 Task: Check the sale-to-list ratio of electric range in the last 1 year.
Action: Mouse moved to (965, 217)
Screenshot: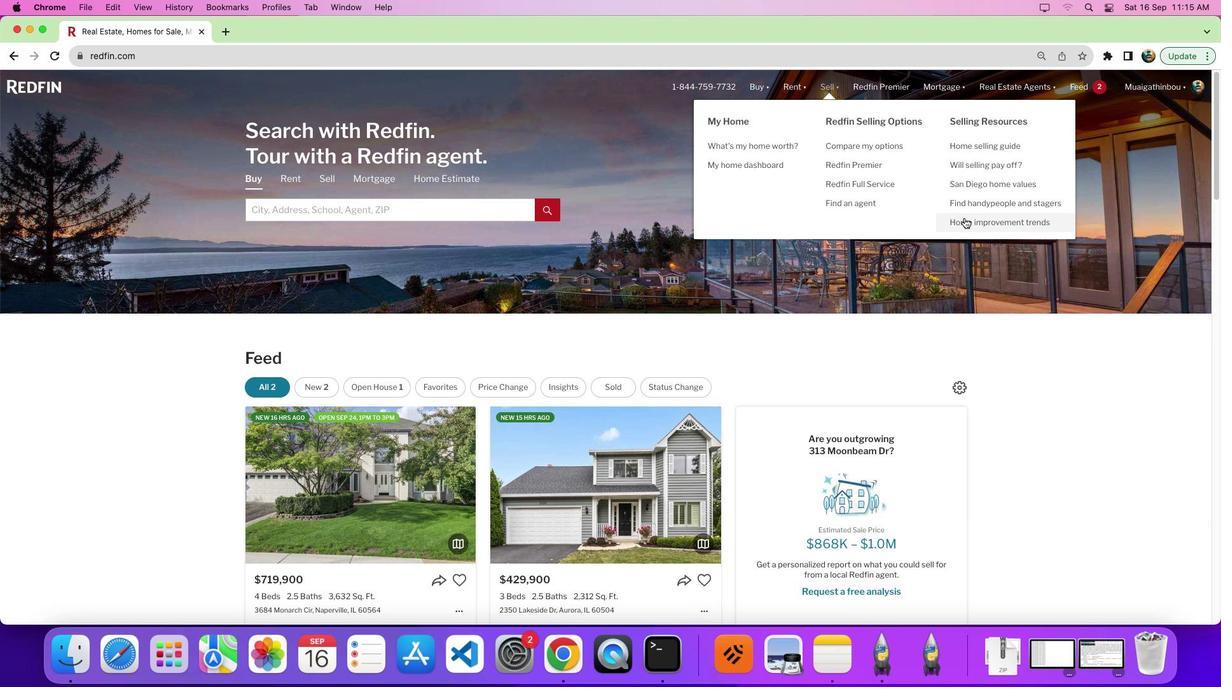 
Action: Mouse pressed left at (965, 217)
Screenshot: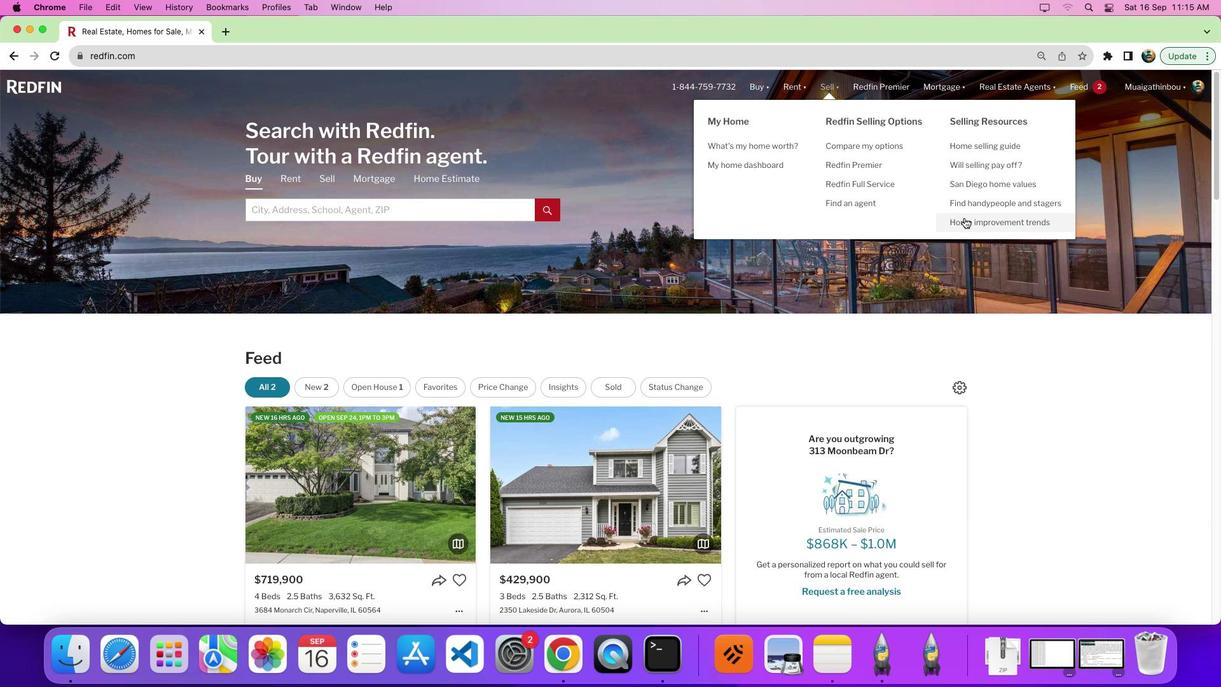 
Action: Mouse pressed left at (965, 217)
Screenshot: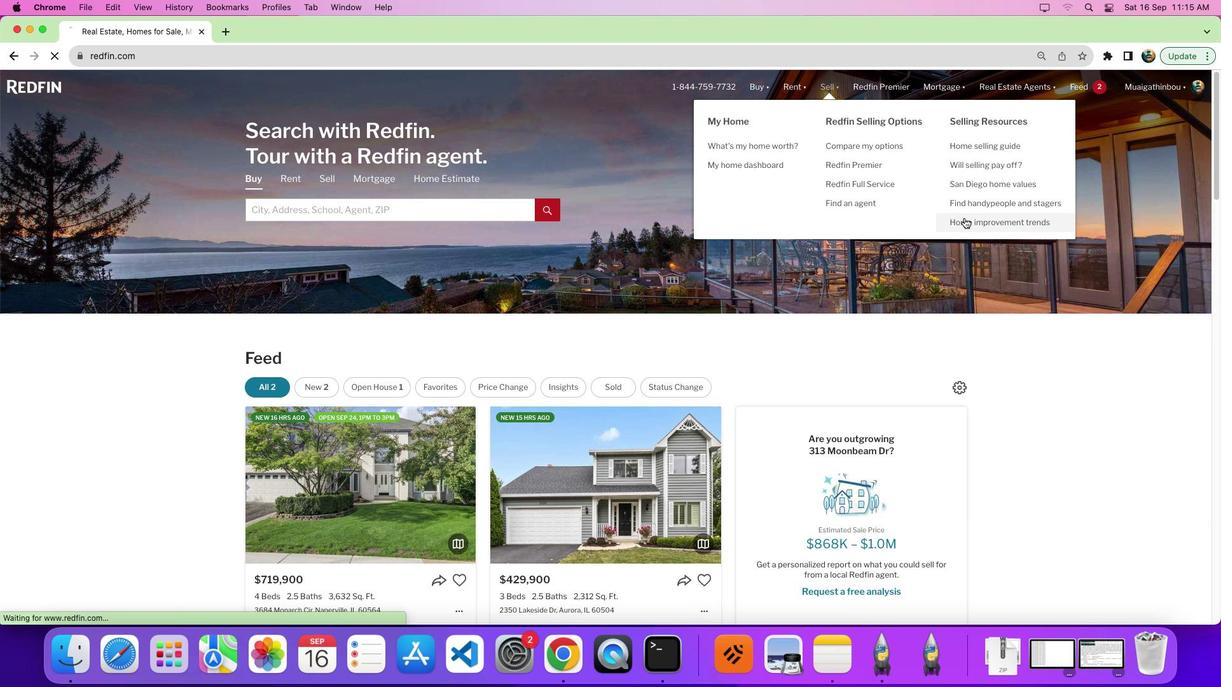 
Action: Mouse moved to (337, 240)
Screenshot: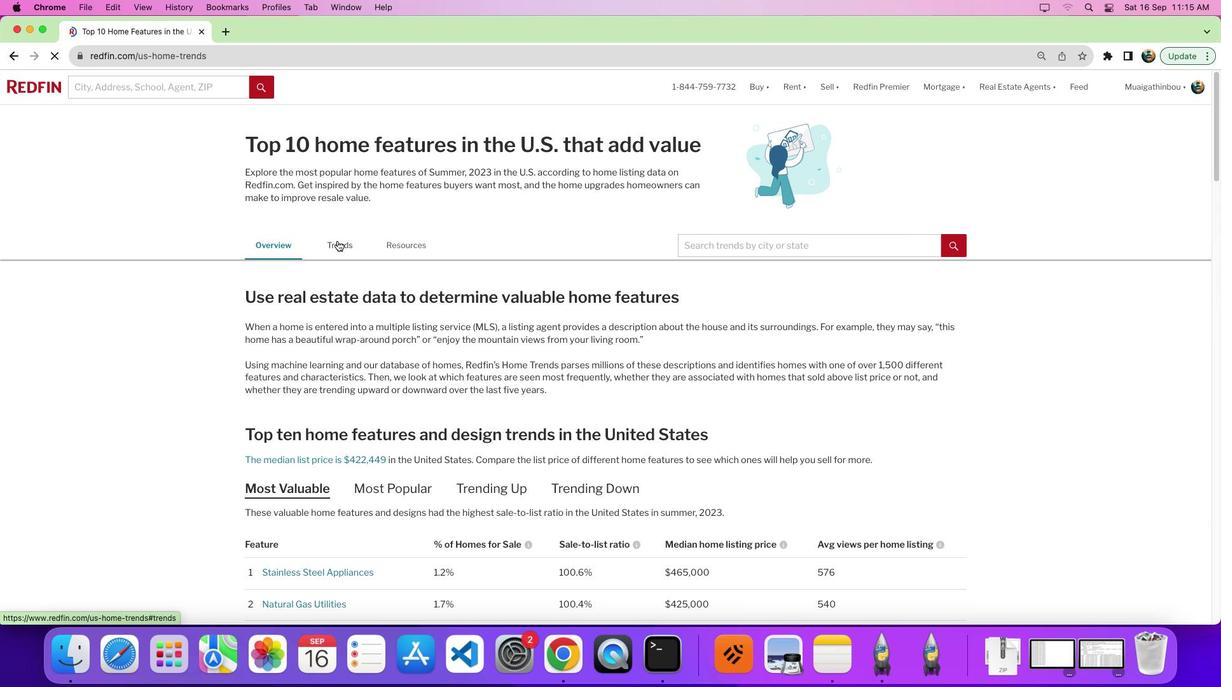 
Action: Mouse pressed left at (337, 240)
Screenshot: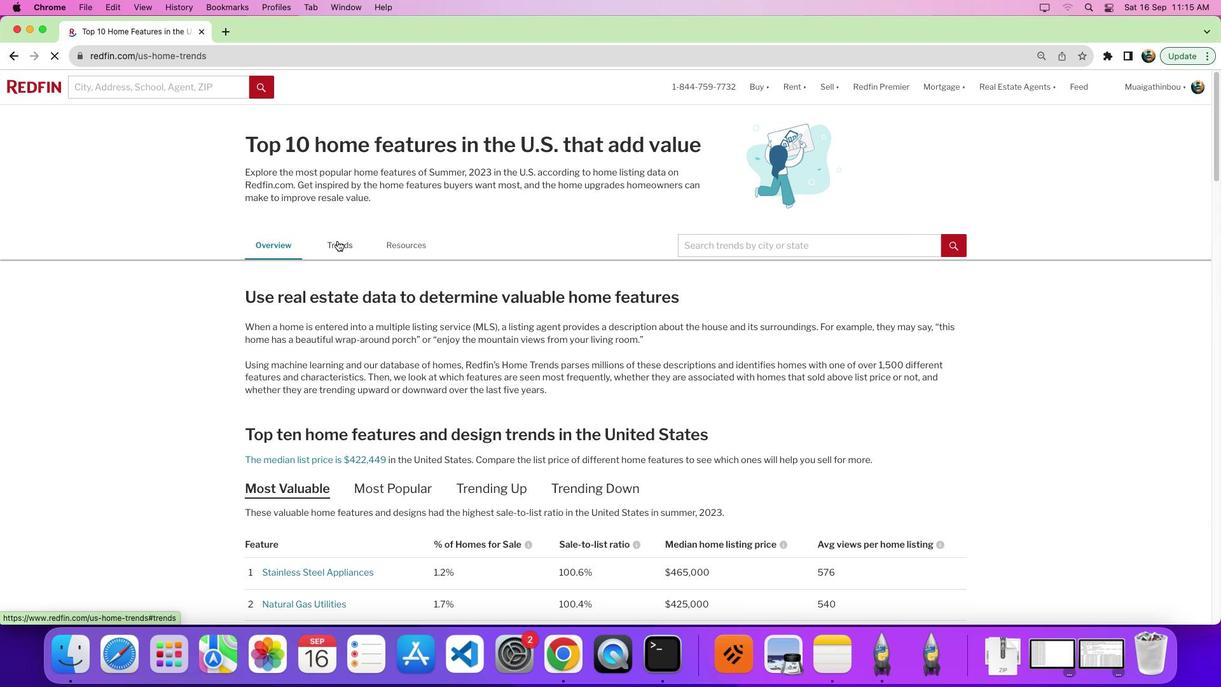 
Action: Mouse moved to (595, 298)
Screenshot: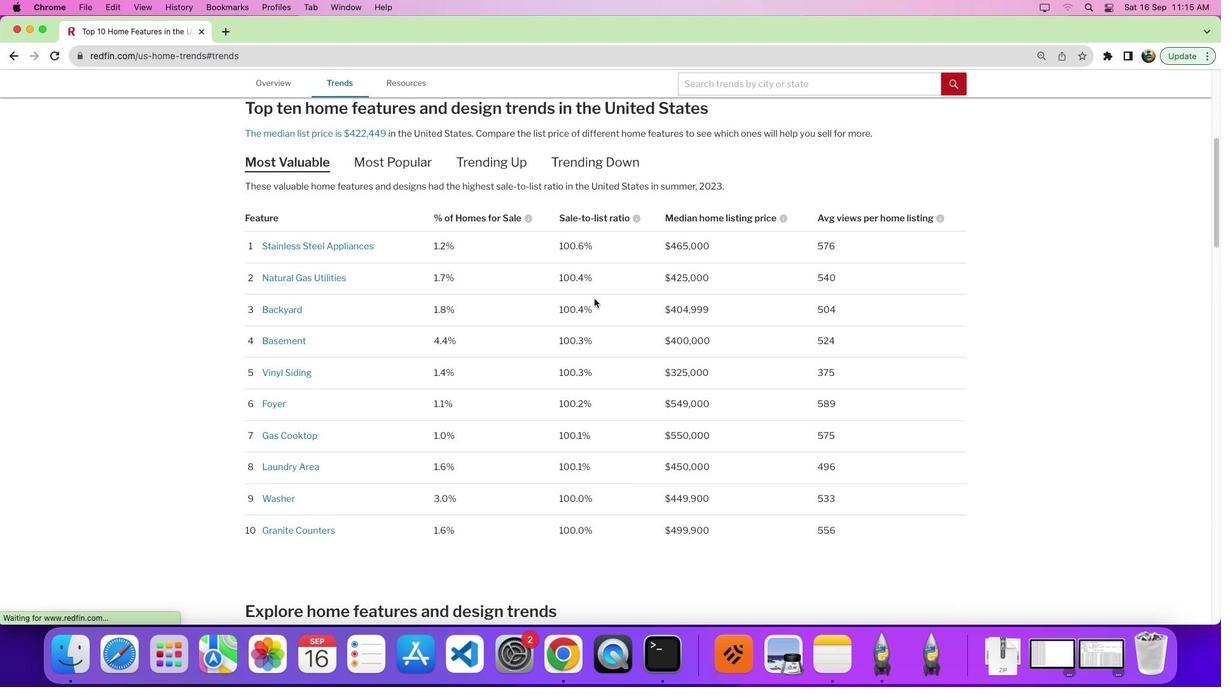 
Action: Mouse scrolled (595, 298) with delta (0, 0)
Screenshot: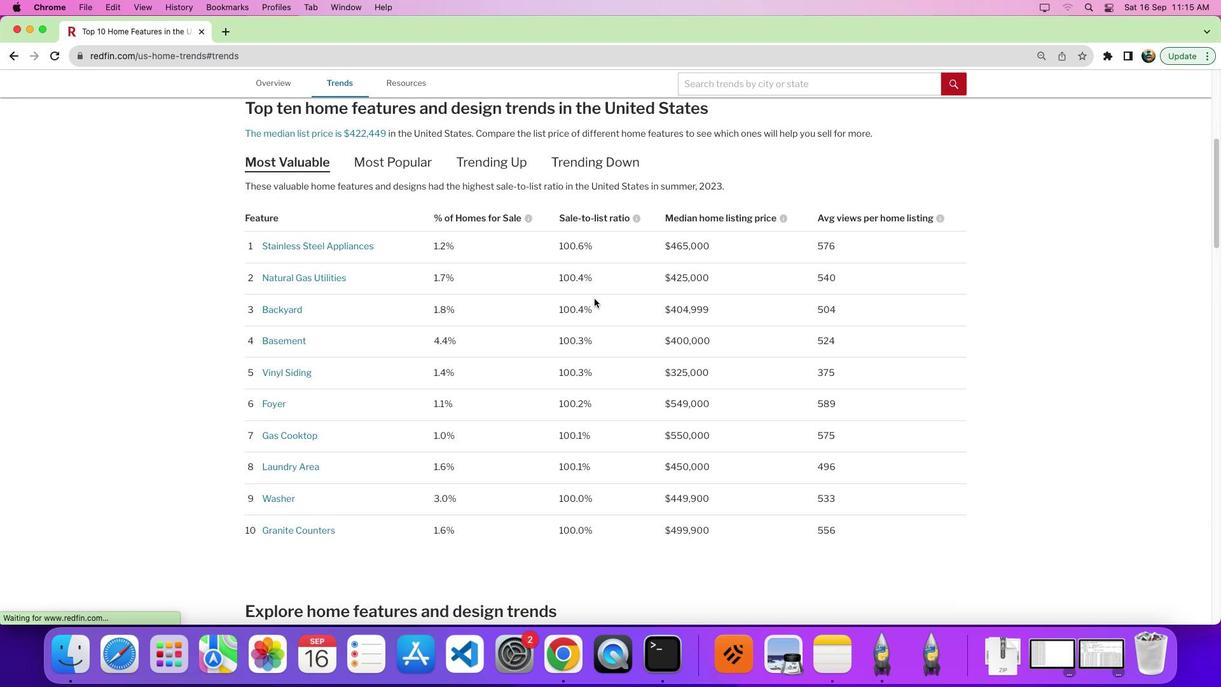
Action: Mouse scrolled (595, 298) with delta (0, 0)
Screenshot: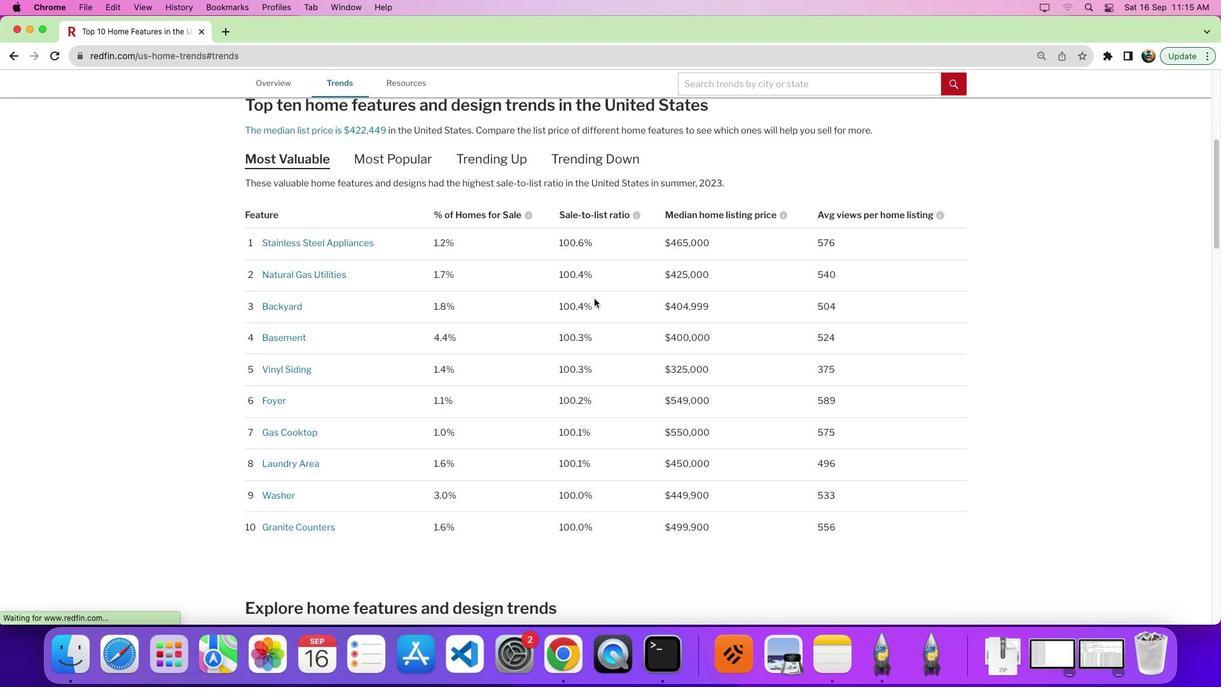 
Action: Mouse scrolled (595, 298) with delta (0, -5)
Screenshot: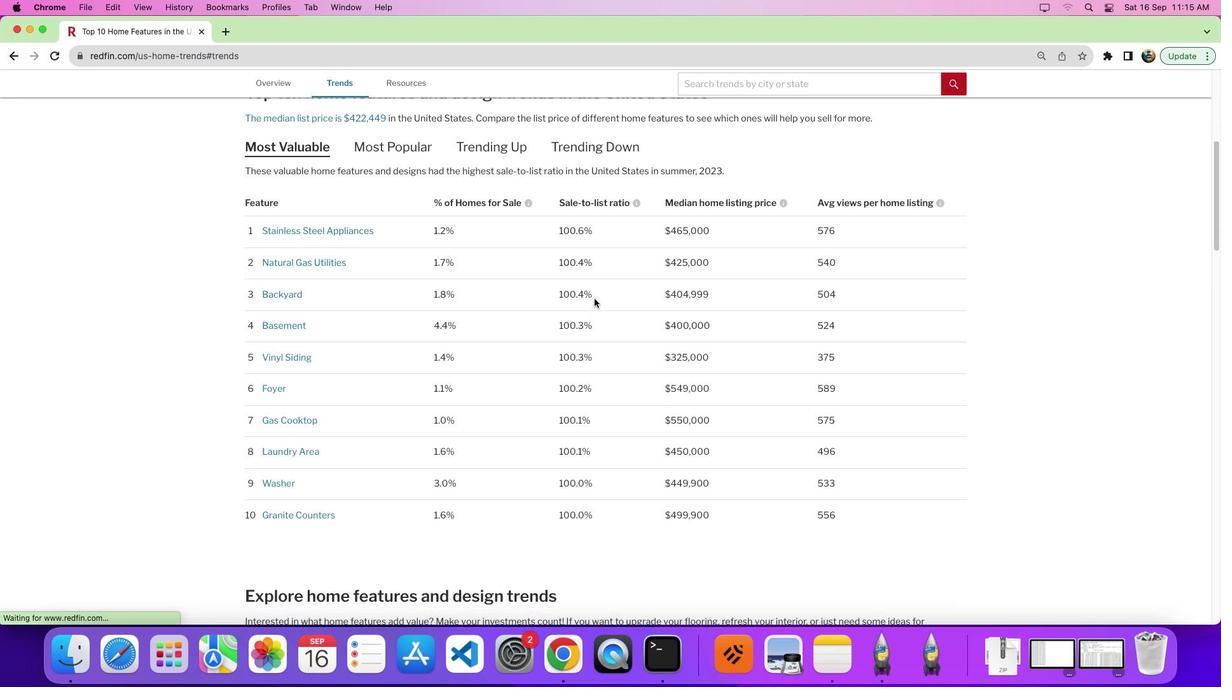 
Action: Mouse scrolled (595, 298) with delta (0, -7)
Screenshot: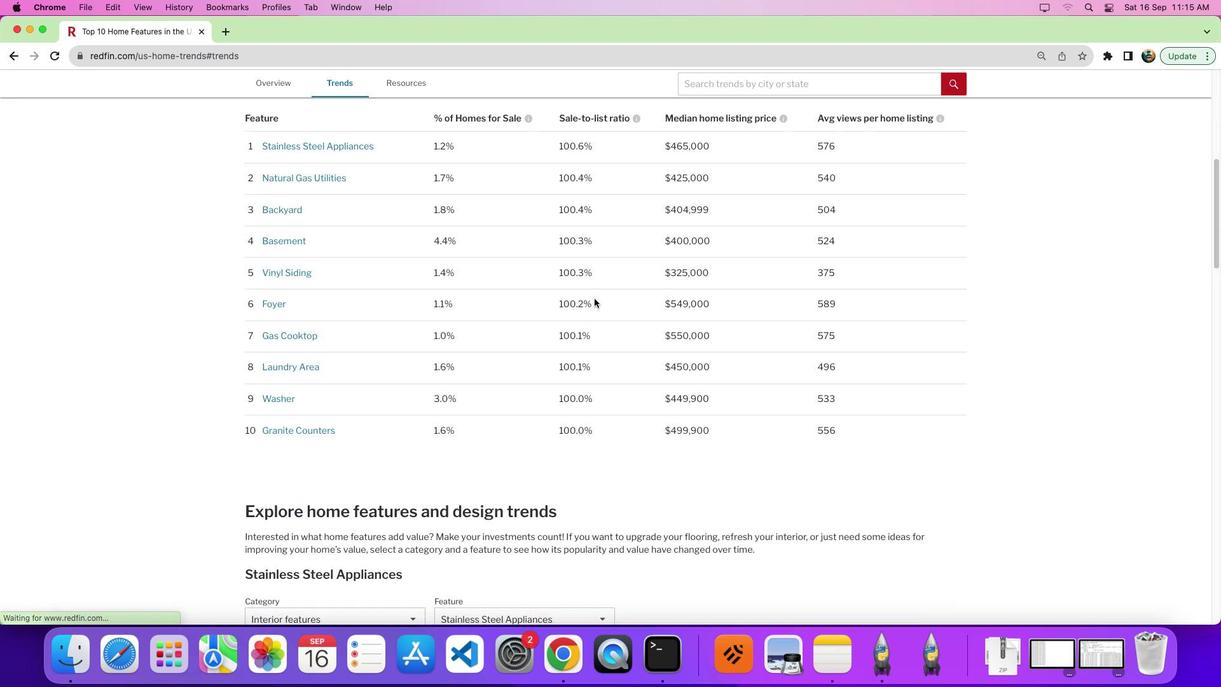 
Action: Mouse moved to (498, 150)
Screenshot: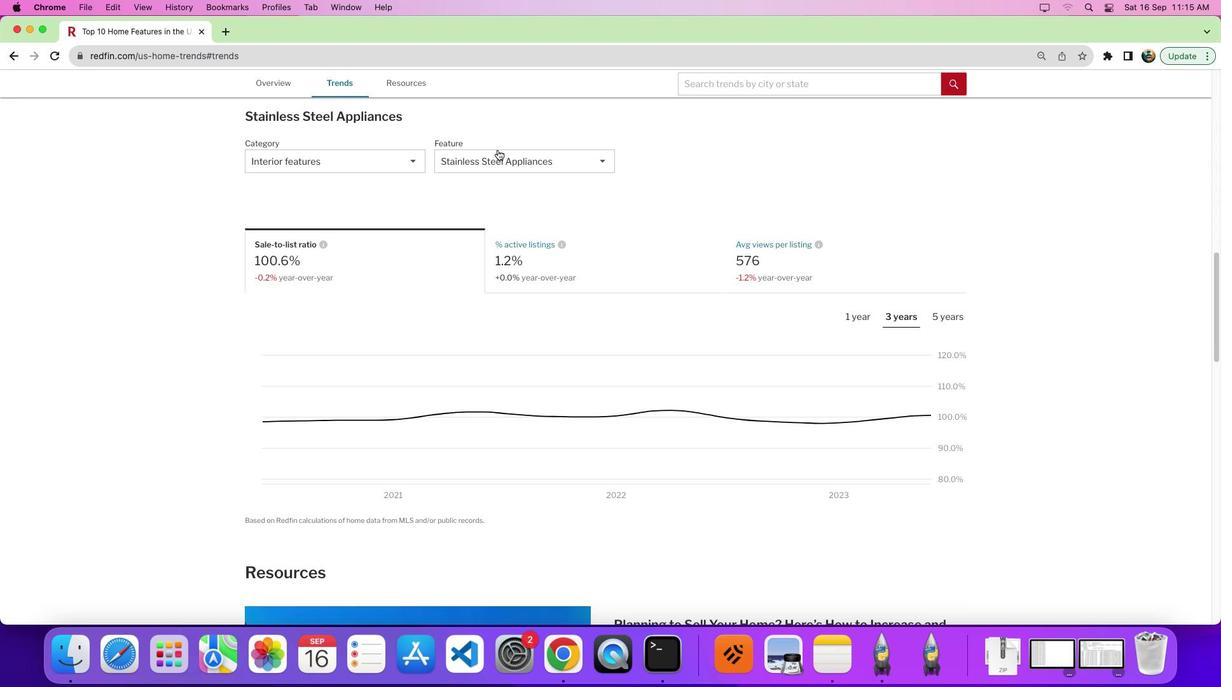 
Action: Mouse pressed left at (498, 150)
Screenshot: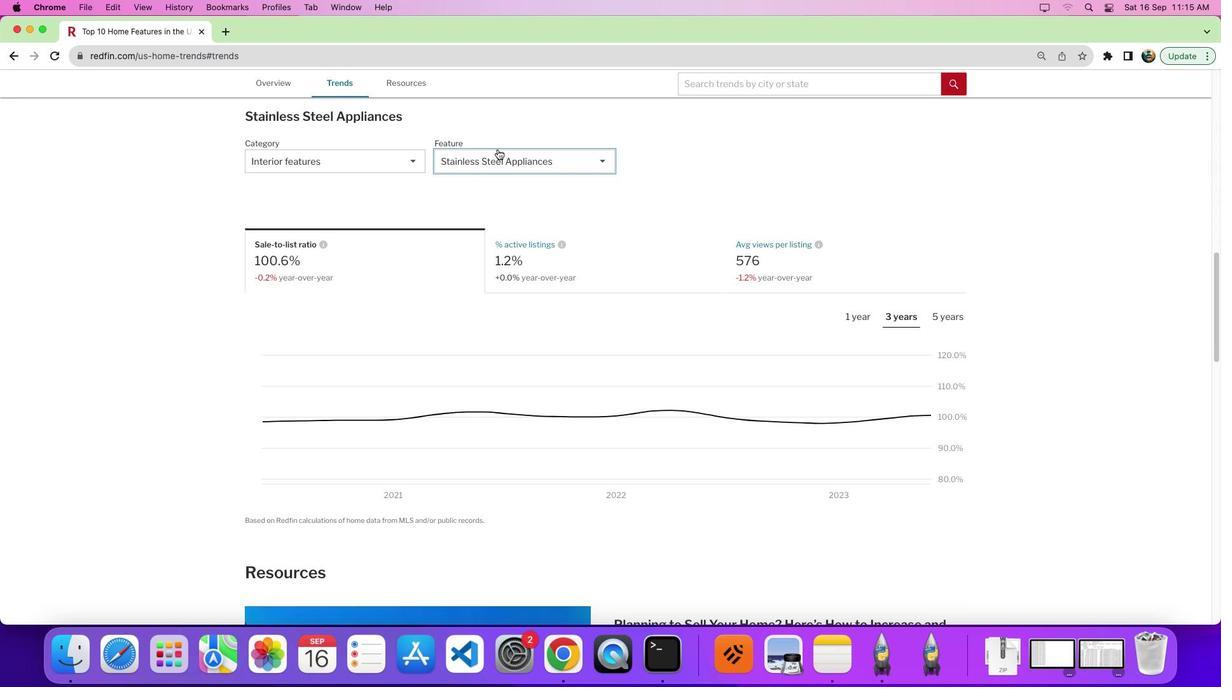 
Action: Mouse moved to (523, 257)
Screenshot: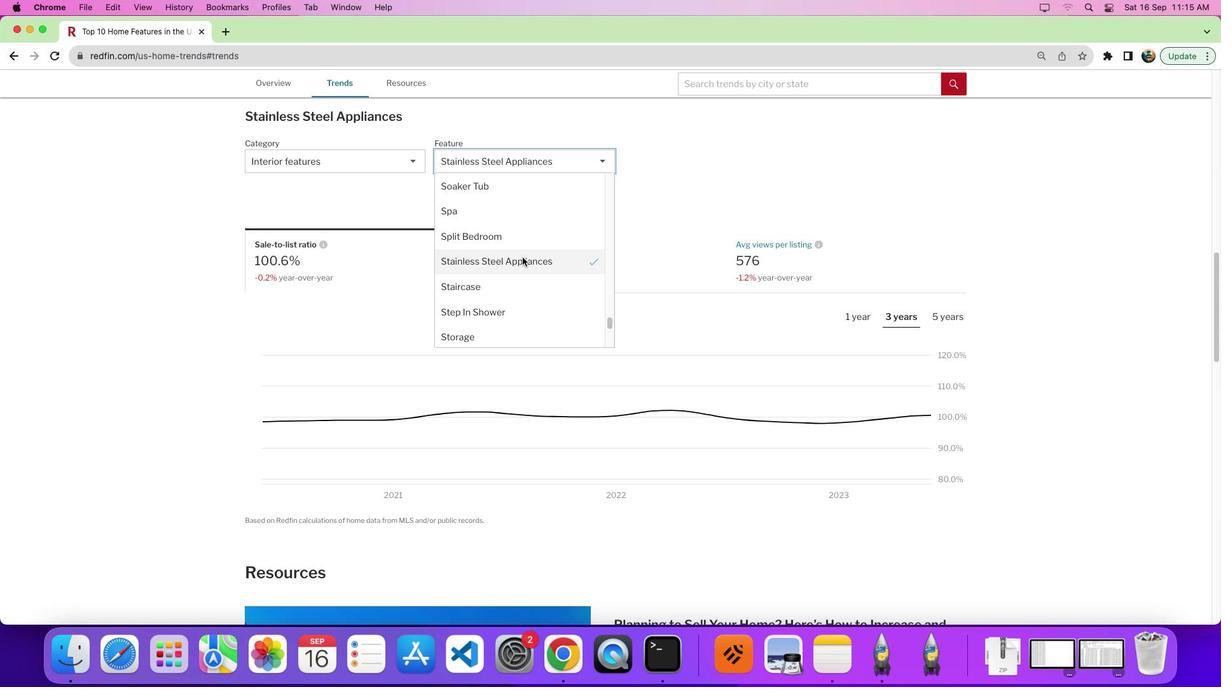 
Action: Mouse scrolled (523, 257) with delta (0, 0)
Screenshot: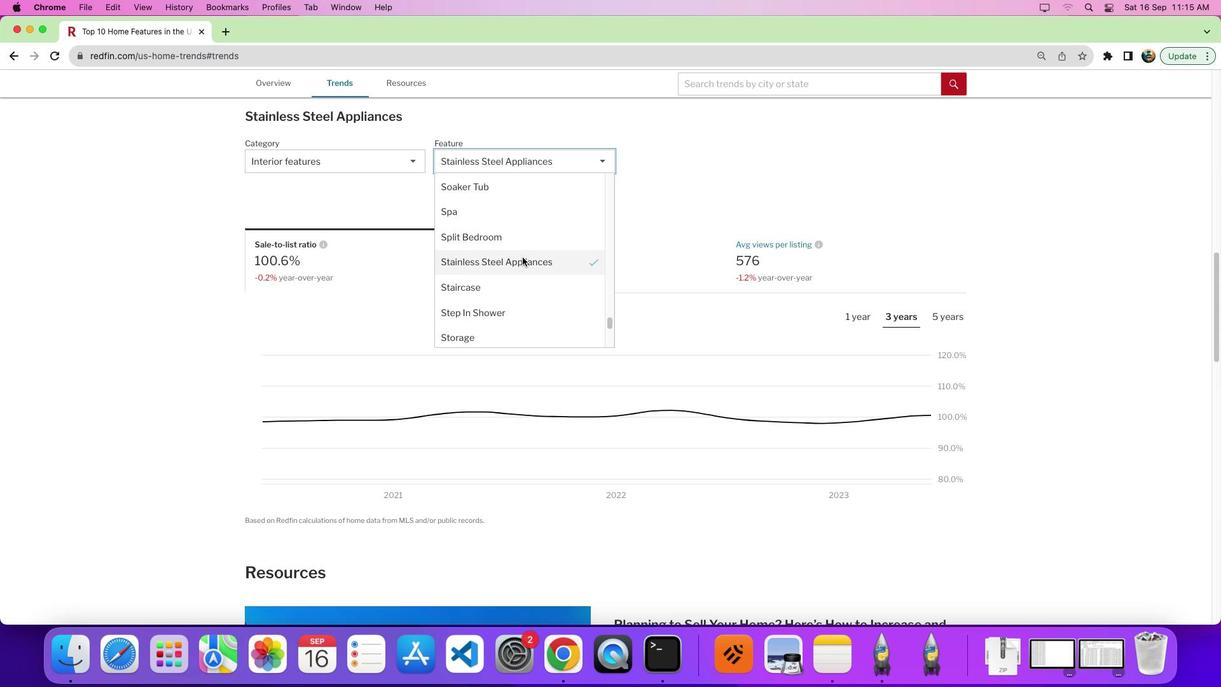 
Action: Mouse scrolled (523, 257) with delta (0, 0)
Screenshot: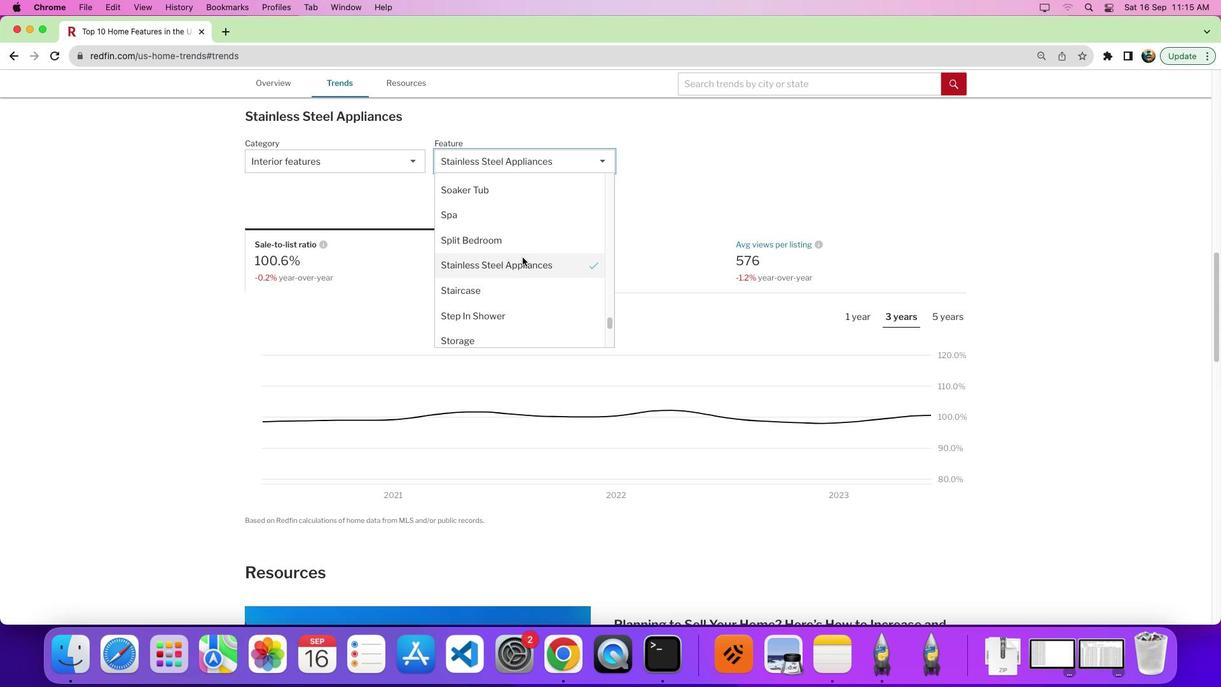 
Action: Mouse scrolled (523, 257) with delta (0, 0)
Screenshot: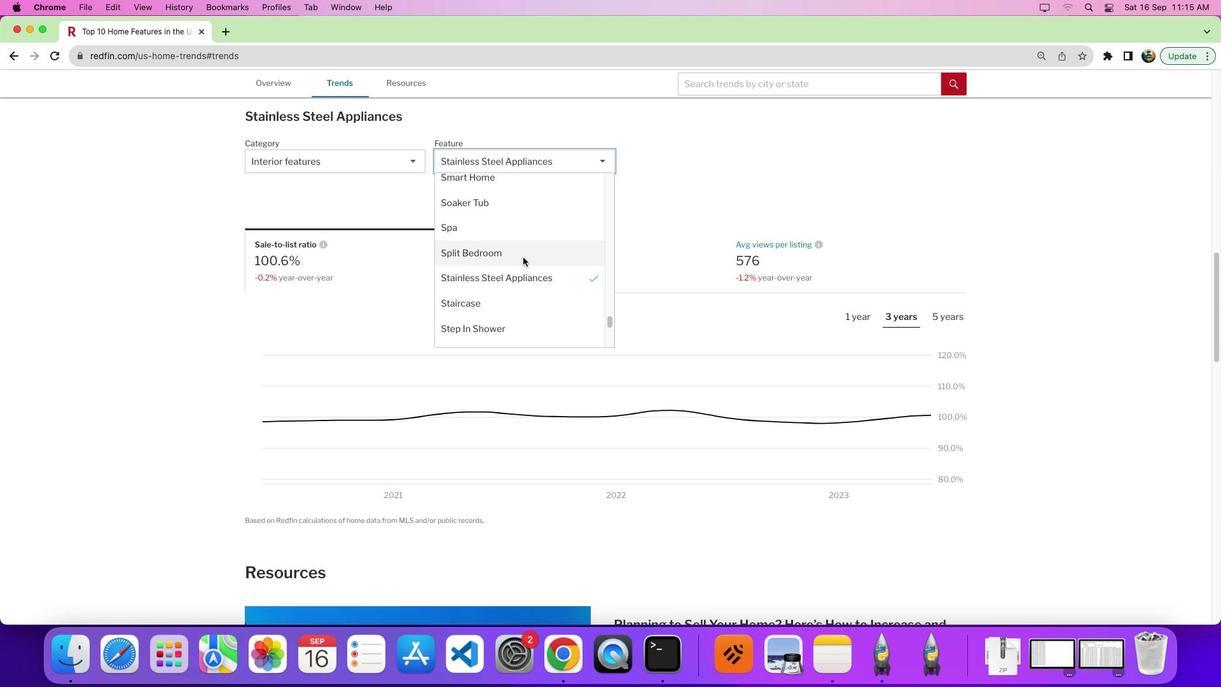 
Action: Mouse moved to (523, 257)
Screenshot: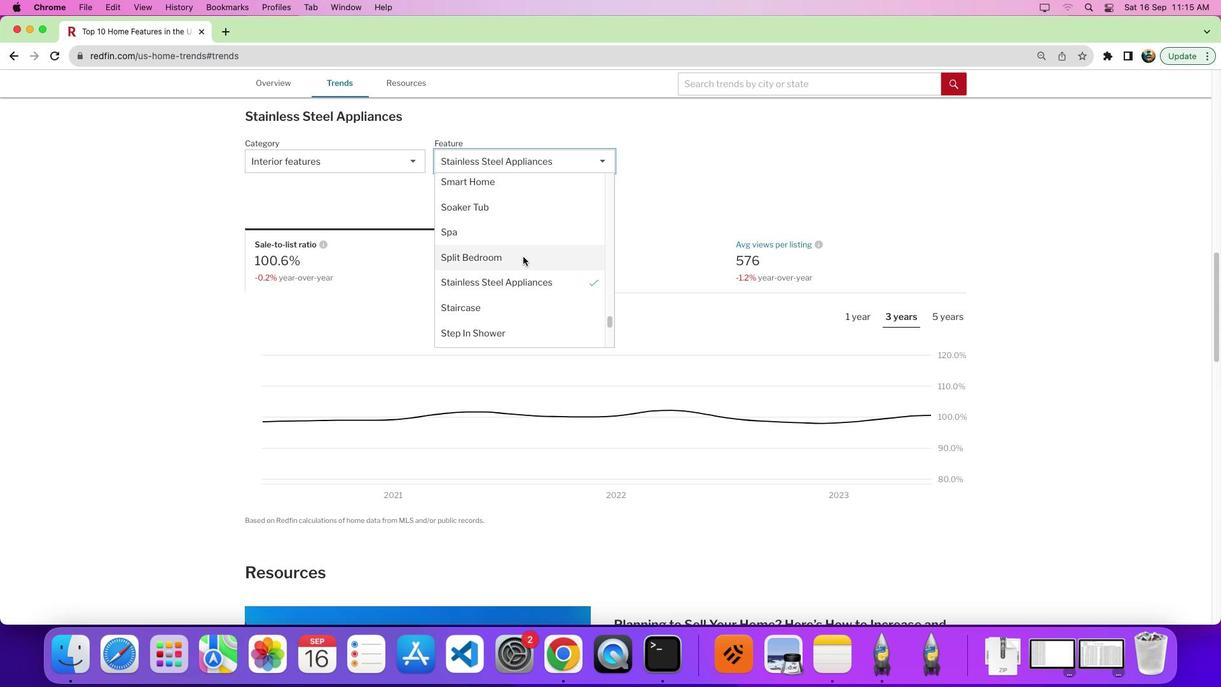 
Action: Mouse scrolled (523, 257) with delta (0, 0)
Screenshot: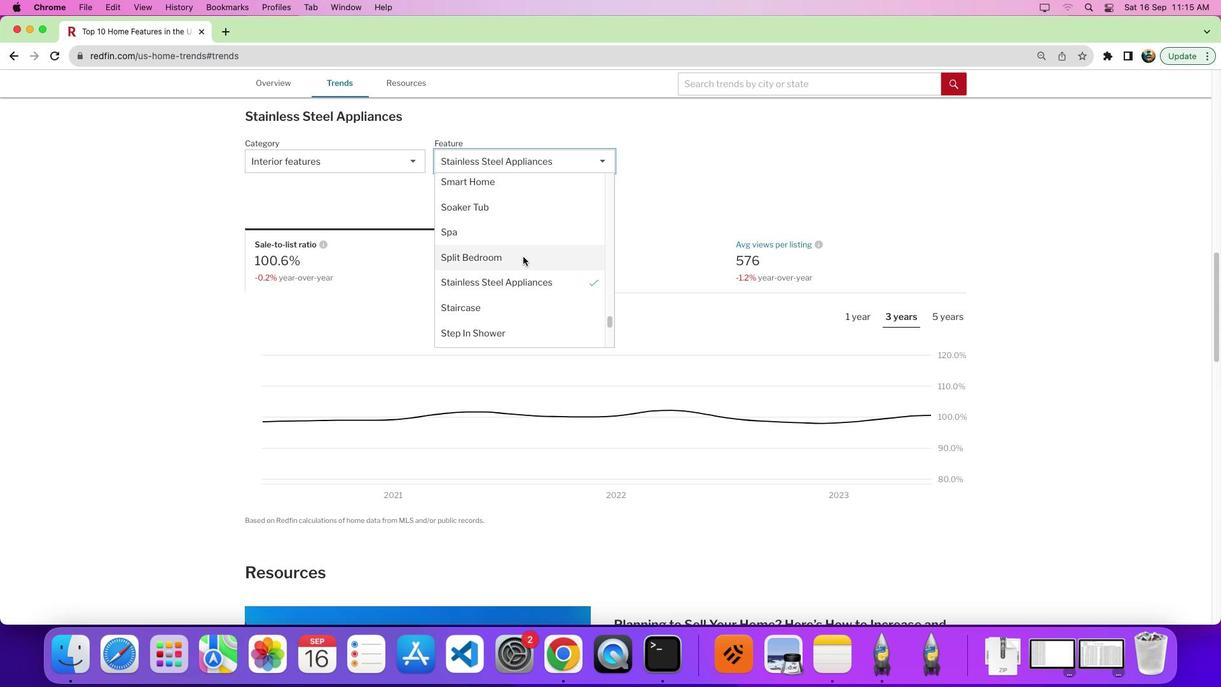 
Action: Mouse moved to (523, 257)
Screenshot: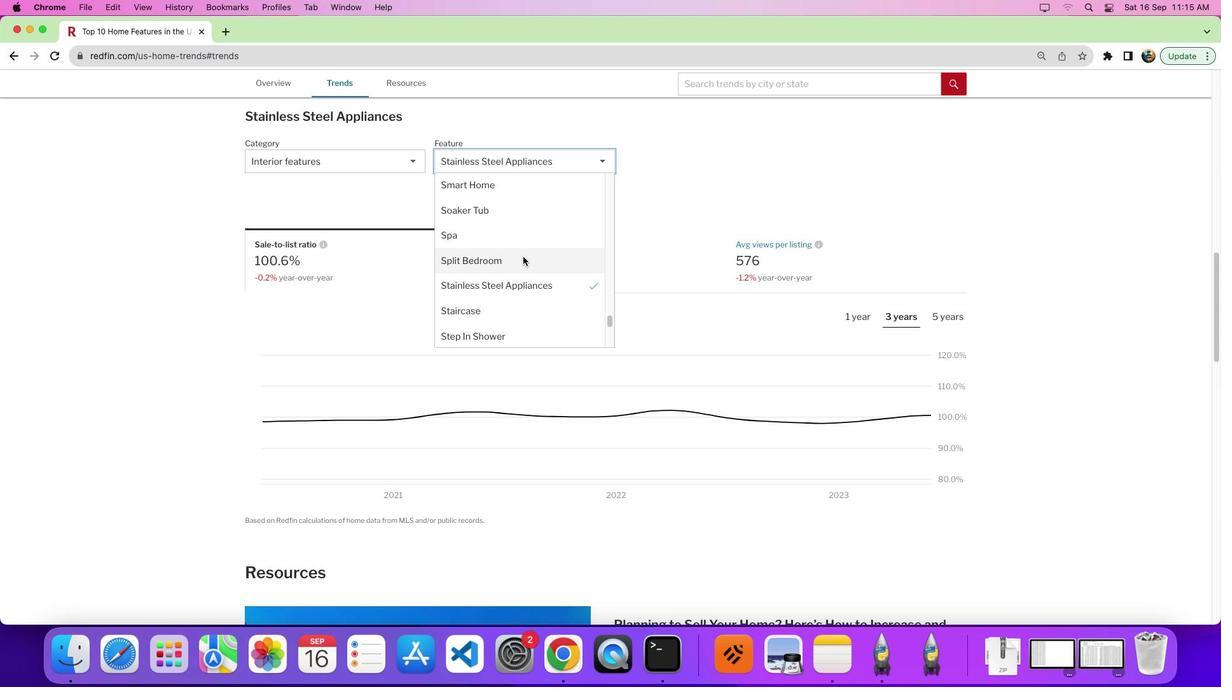 
Action: Mouse scrolled (523, 257) with delta (0, 0)
Screenshot: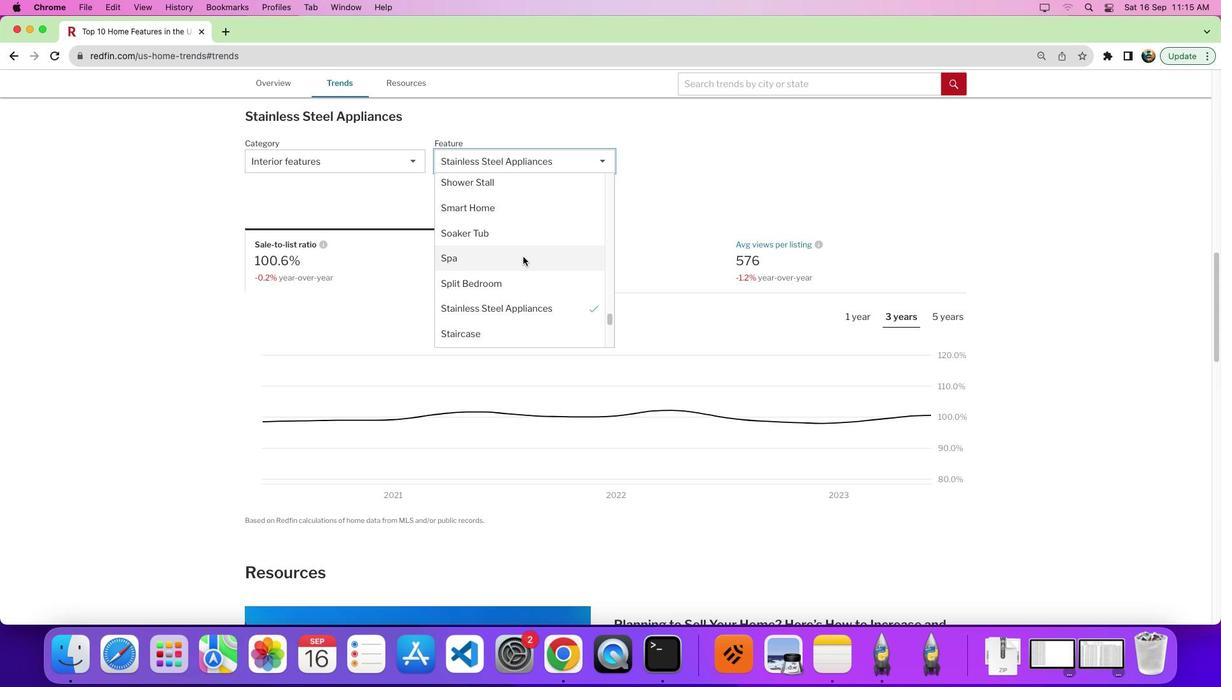 
Action: Mouse scrolled (523, 257) with delta (0, 0)
Screenshot: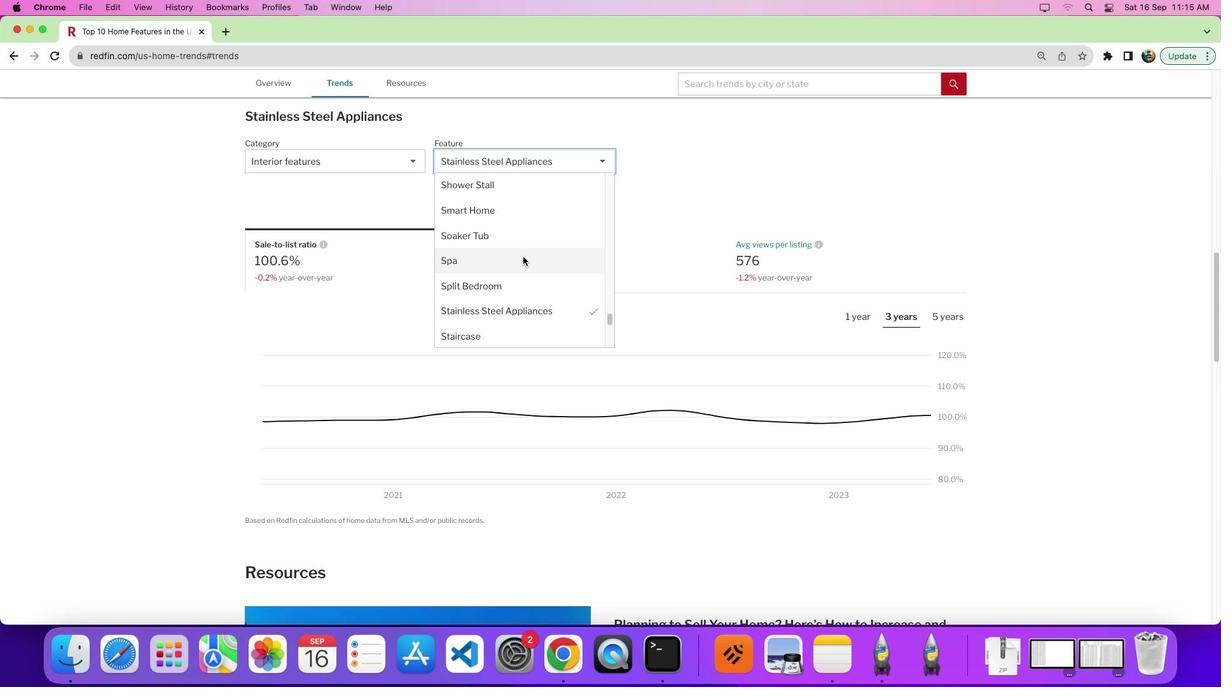 
Action: Mouse scrolled (523, 257) with delta (0, 0)
Screenshot: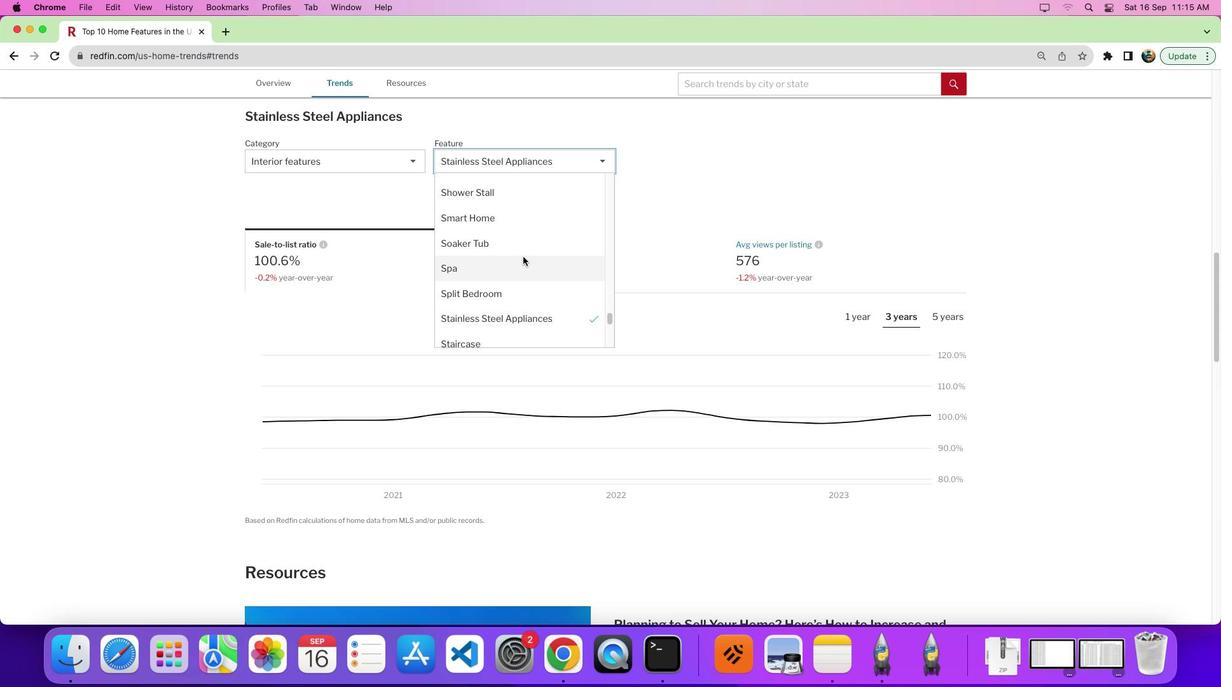 
Action: Mouse scrolled (523, 257) with delta (0, 0)
Screenshot: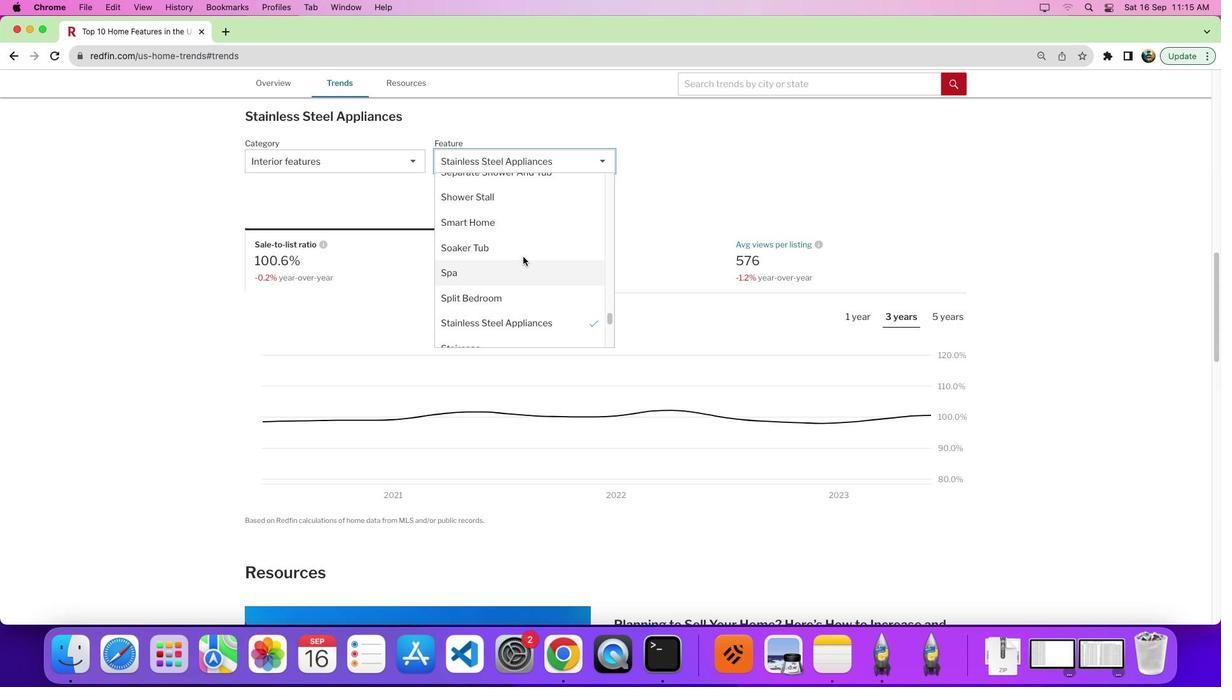
Action: Mouse scrolled (523, 257) with delta (0, 0)
Screenshot: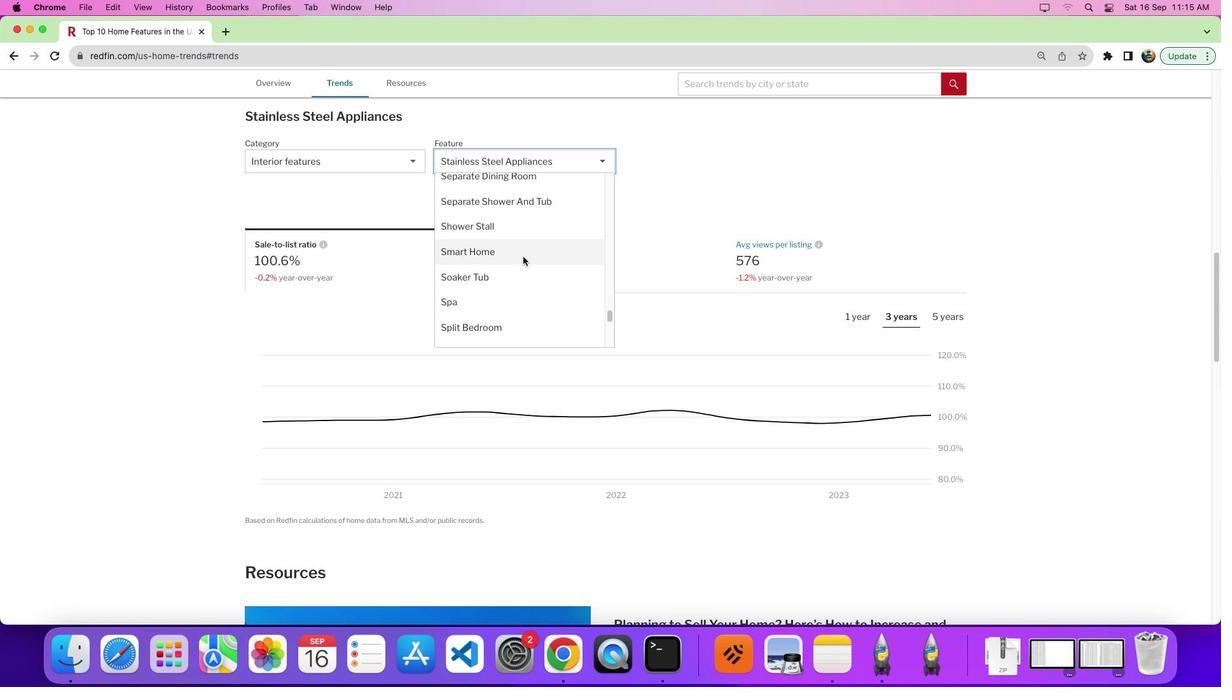 
Action: Mouse scrolled (523, 257) with delta (0, 0)
Screenshot: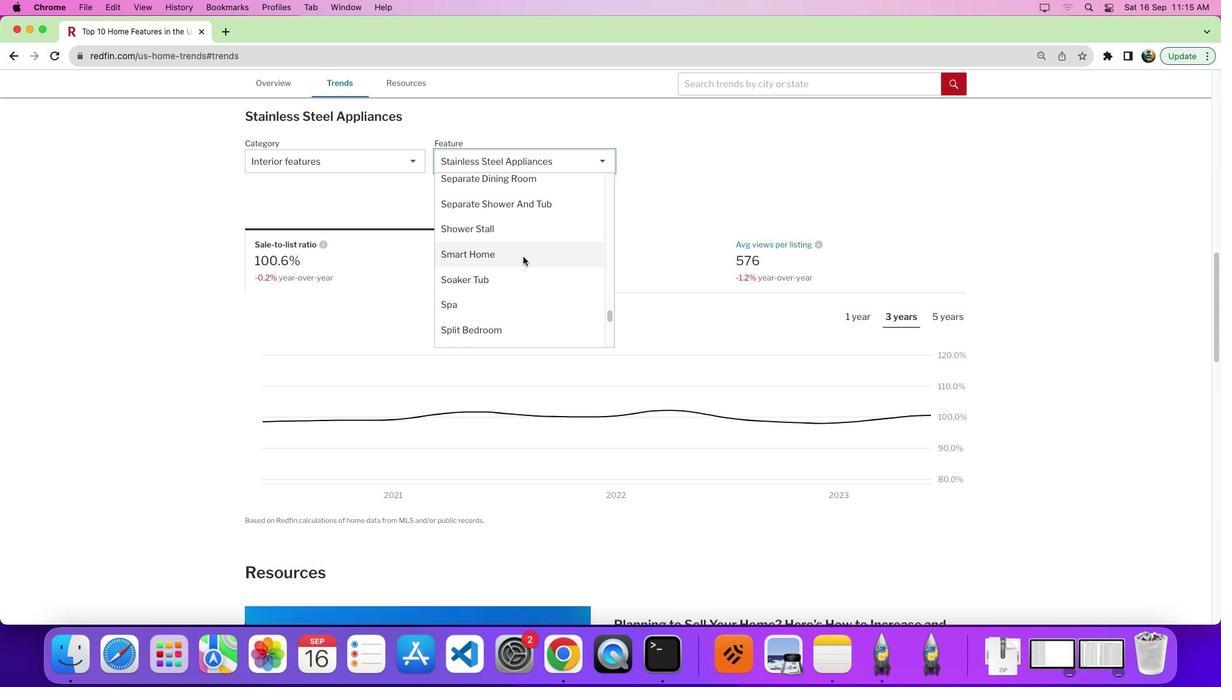 
Action: Mouse scrolled (523, 257) with delta (0, 0)
Screenshot: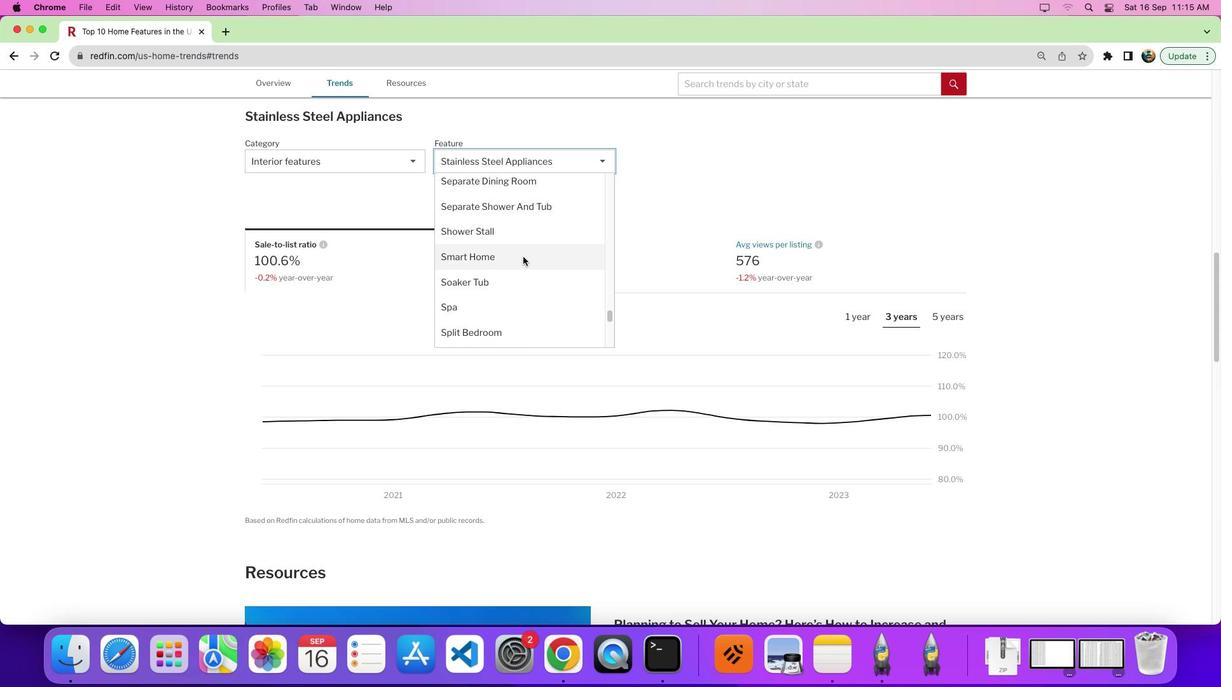 
Action: Mouse moved to (523, 257)
Screenshot: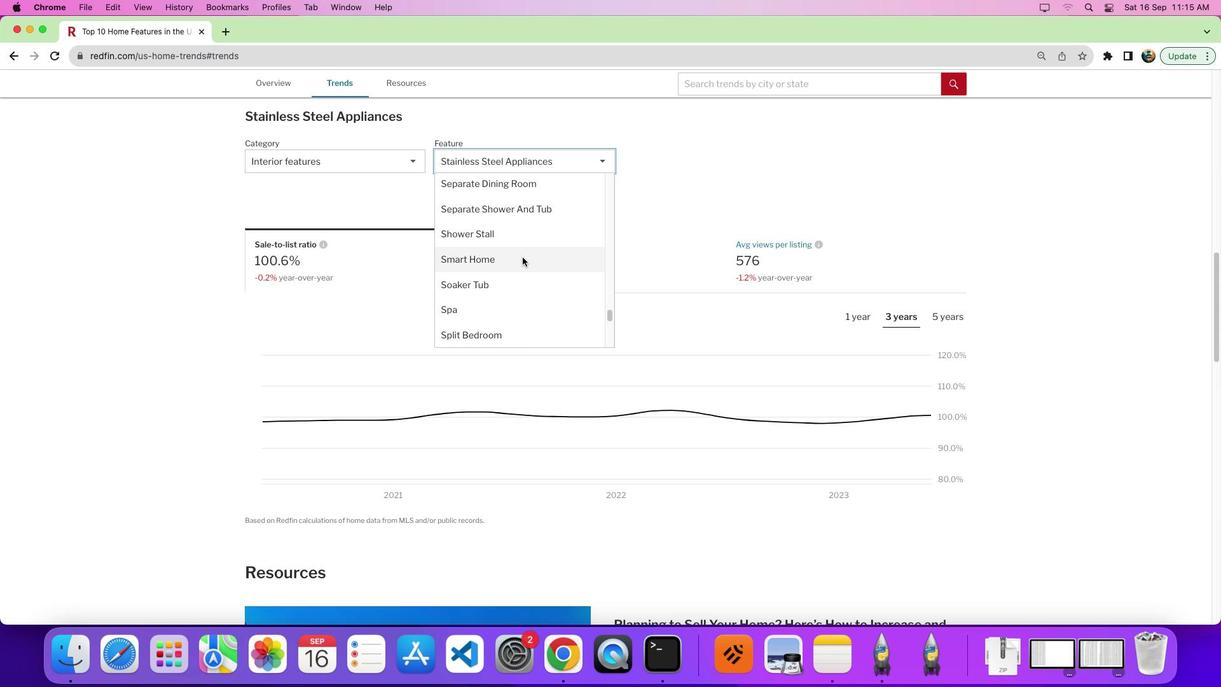 
Action: Mouse scrolled (523, 257) with delta (0, 0)
Screenshot: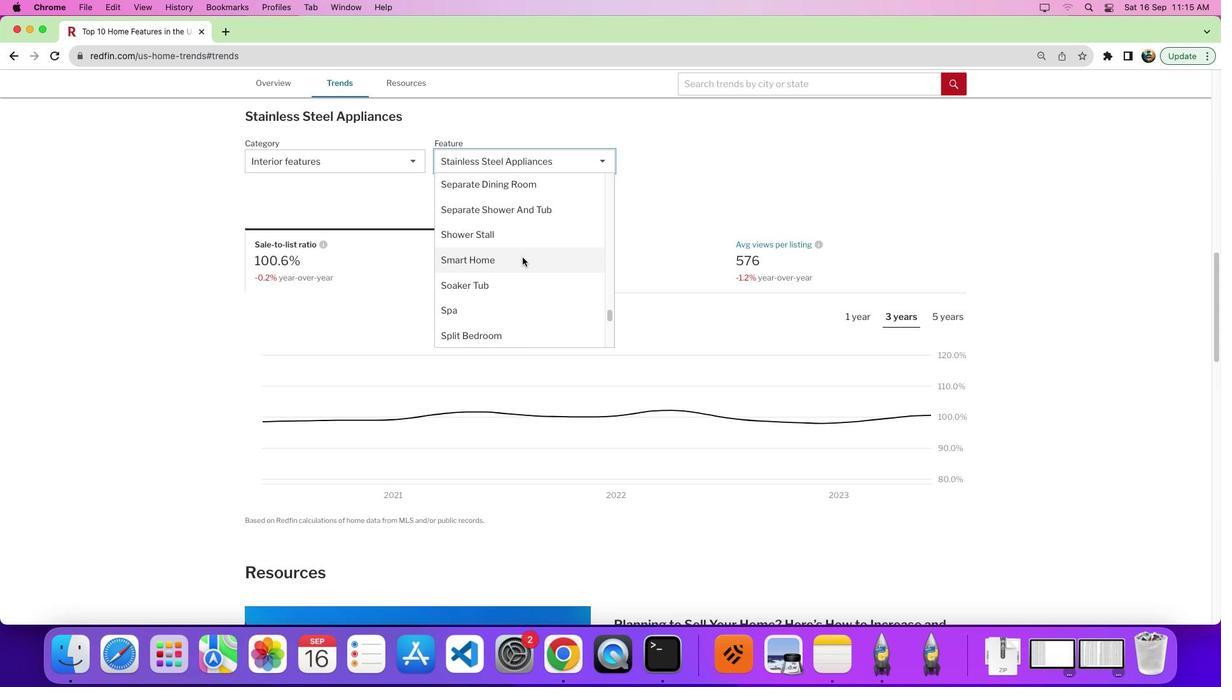 
Action: Mouse scrolled (523, 257) with delta (0, 0)
Screenshot: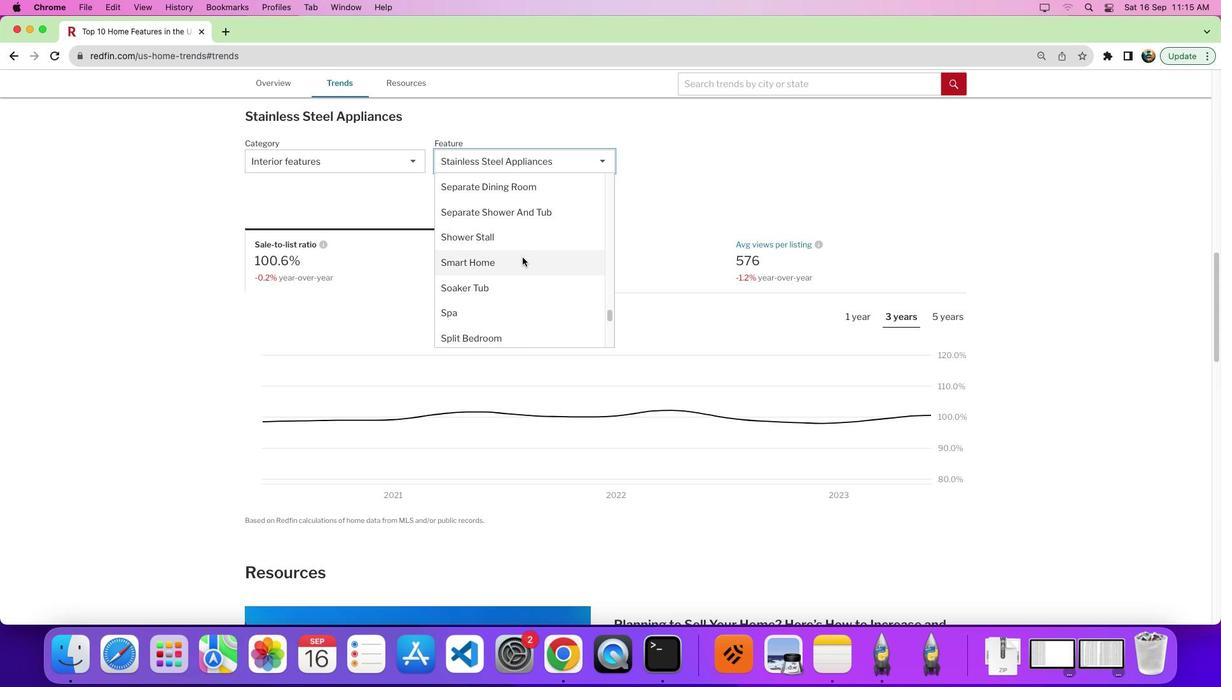 
Action: Mouse moved to (523, 259)
Screenshot: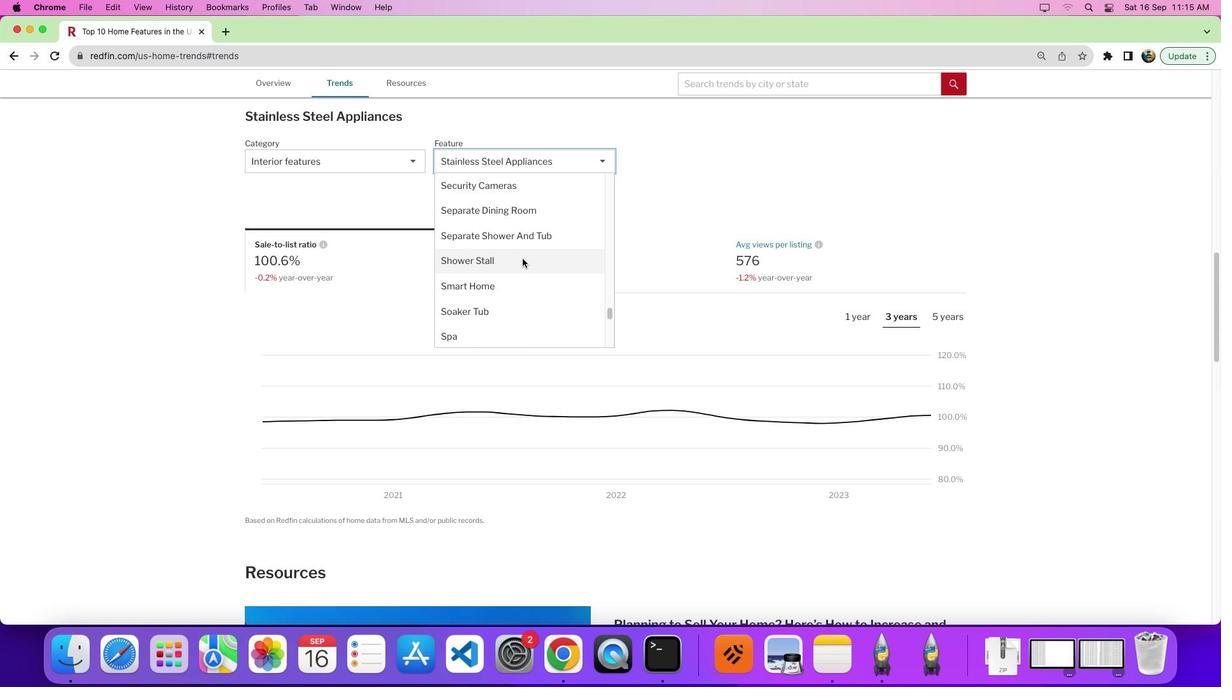 
Action: Mouse scrolled (523, 259) with delta (0, 0)
Screenshot: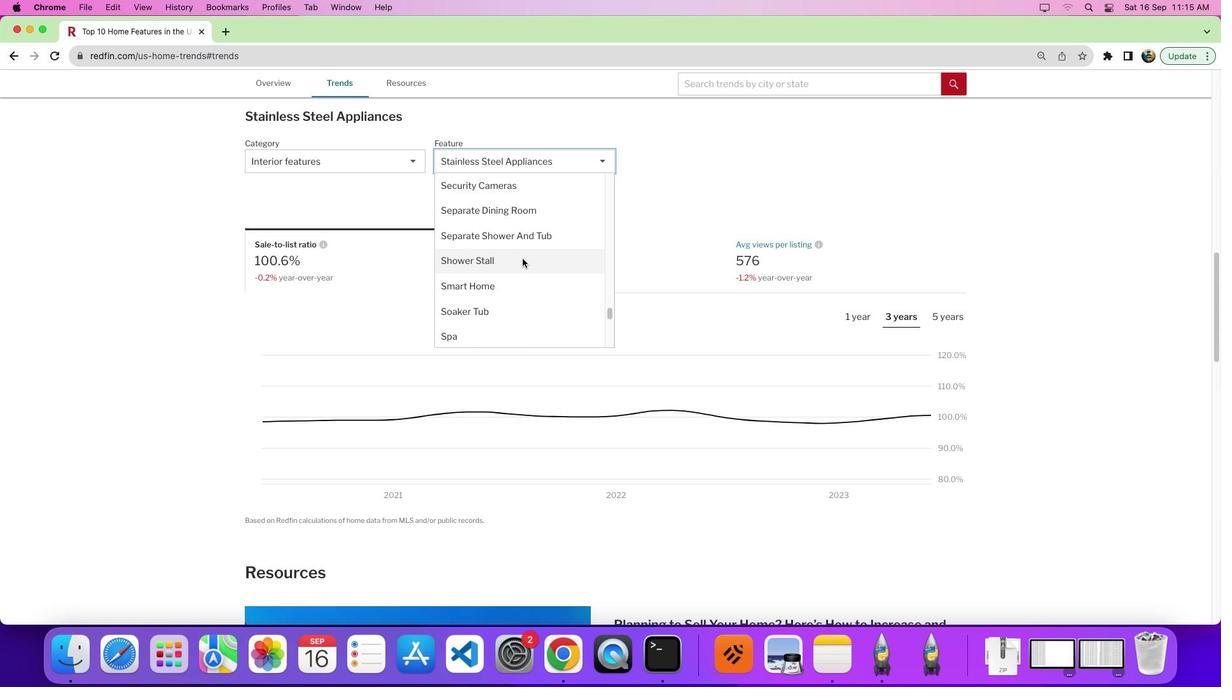 
Action: Mouse moved to (523, 259)
Screenshot: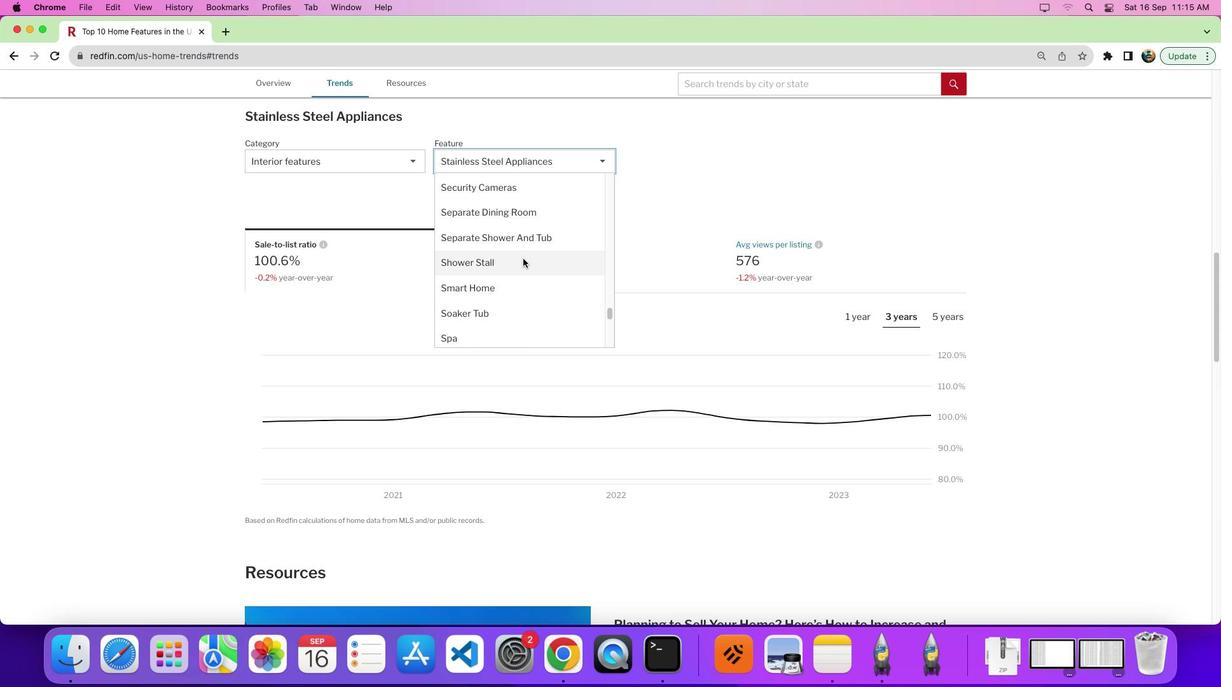 
Action: Mouse scrolled (523, 259) with delta (0, 0)
Screenshot: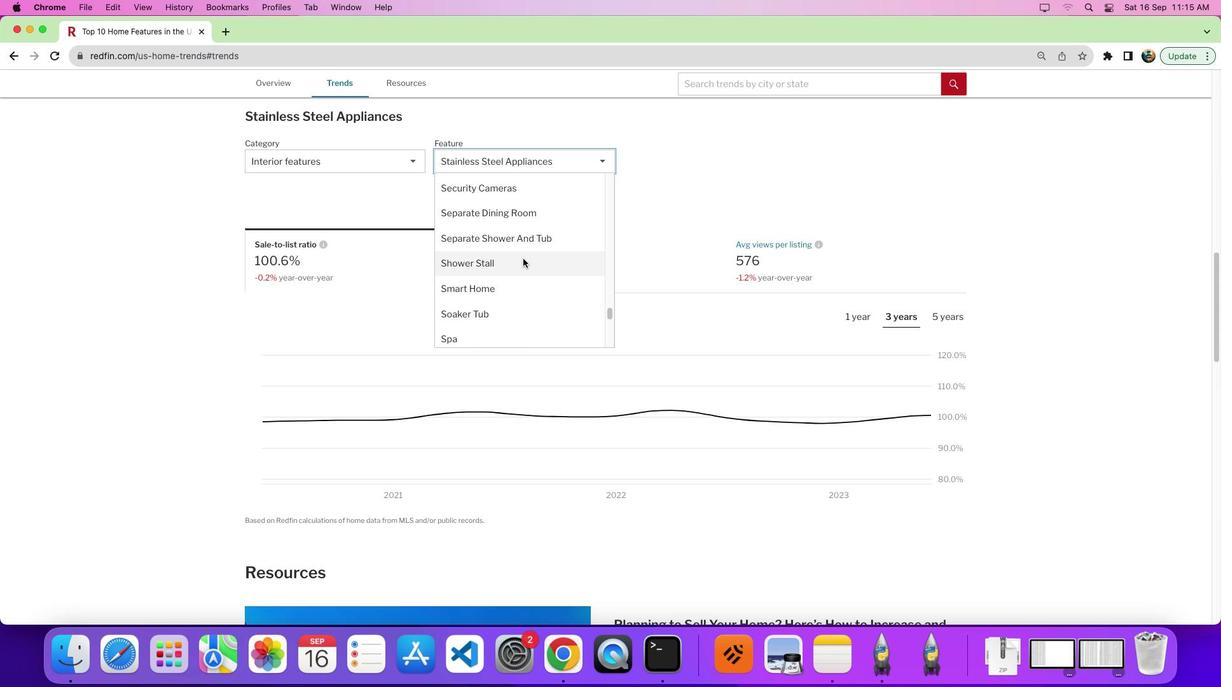 
Action: Mouse scrolled (523, 259) with delta (0, 0)
Screenshot: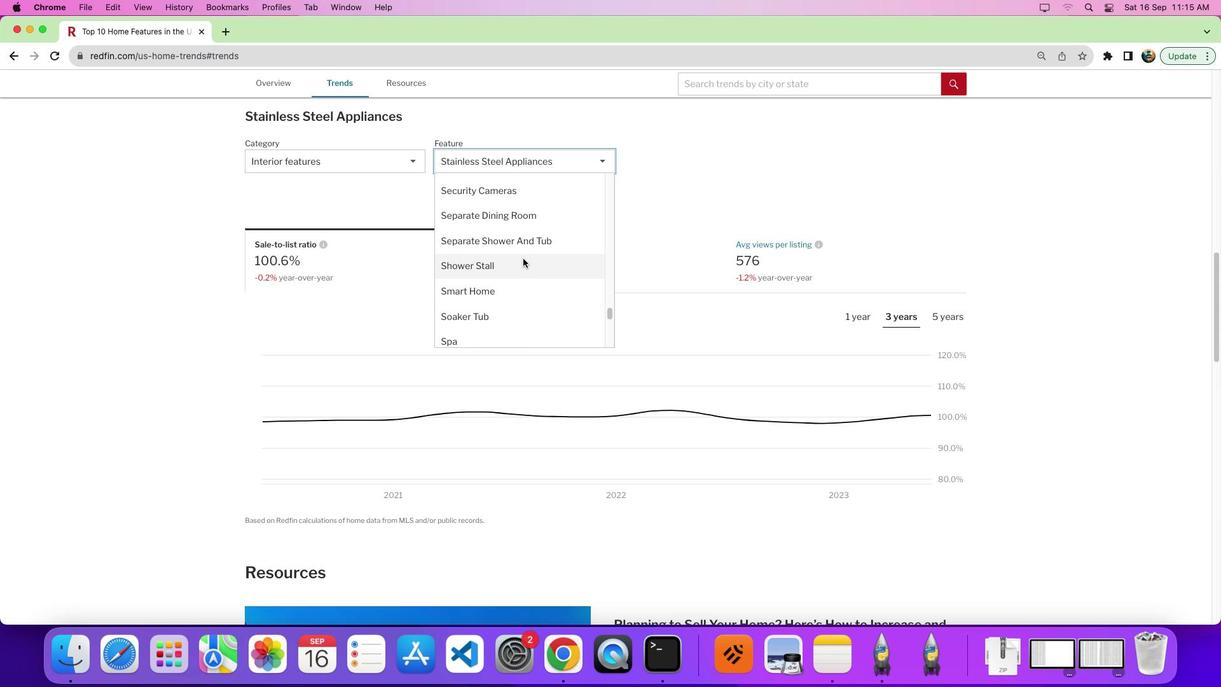 
Action: Mouse scrolled (523, 259) with delta (0, 0)
Screenshot: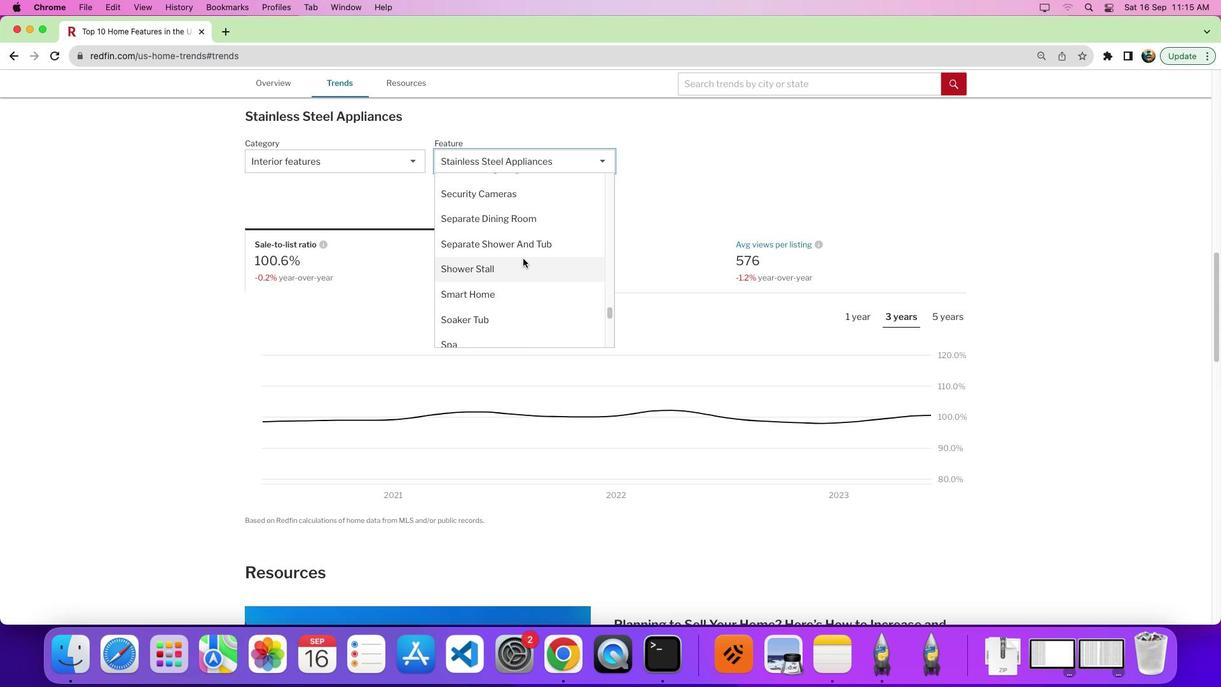 
Action: Mouse moved to (525, 262)
Screenshot: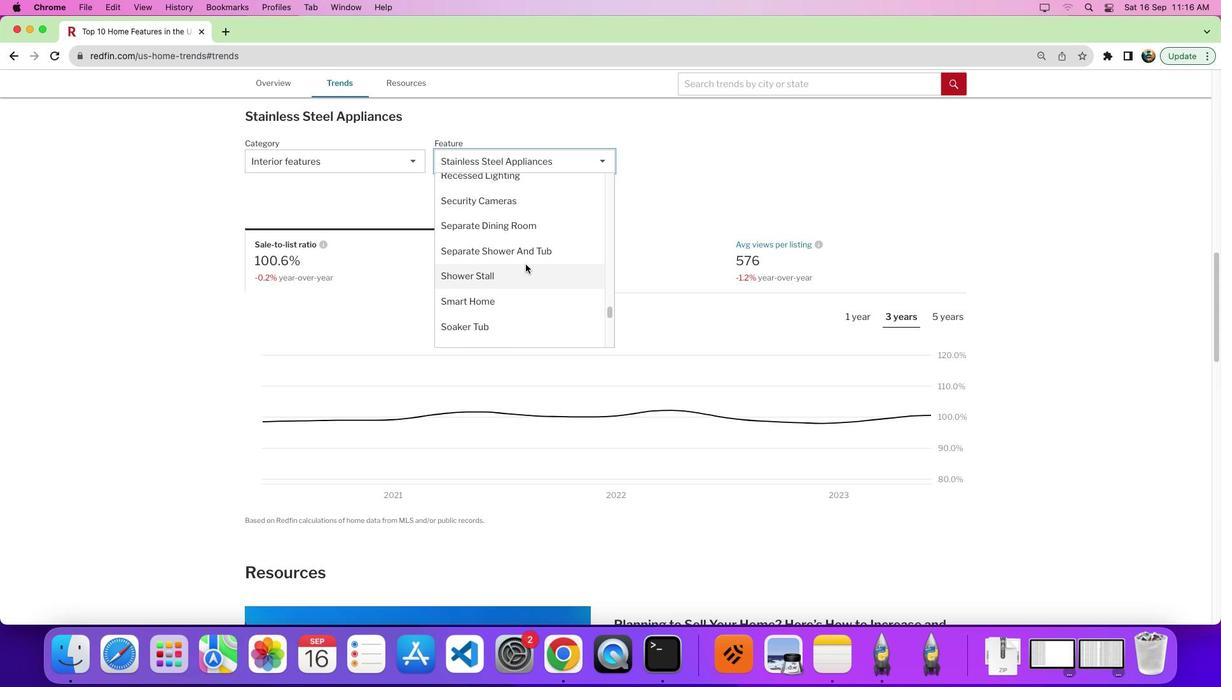 
Action: Mouse scrolled (525, 262) with delta (0, 0)
Screenshot: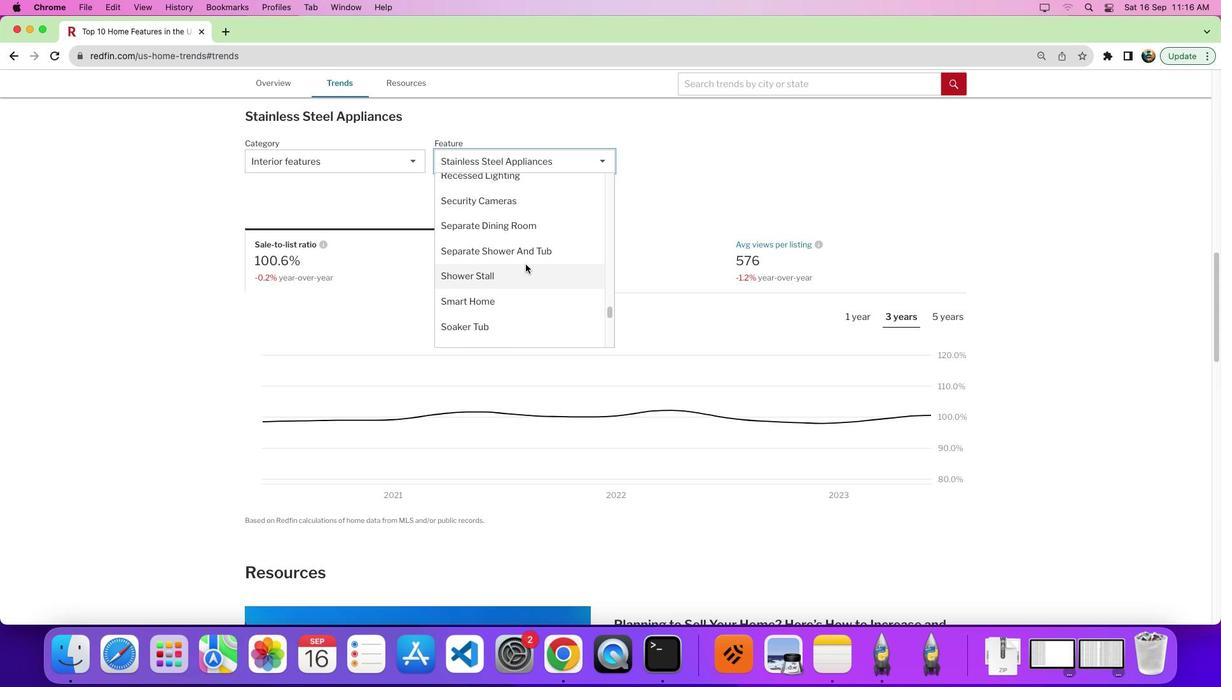
Action: Mouse moved to (532, 269)
Screenshot: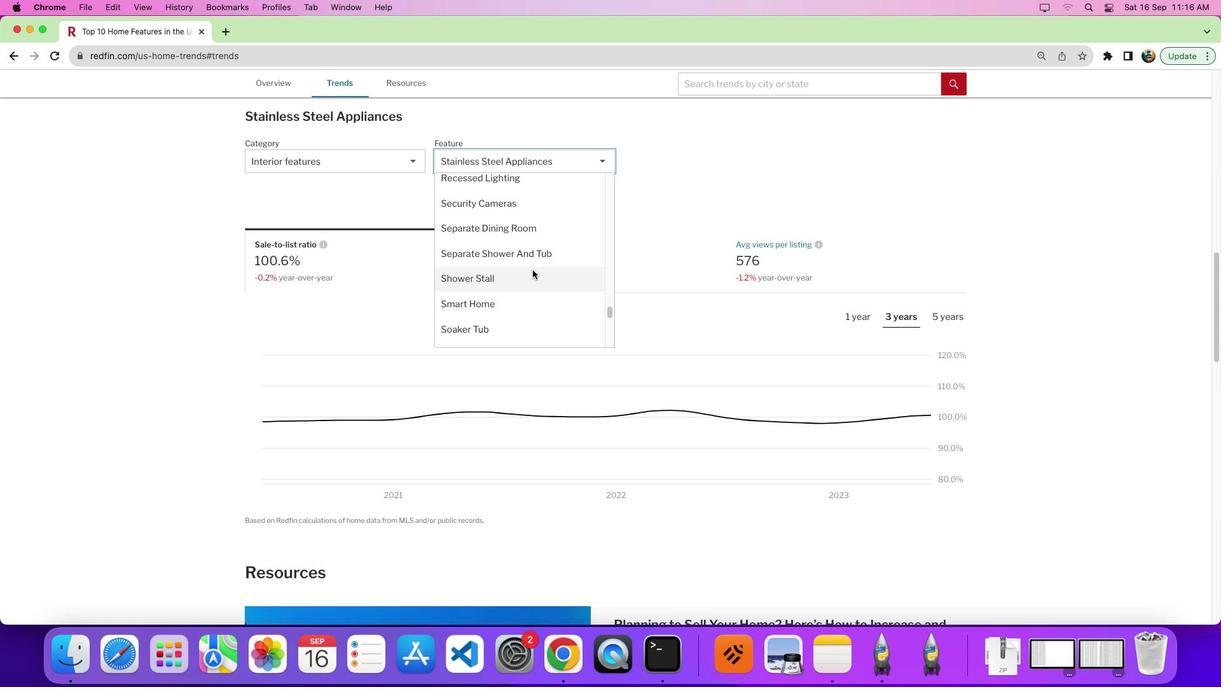 
Action: Mouse scrolled (532, 269) with delta (0, 0)
Screenshot: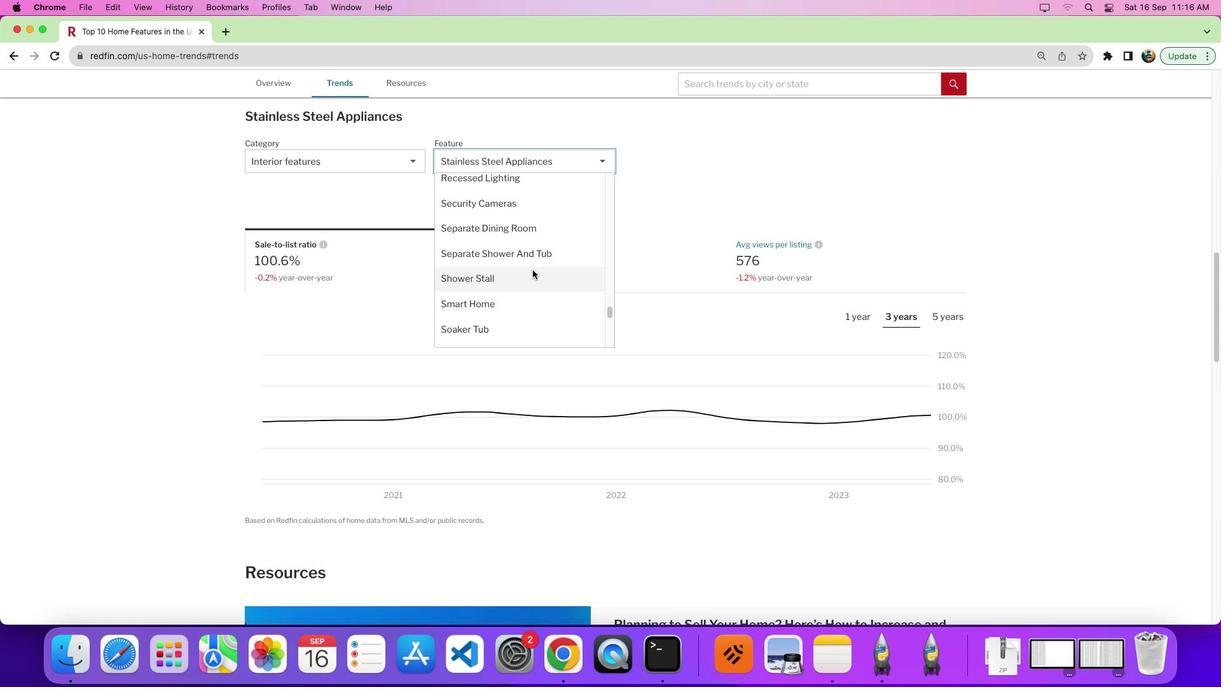 
Action: Mouse scrolled (532, 269) with delta (0, 0)
Screenshot: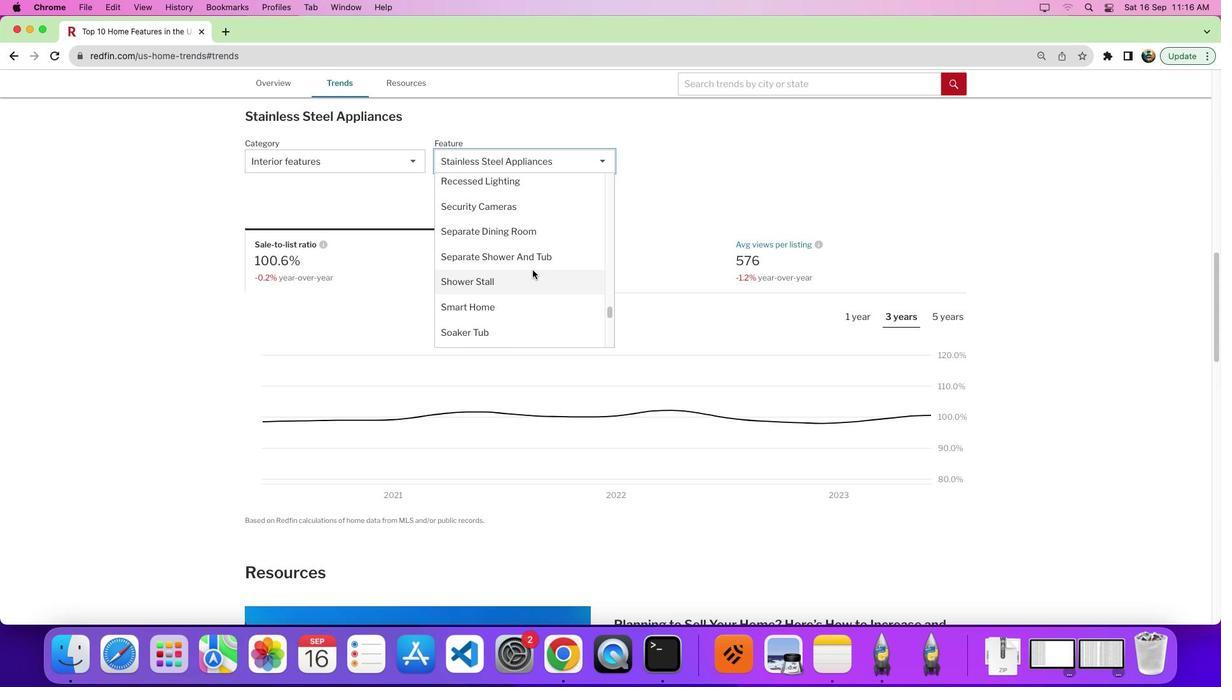 
Action: Mouse scrolled (532, 269) with delta (0, 0)
Screenshot: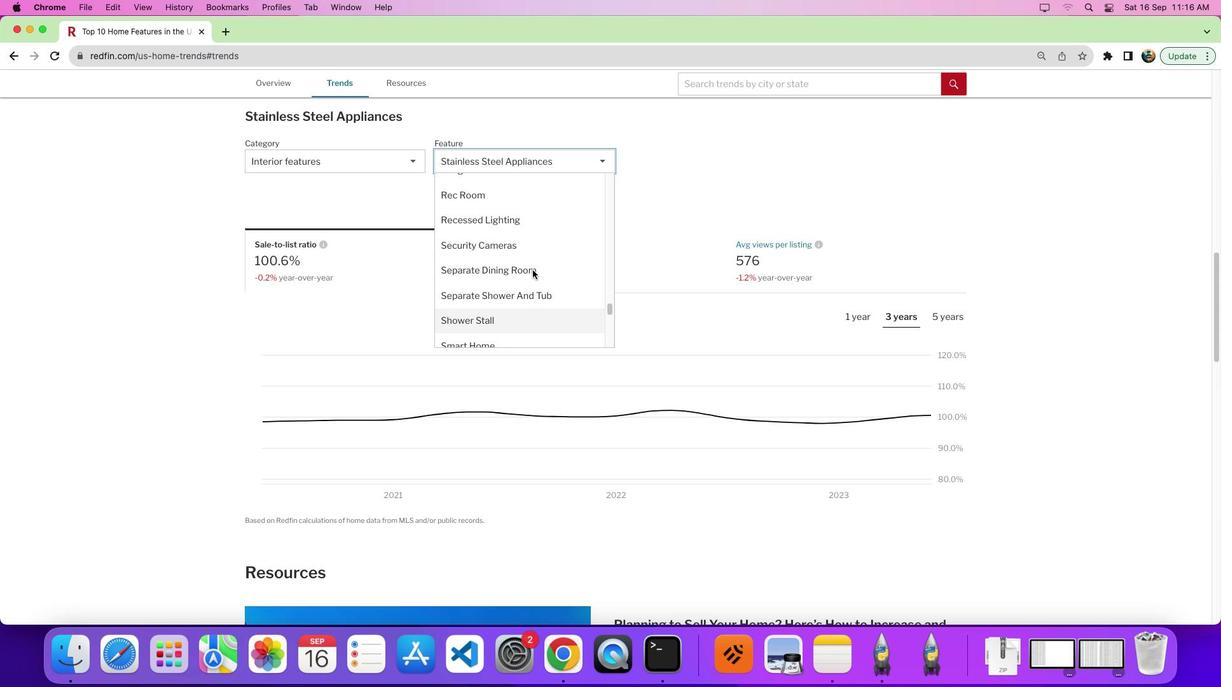 
Action: Mouse scrolled (532, 269) with delta (0, 0)
Screenshot: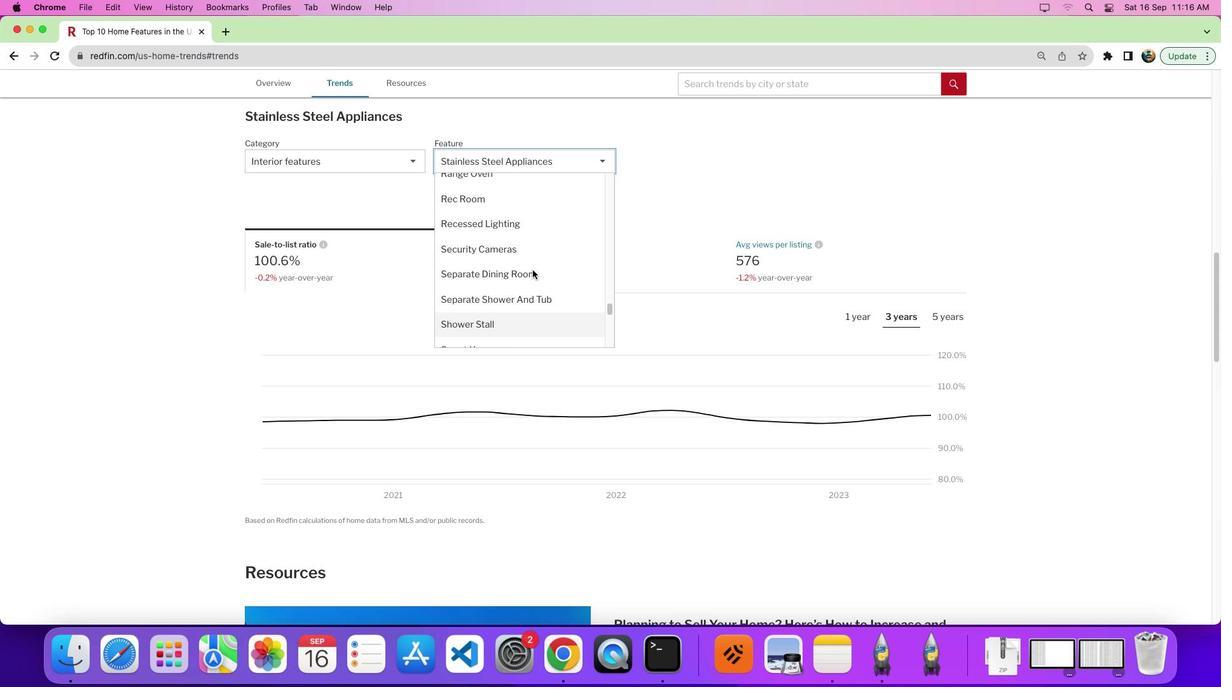 
Action: Mouse scrolled (532, 269) with delta (0, 0)
Screenshot: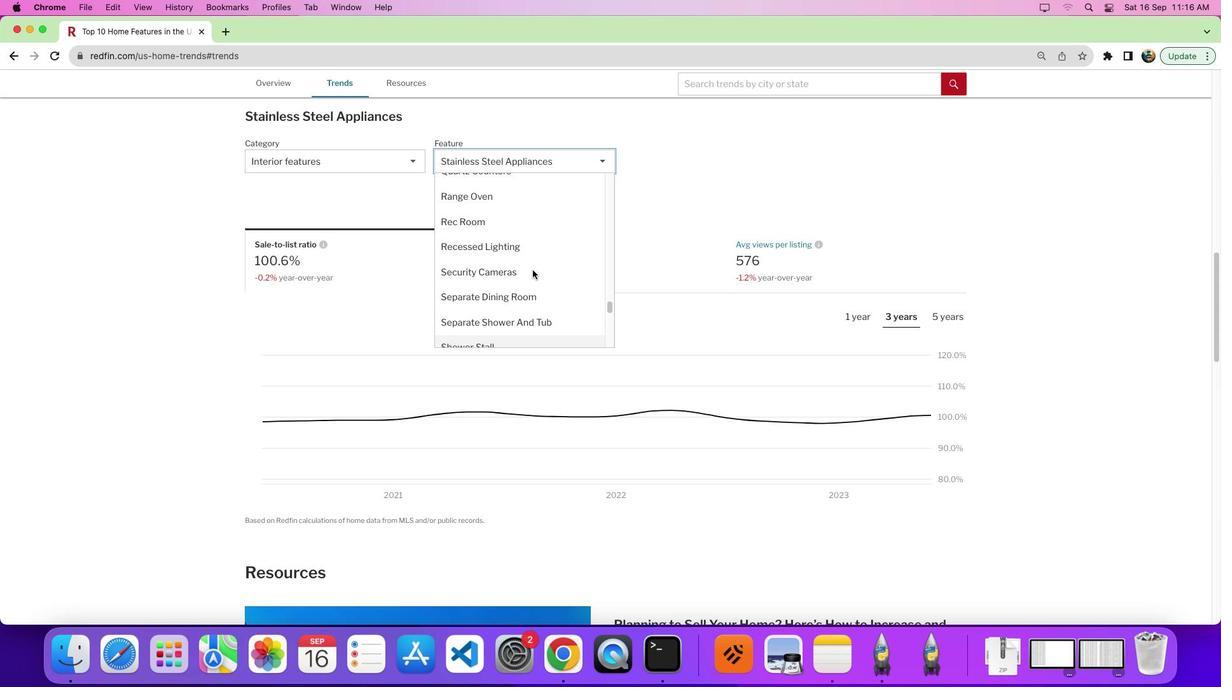 
Action: Mouse scrolled (532, 269) with delta (0, 0)
Screenshot: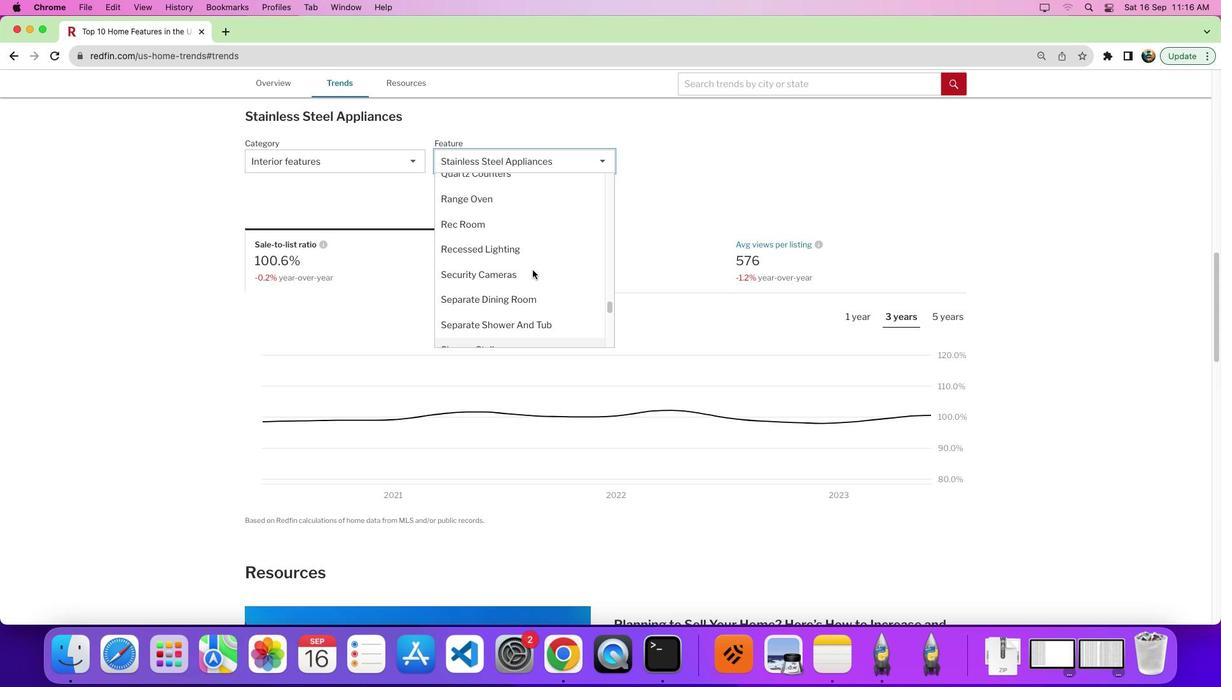 
Action: Mouse moved to (533, 274)
Screenshot: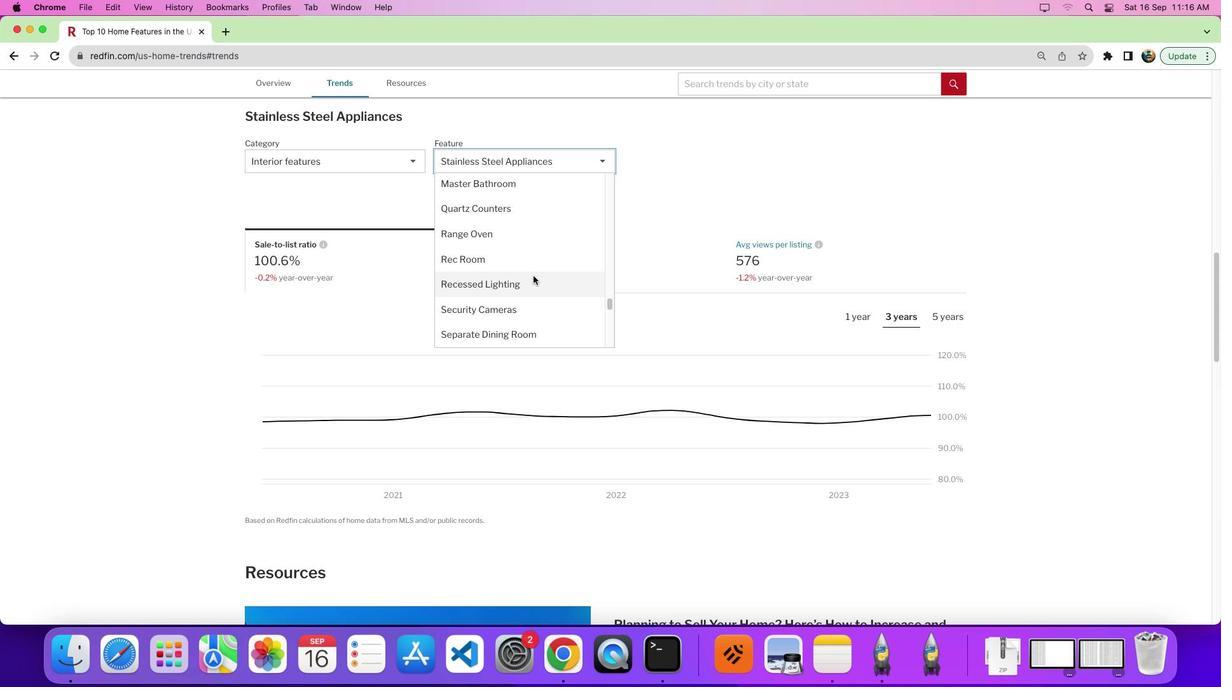 
Action: Mouse scrolled (533, 274) with delta (0, 0)
Screenshot: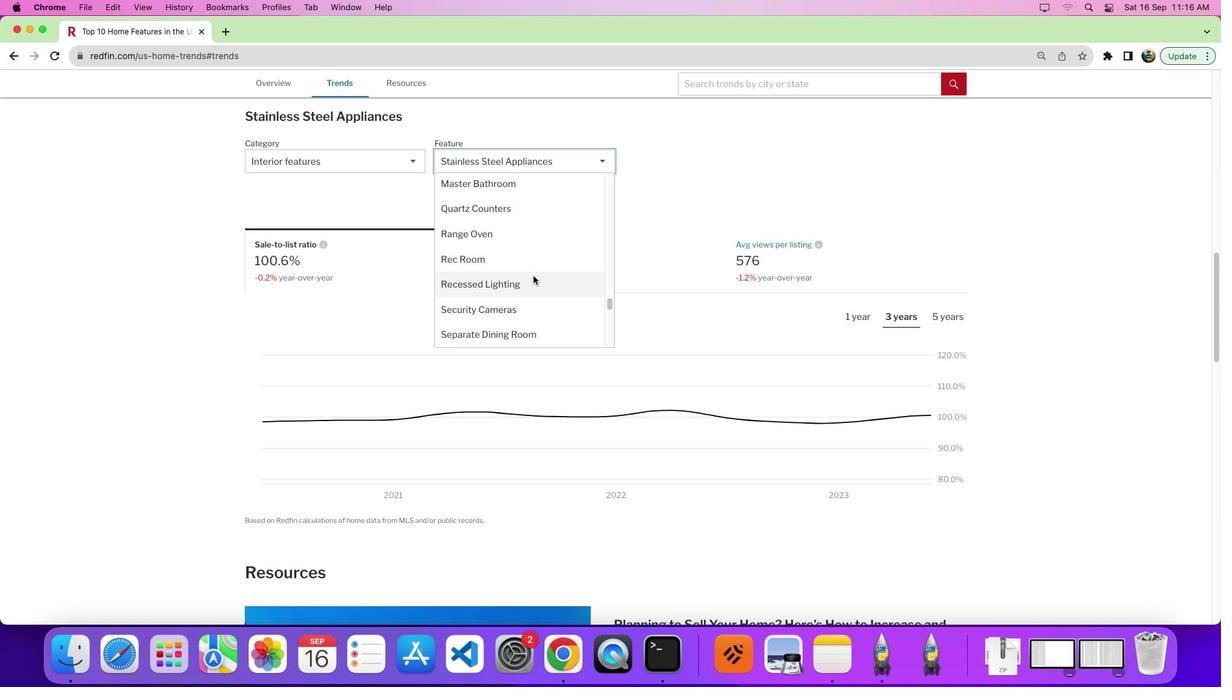 
Action: Mouse moved to (533, 276)
Screenshot: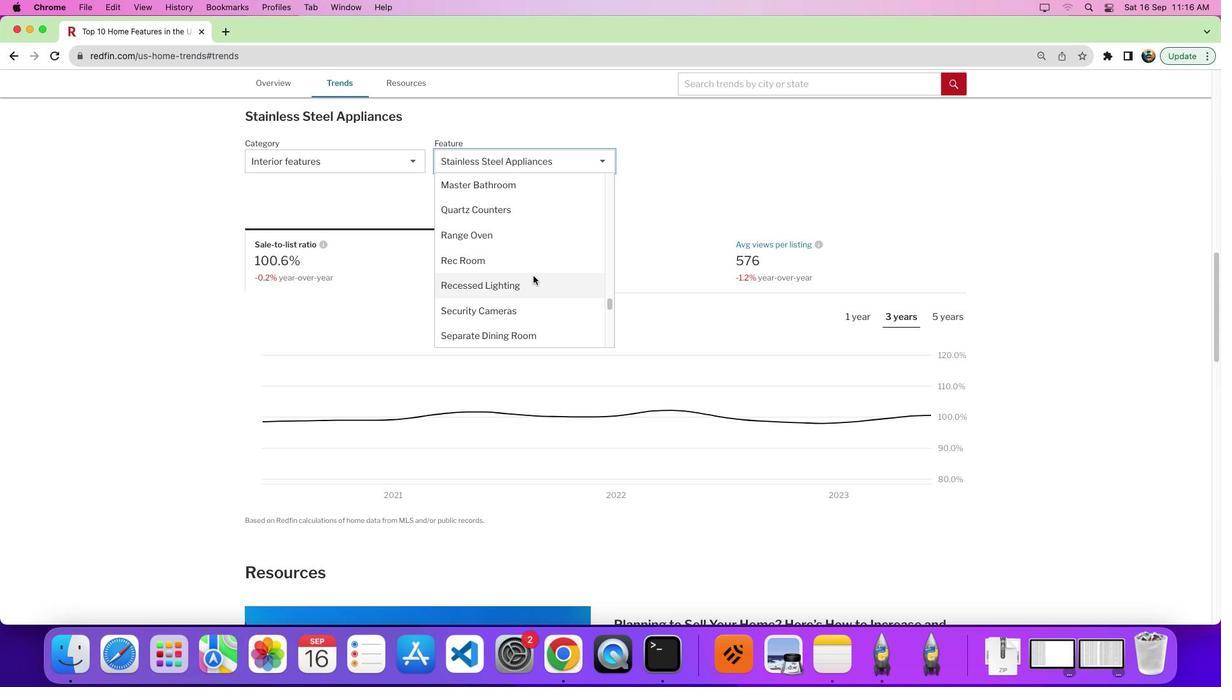 
Action: Mouse scrolled (533, 276) with delta (0, 0)
Screenshot: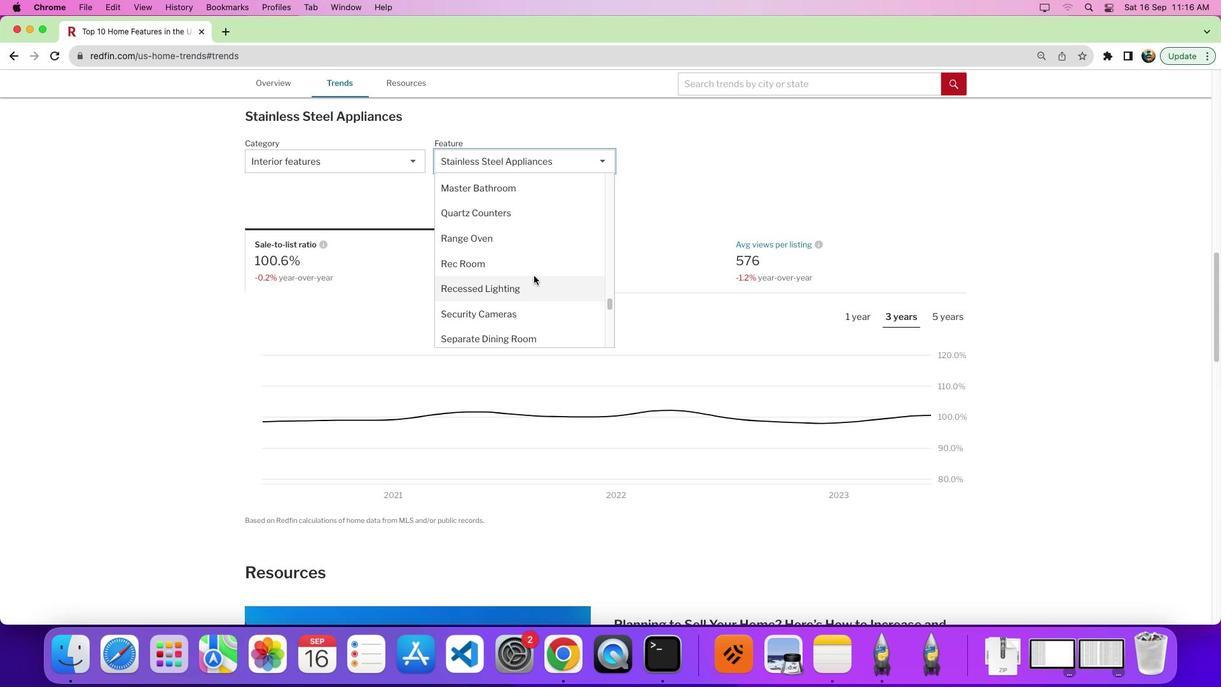 
Action: Mouse moved to (540, 267)
Screenshot: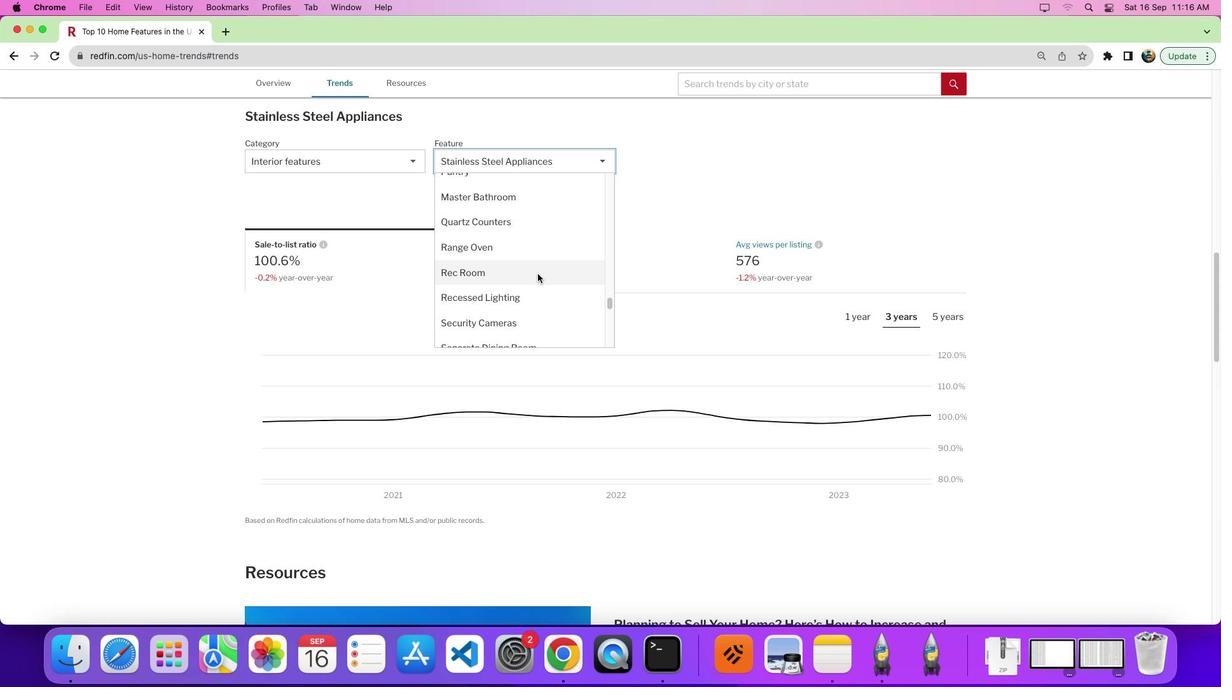 
Action: Mouse scrolled (540, 267) with delta (0, 0)
Screenshot: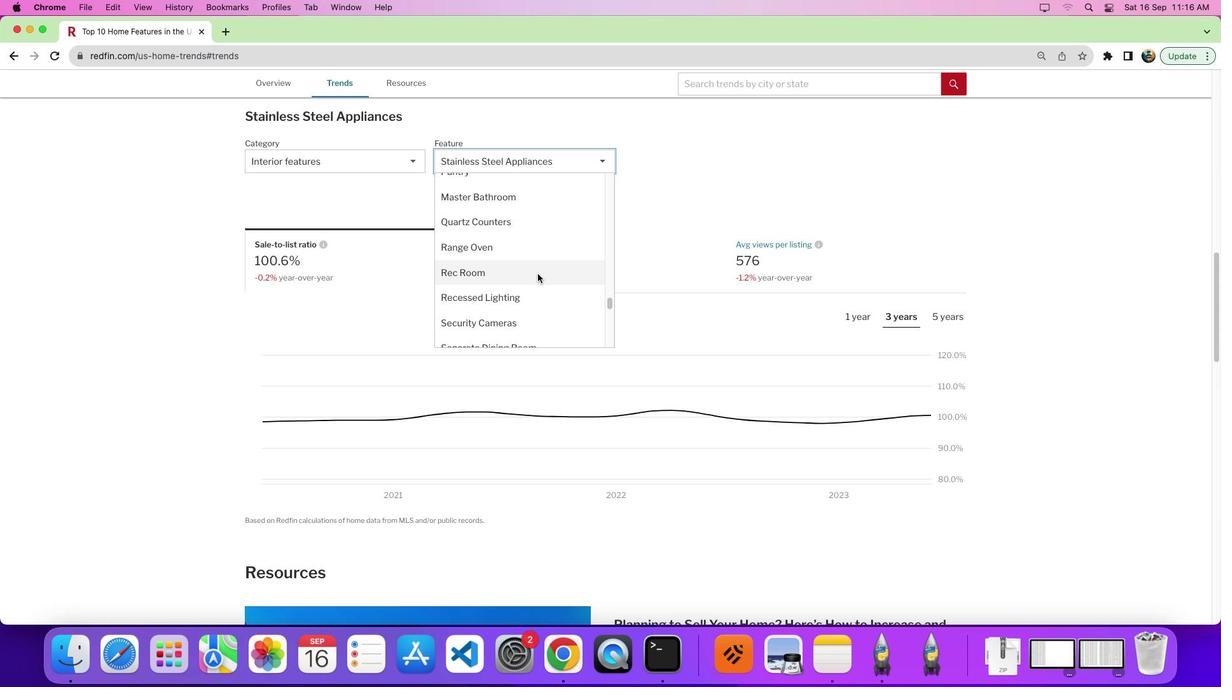 
Action: Mouse moved to (539, 269)
Screenshot: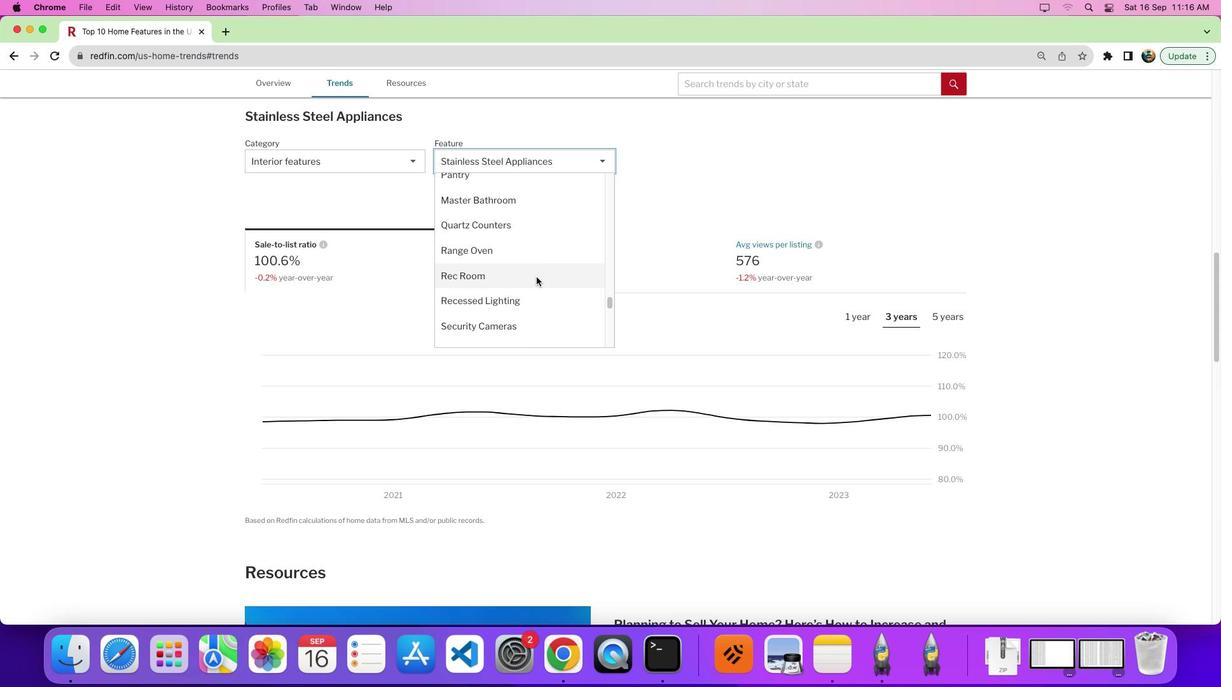 
Action: Mouse scrolled (539, 269) with delta (0, 0)
Screenshot: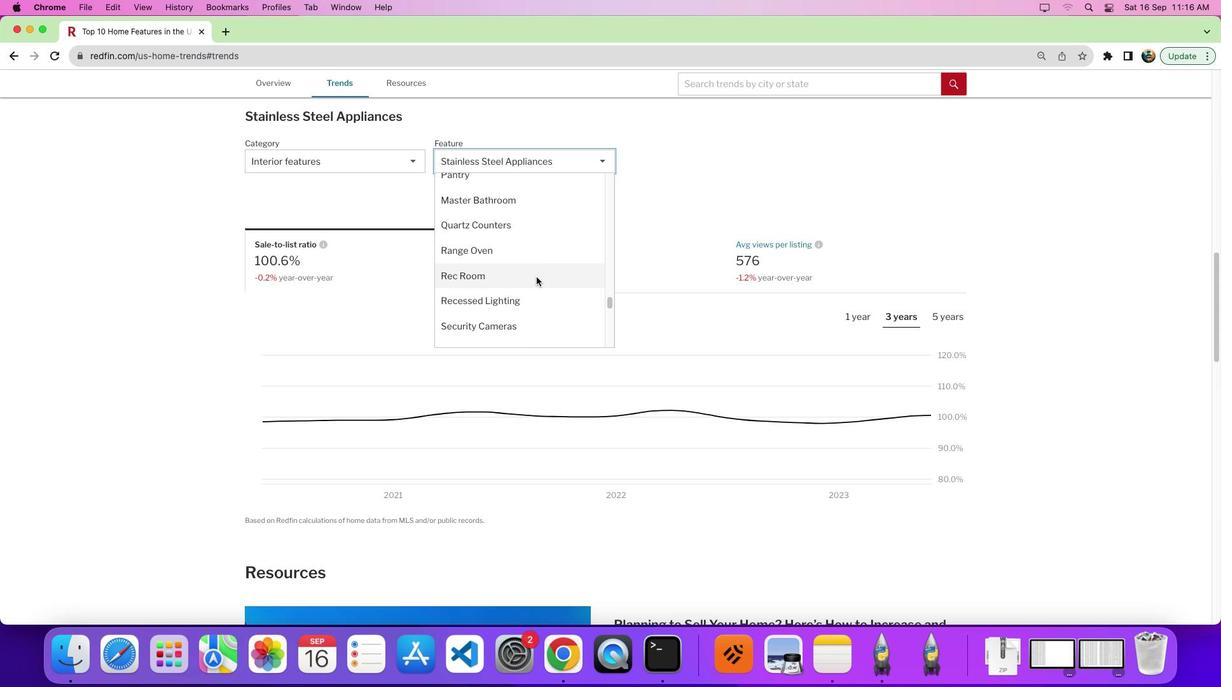 
Action: Mouse moved to (536, 277)
Screenshot: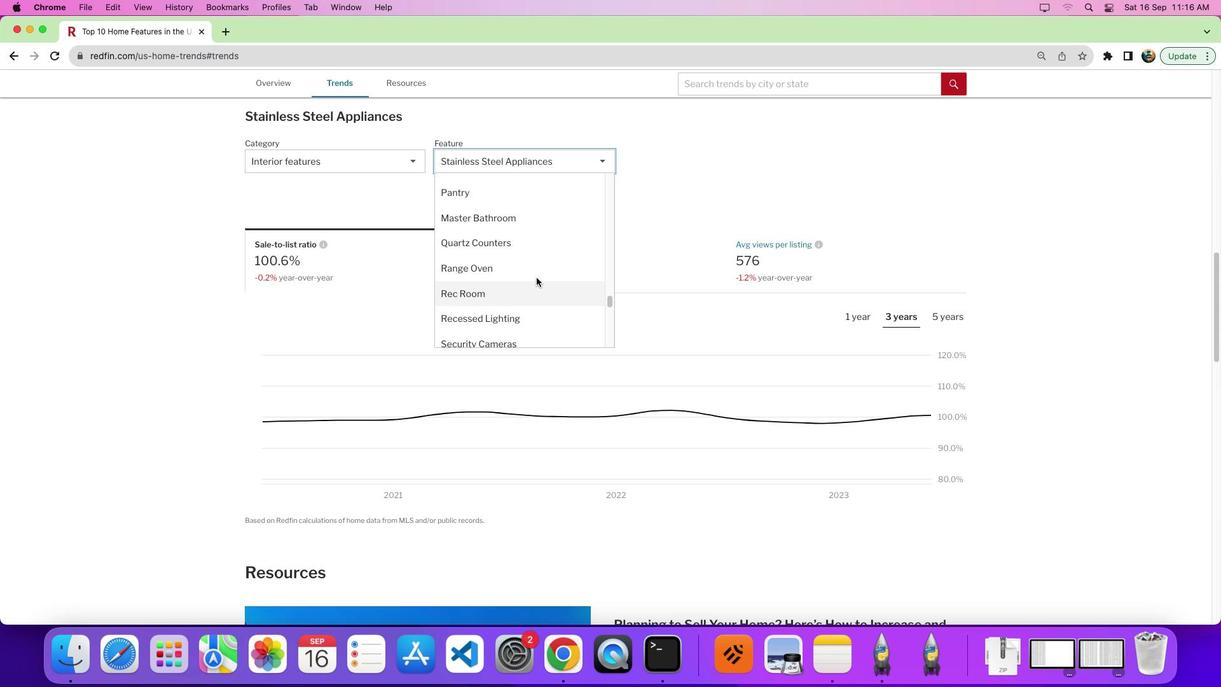 
Action: Mouse scrolled (536, 277) with delta (0, 0)
Screenshot: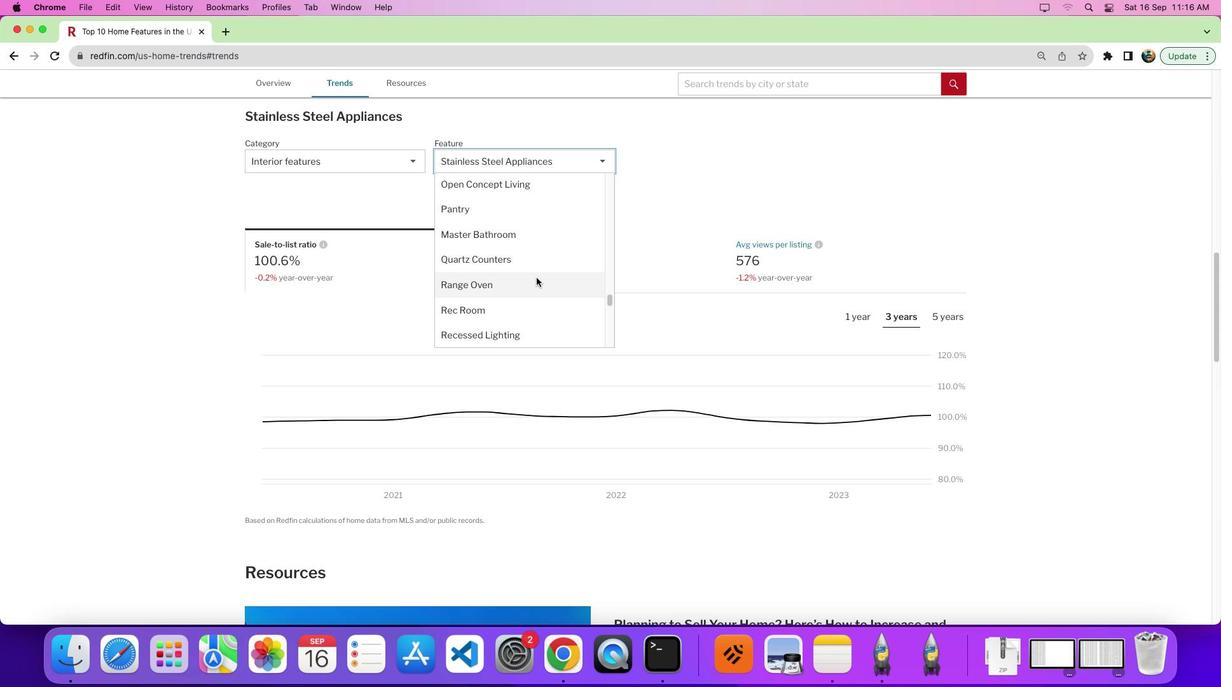 
Action: Mouse scrolled (536, 277) with delta (0, 0)
Screenshot: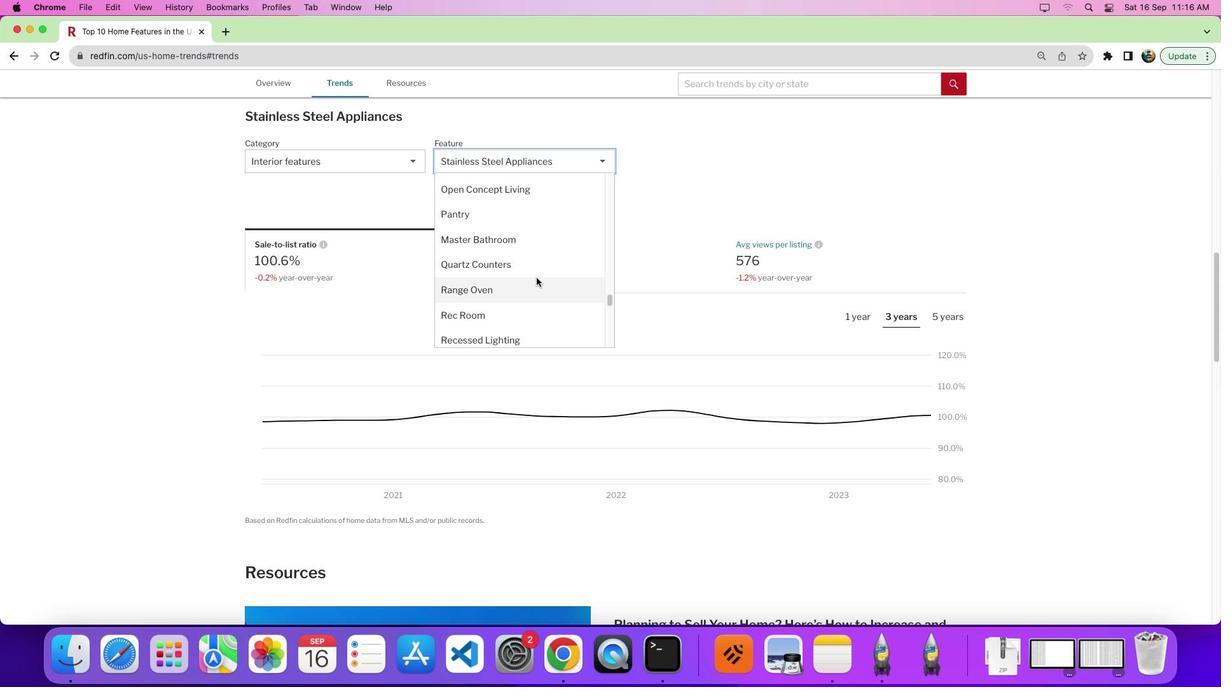 
Action: Mouse moved to (537, 276)
Screenshot: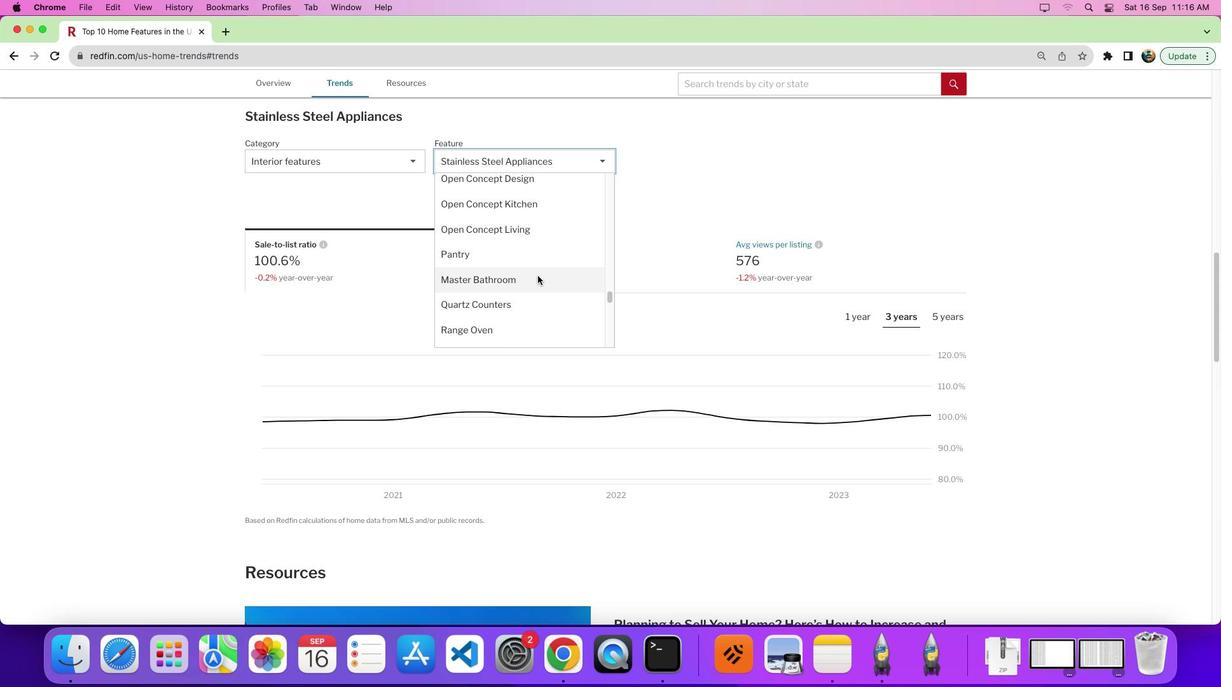 
Action: Mouse scrolled (537, 276) with delta (0, 0)
Screenshot: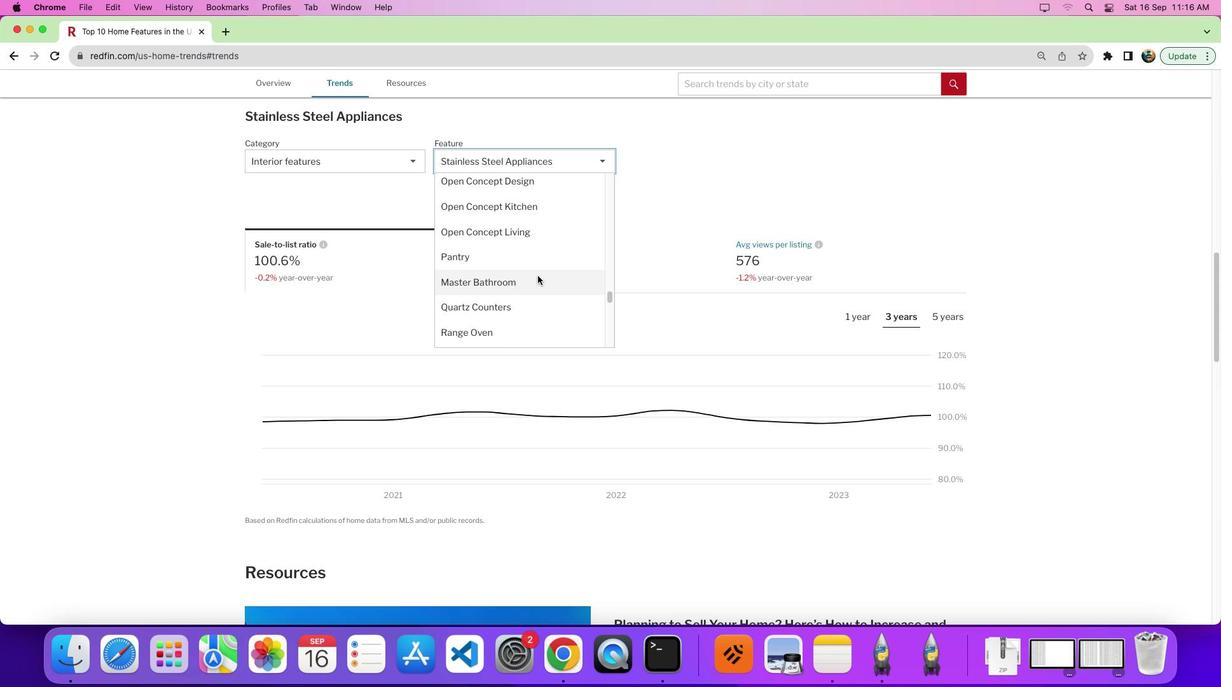 
Action: Mouse scrolled (537, 276) with delta (0, 0)
Screenshot: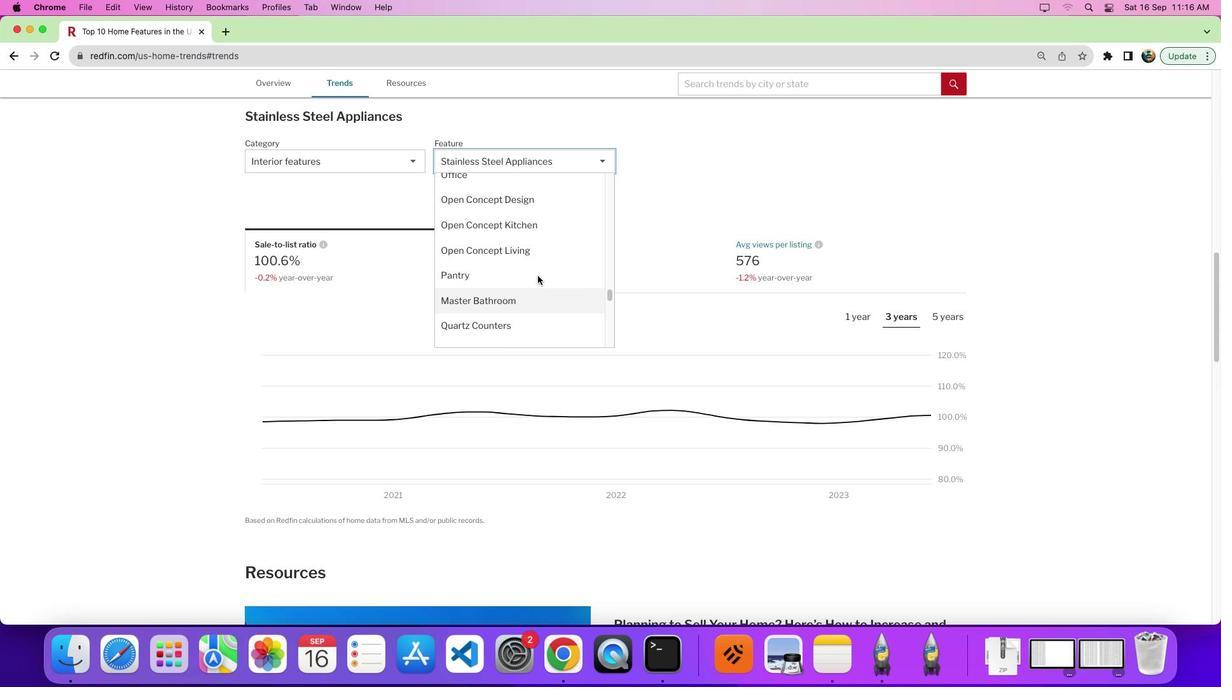 
Action: Mouse scrolled (537, 276) with delta (0, 4)
Screenshot: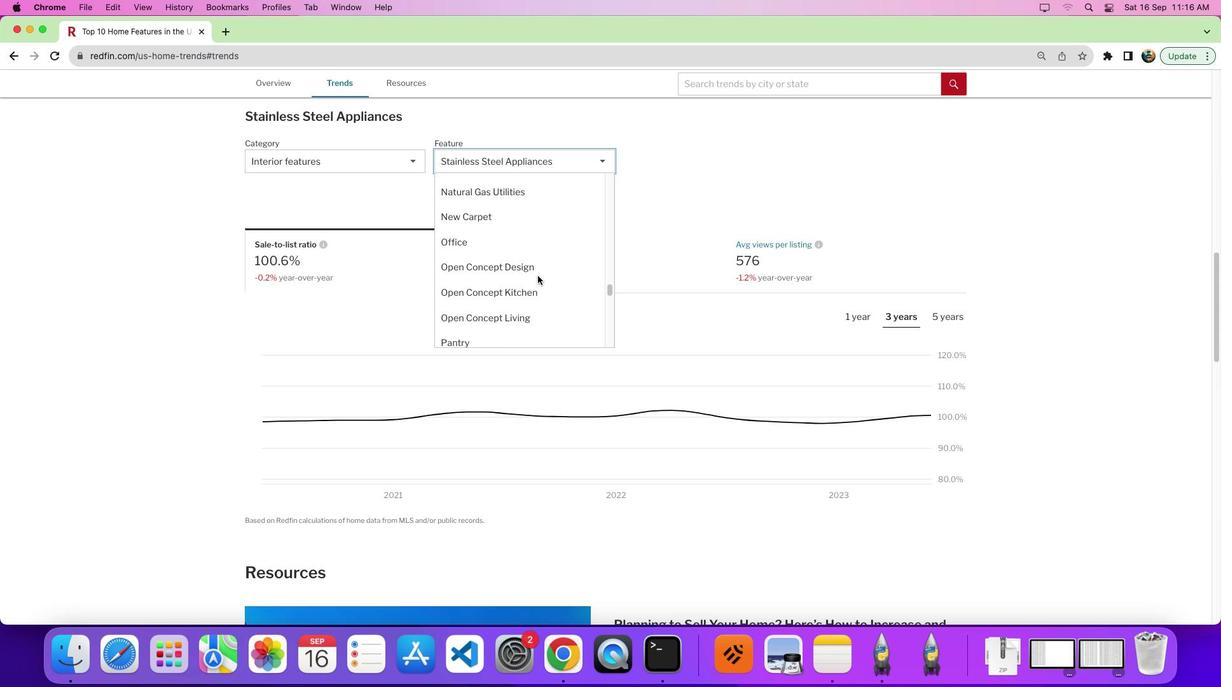 
Action: Mouse scrolled (537, 276) with delta (0, 0)
Screenshot: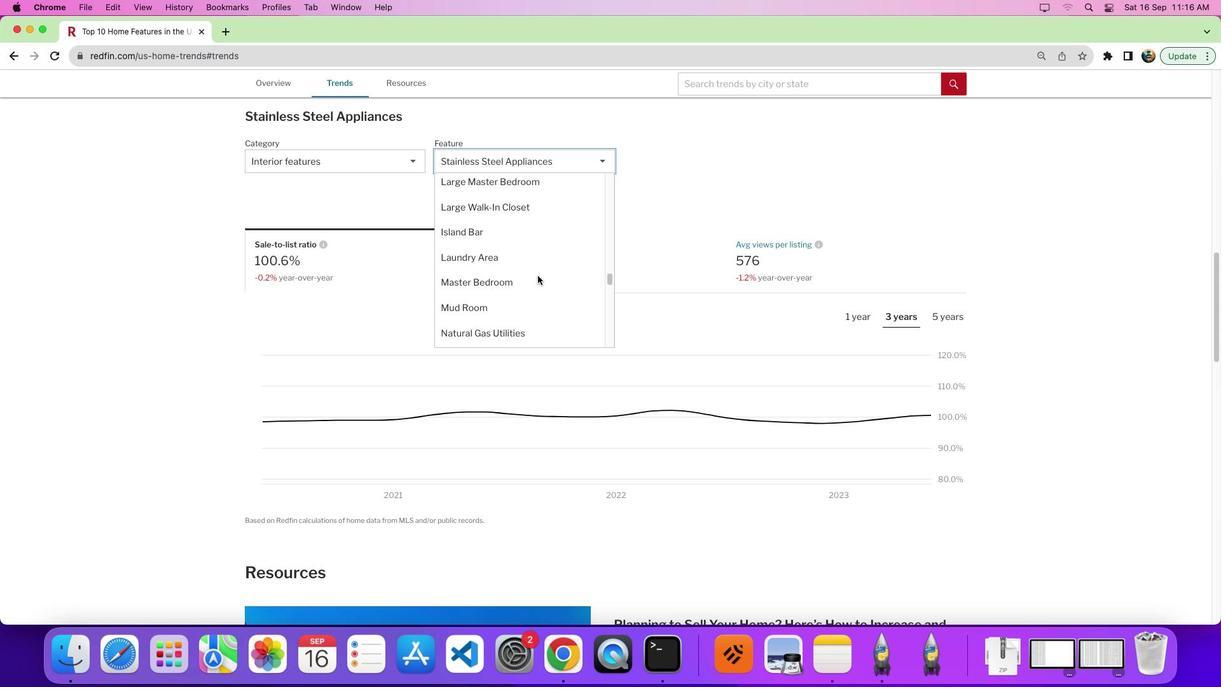 
Action: Mouse scrolled (537, 276) with delta (0, 0)
Screenshot: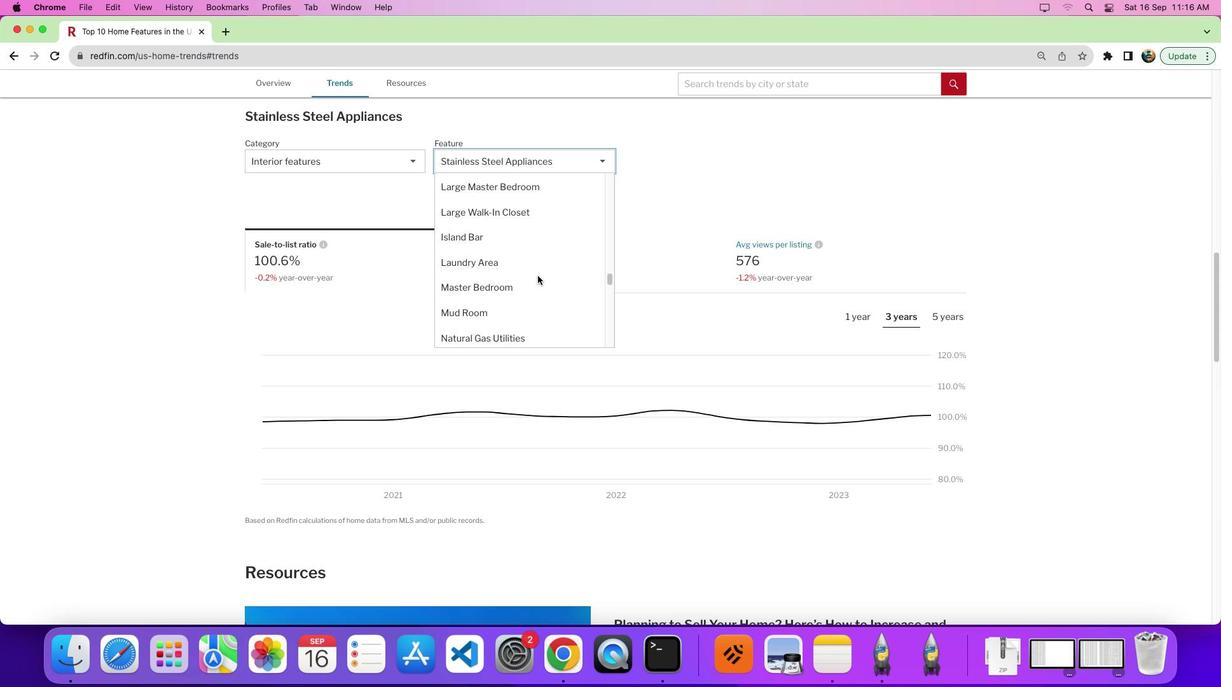 
Action: Mouse scrolled (537, 276) with delta (0, 0)
Screenshot: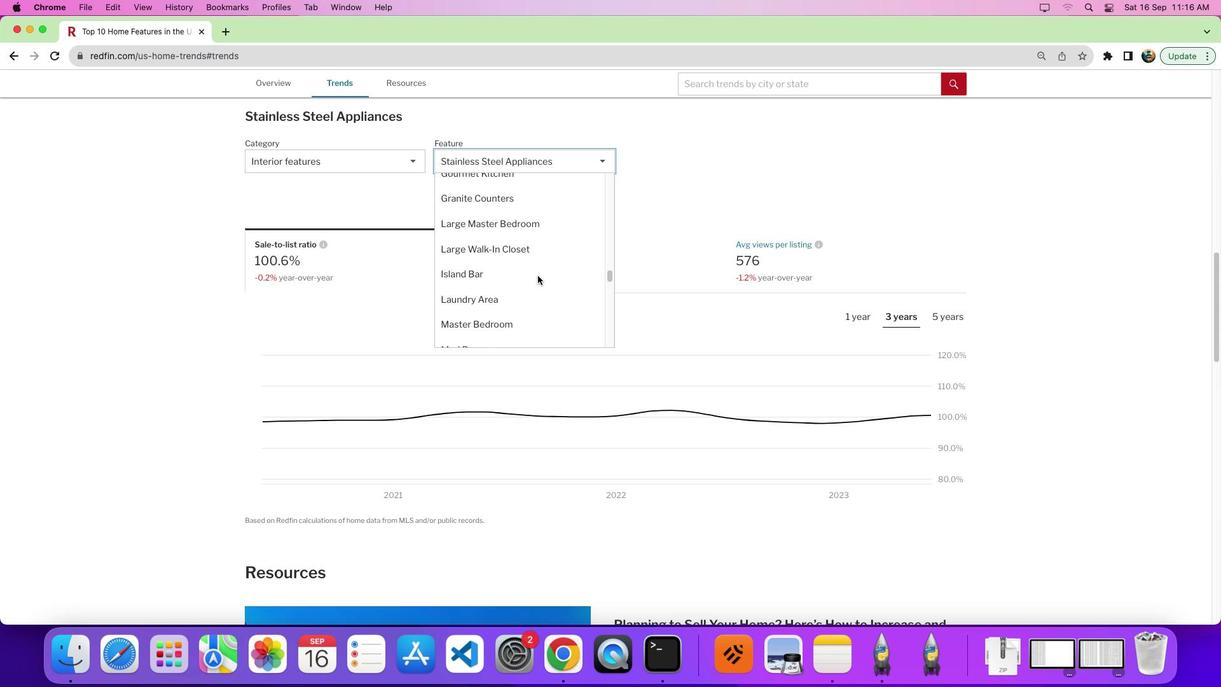 
Action: Mouse scrolled (537, 276) with delta (0, 0)
Screenshot: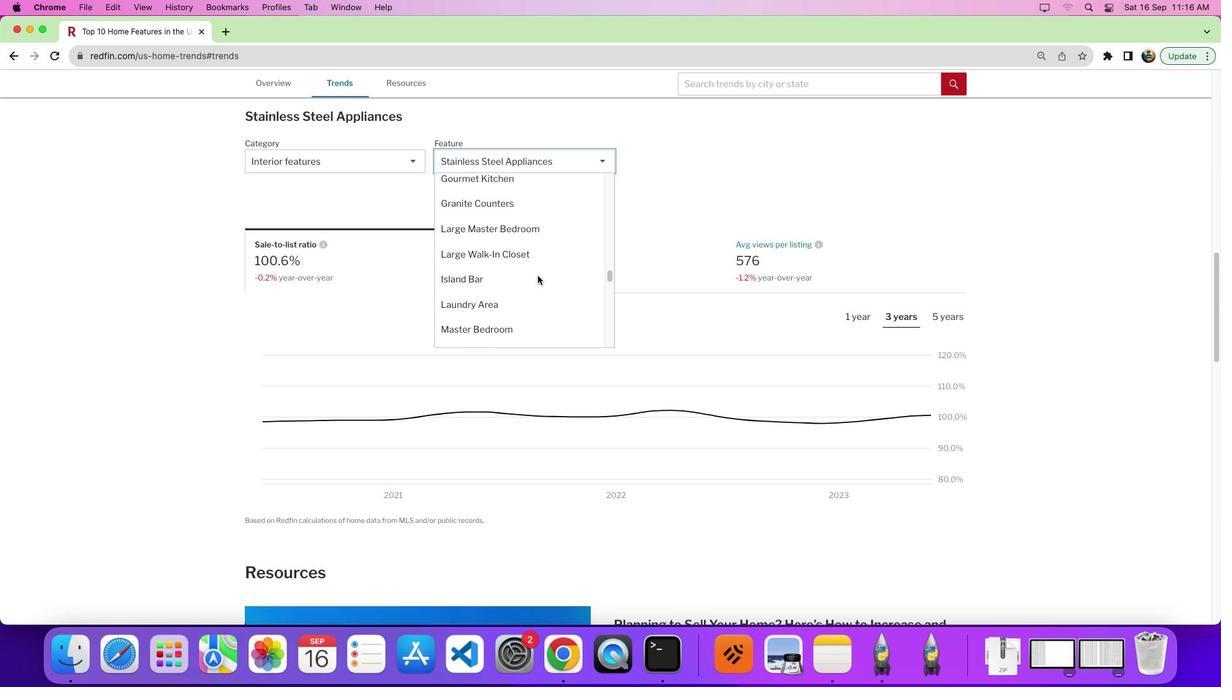 
Action: Mouse scrolled (537, 276) with delta (0, 0)
Screenshot: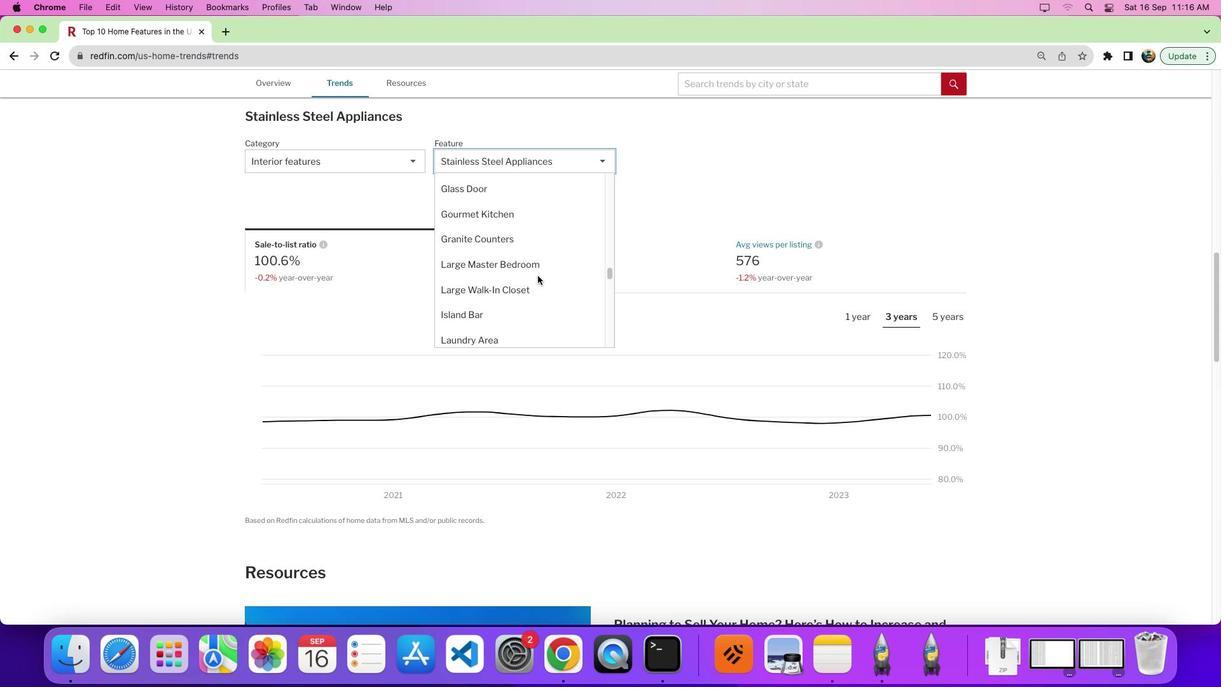 
Action: Mouse scrolled (537, 276) with delta (0, 0)
Screenshot: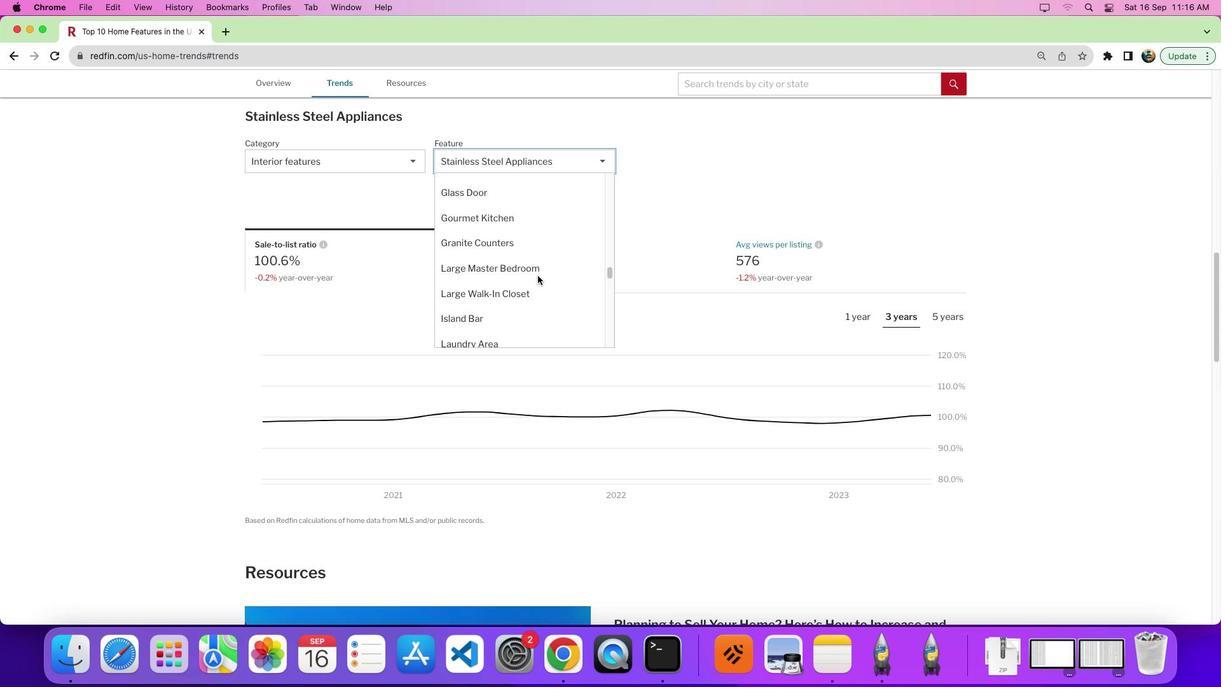 
Action: Mouse scrolled (537, 276) with delta (0, 0)
Screenshot: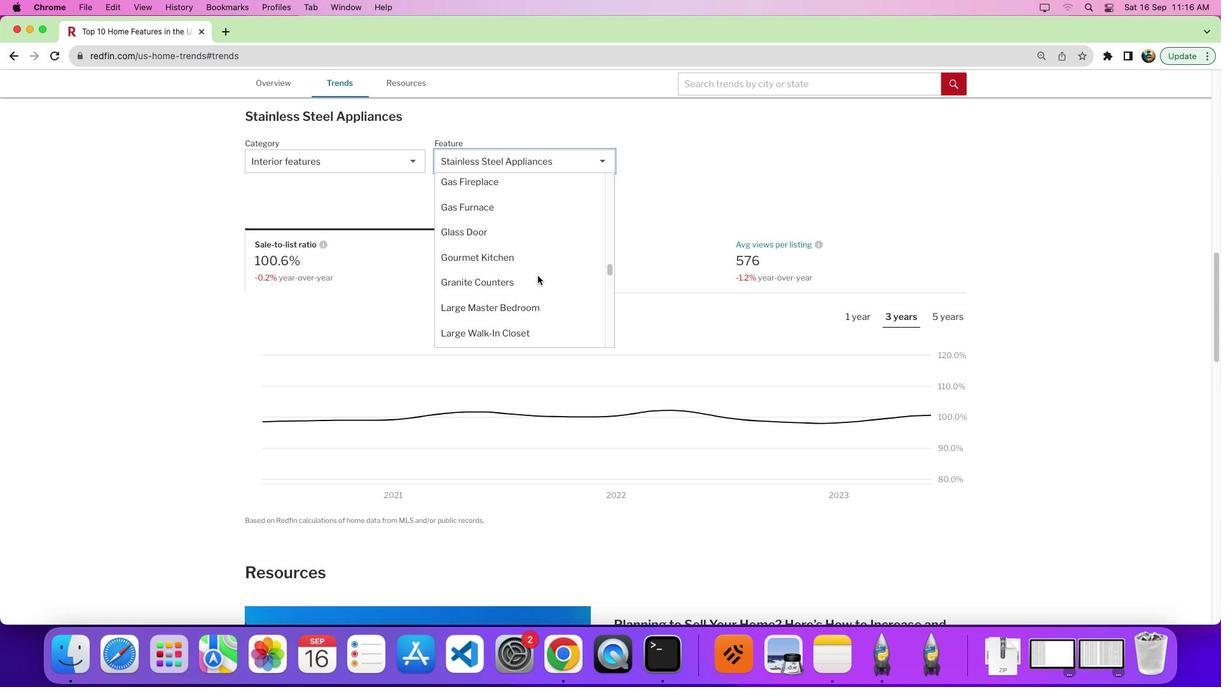 
Action: Mouse scrolled (537, 276) with delta (0, 0)
Screenshot: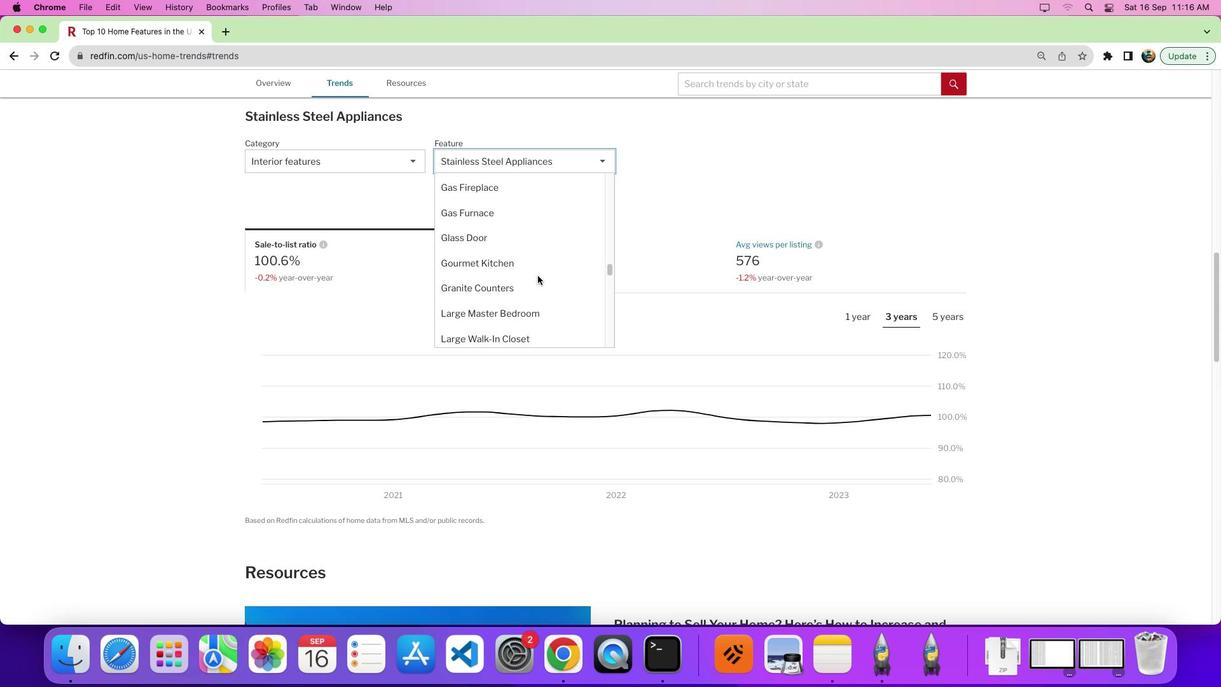 
Action: Mouse scrolled (537, 276) with delta (0, 0)
Screenshot: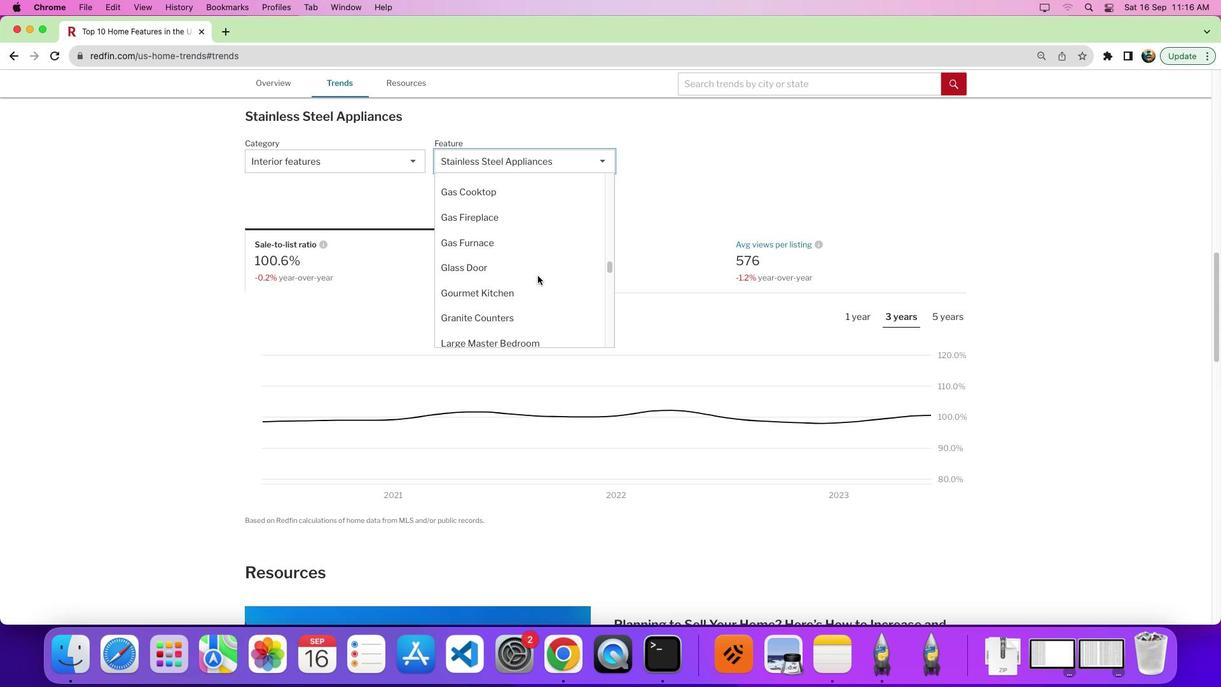 
Action: Mouse scrolled (537, 276) with delta (0, 0)
Screenshot: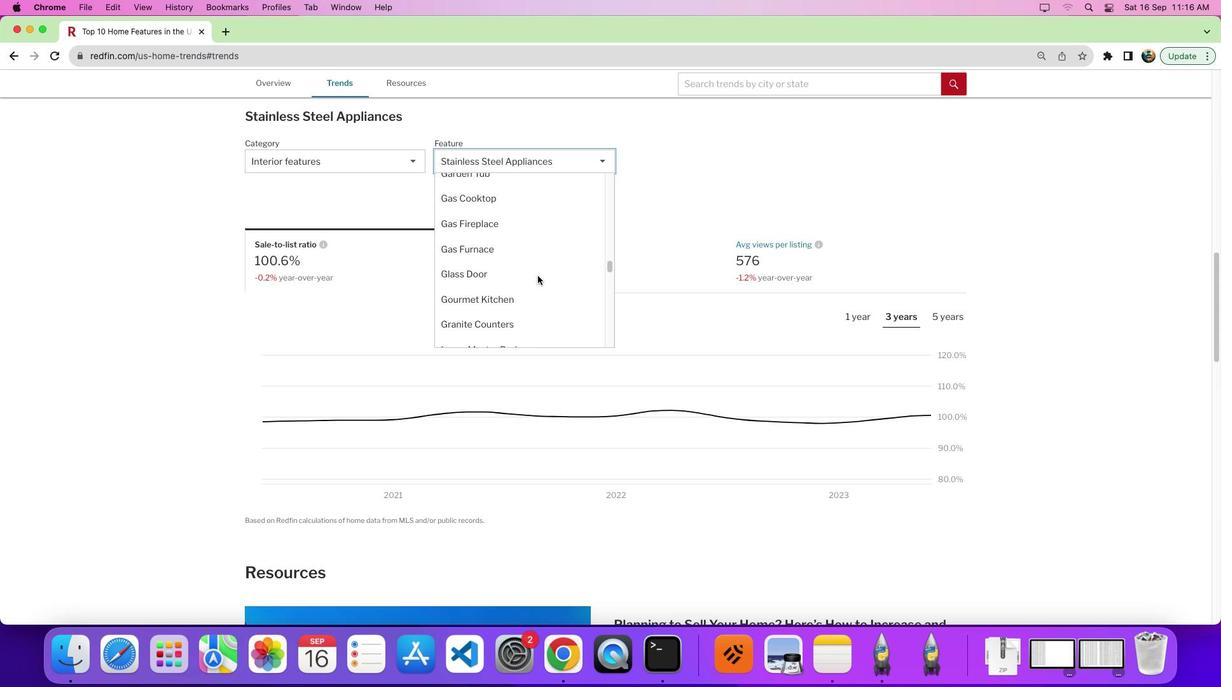
Action: Mouse scrolled (537, 276) with delta (0, 0)
Screenshot: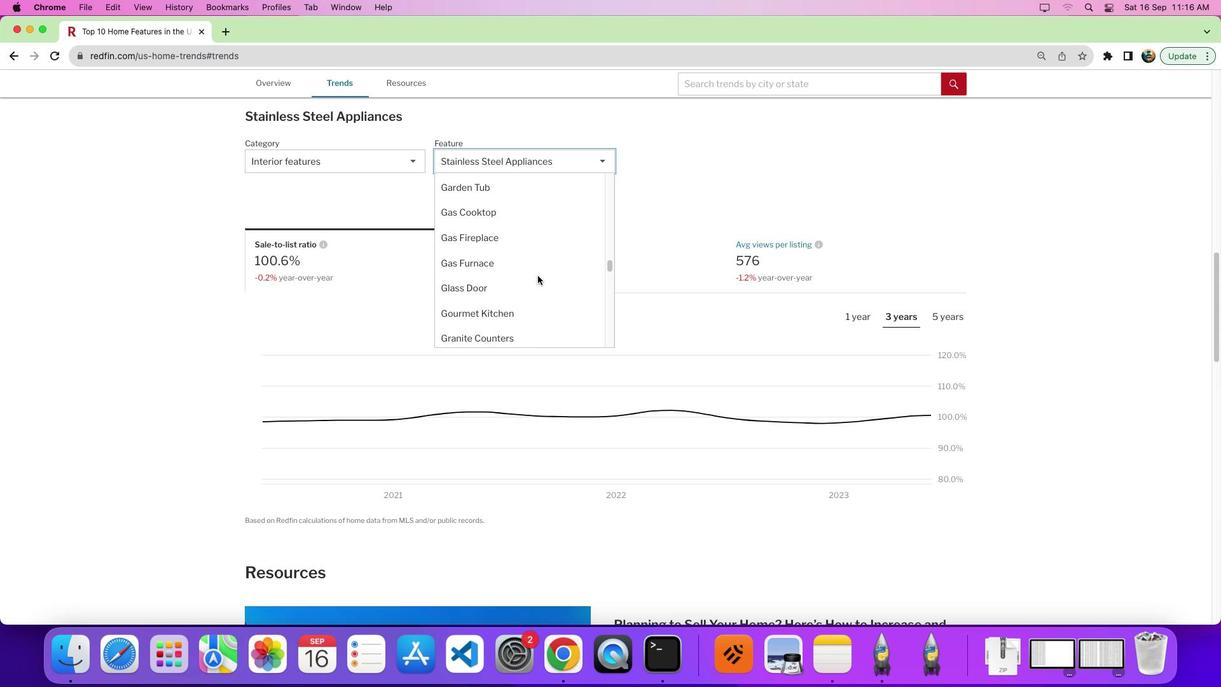 
Action: Mouse scrolled (537, 276) with delta (0, 0)
Screenshot: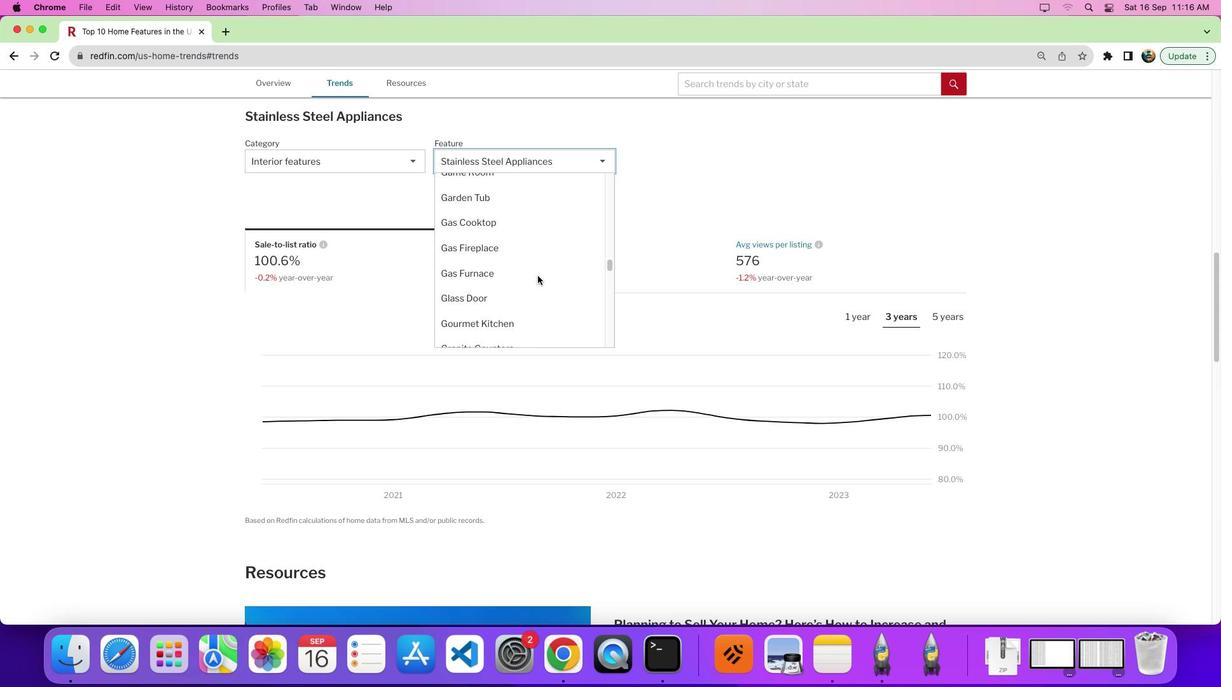 
Action: Mouse scrolled (537, 276) with delta (0, 0)
Screenshot: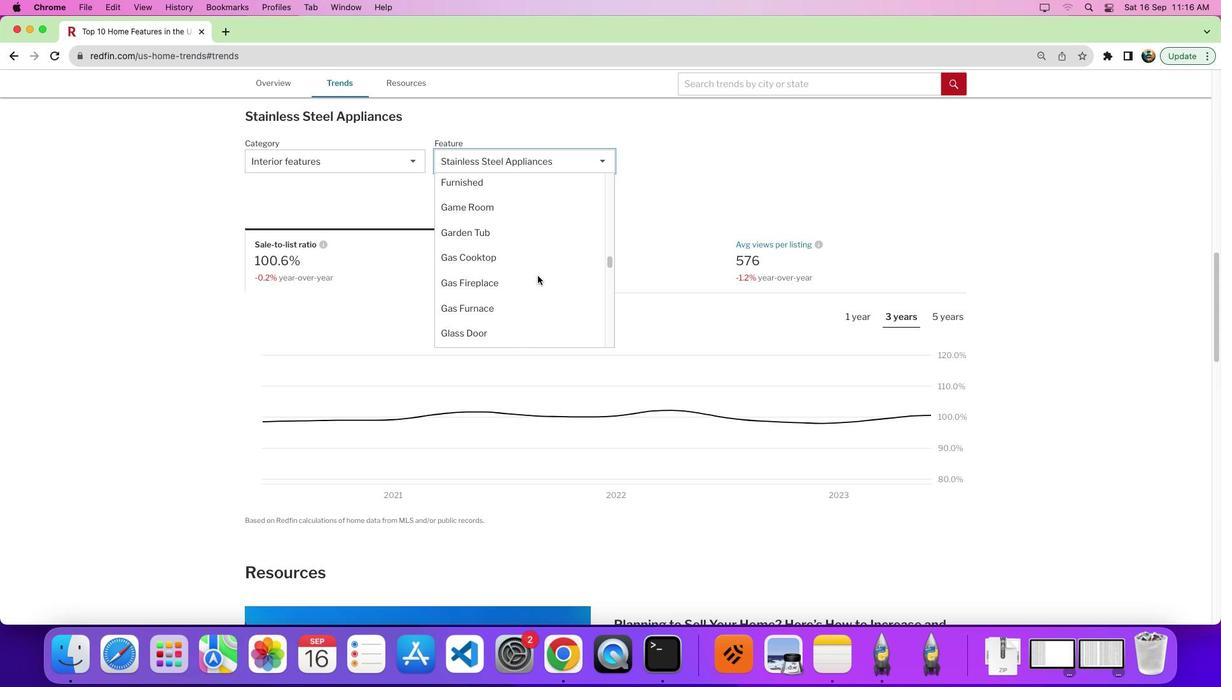 
Action: Mouse scrolled (537, 276) with delta (0, 0)
Screenshot: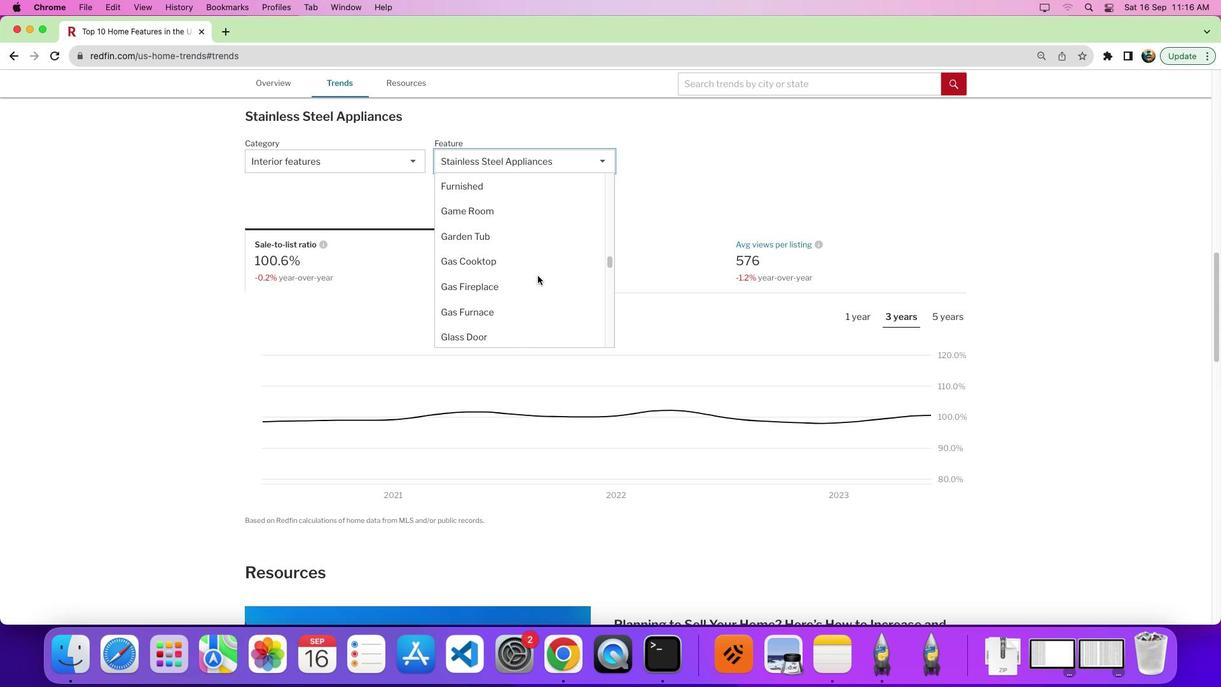 
Action: Mouse scrolled (537, 276) with delta (0, 0)
Screenshot: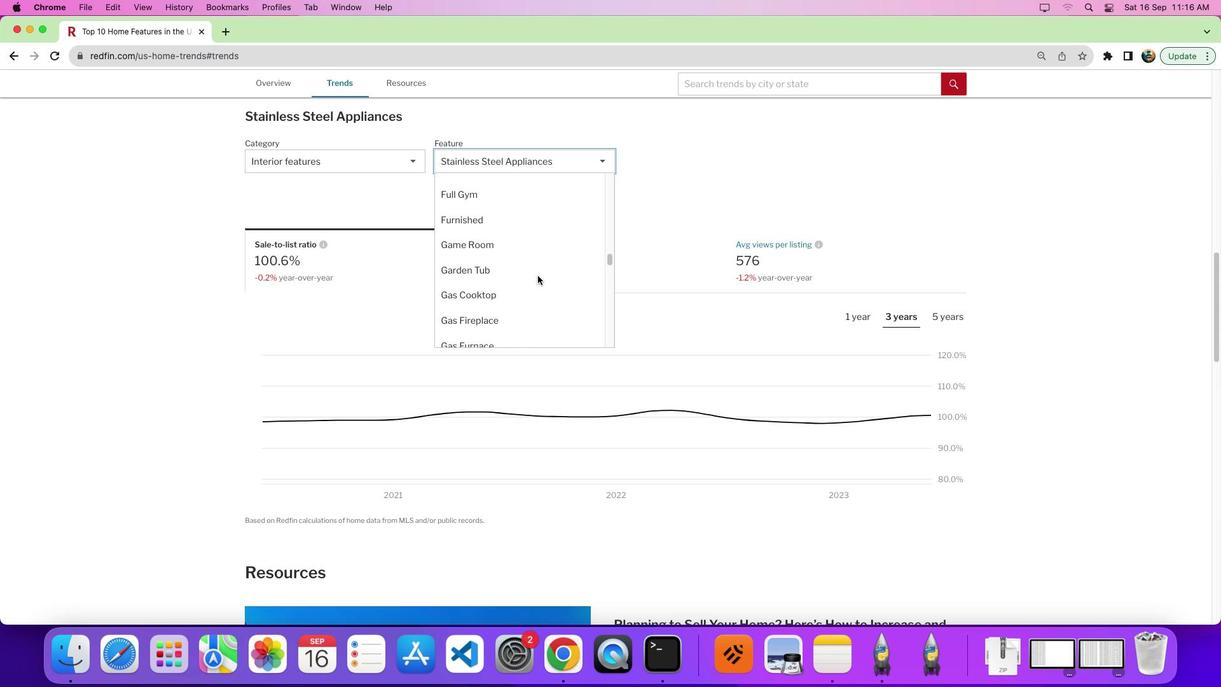 
Action: Mouse scrolled (537, 276) with delta (0, 0)
Screenshot: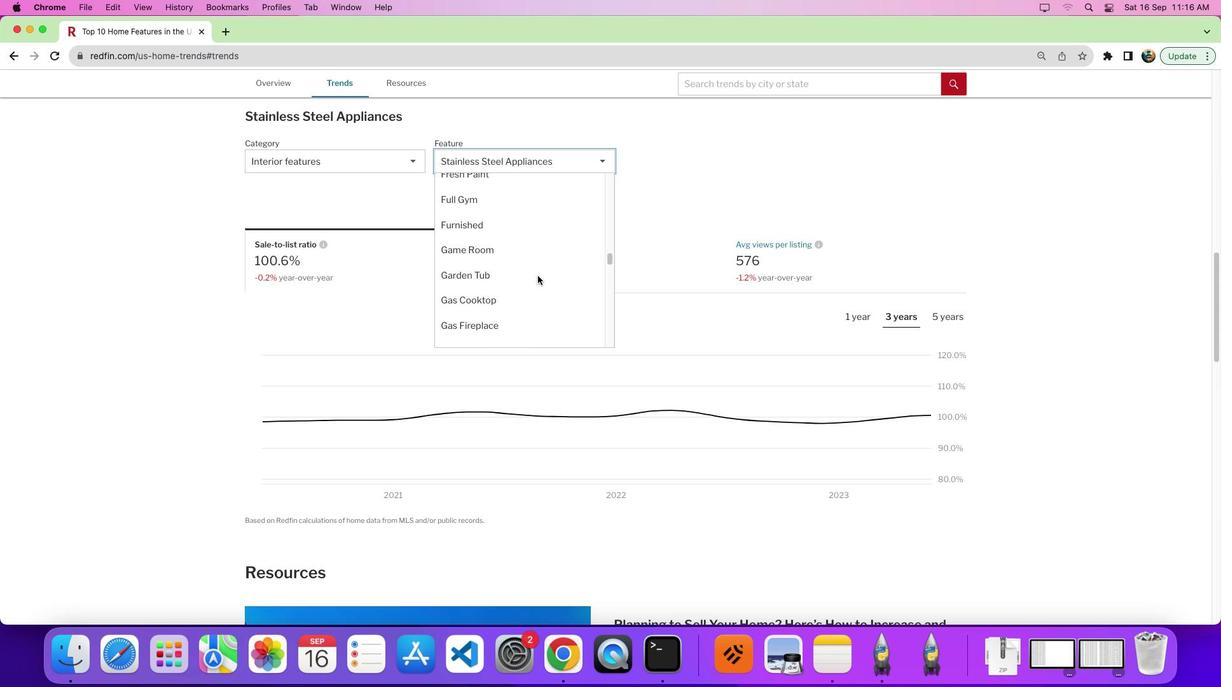 
Action: Mouse scrolled (537, 276) with delta (0, 0)
Screenshot: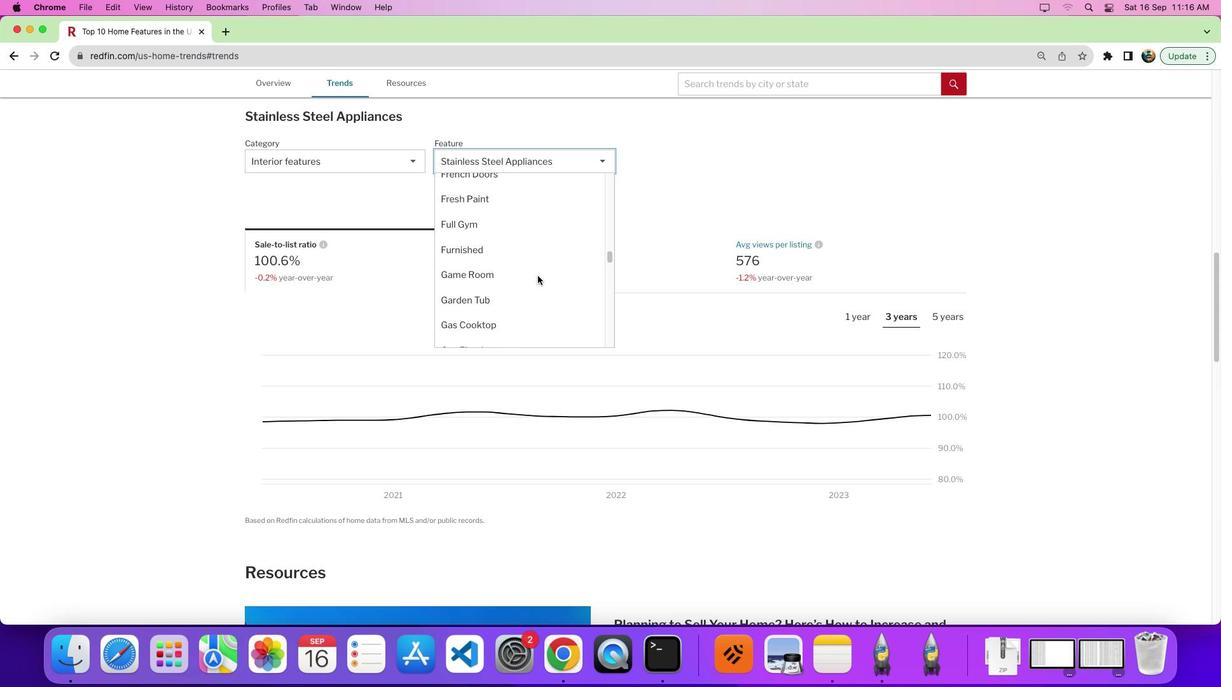 
Action: Mouse scrolled (537, 276) with delta (0, 0)
Screenshot: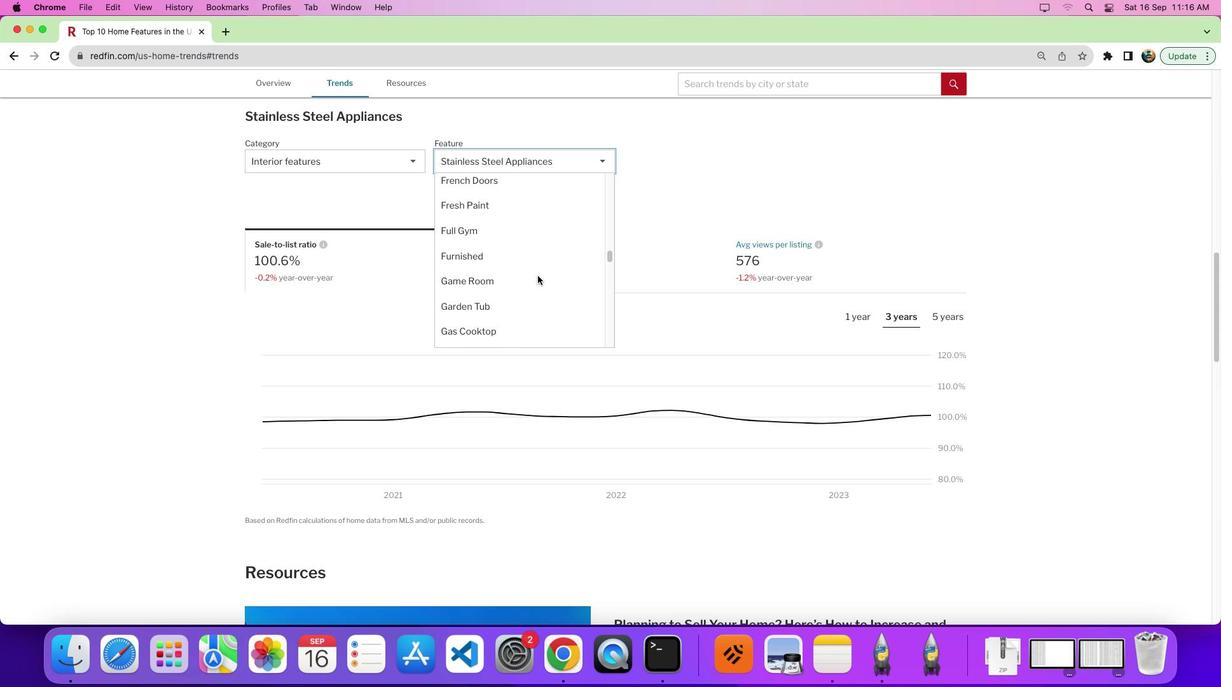 
Action: Mouse scrolled (537, 276) with delta (0, 3)
Screenshot: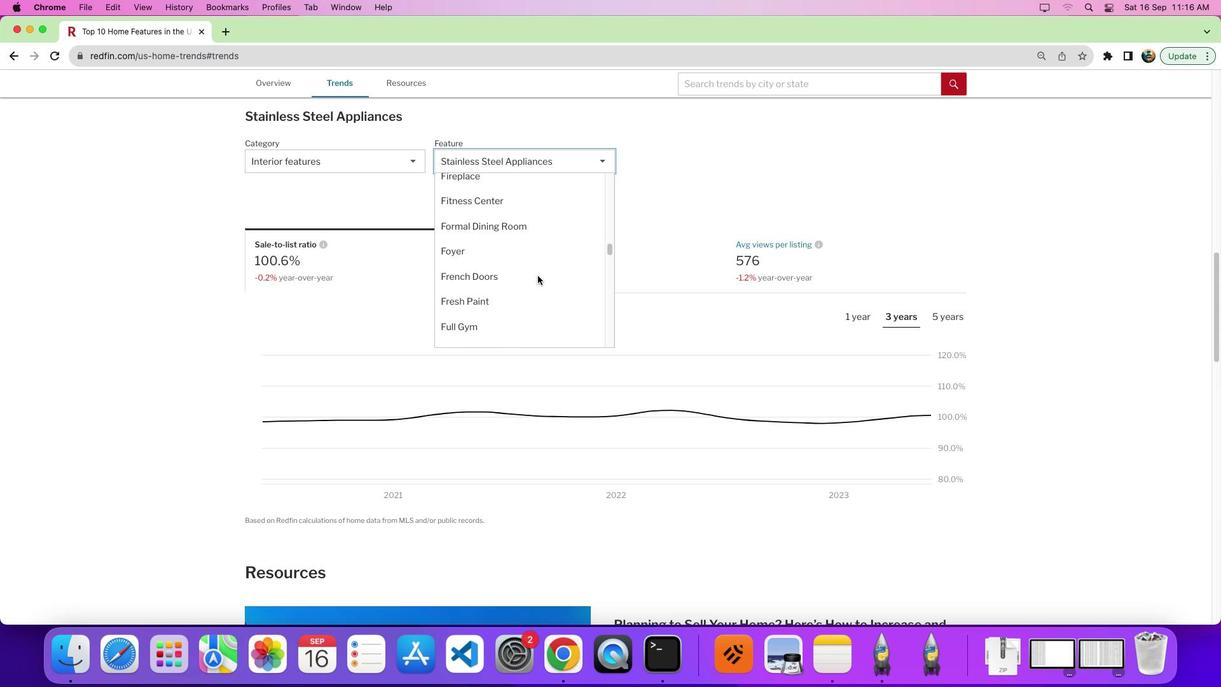 
Action: Mouse moved to (537, 274)
Screenshot: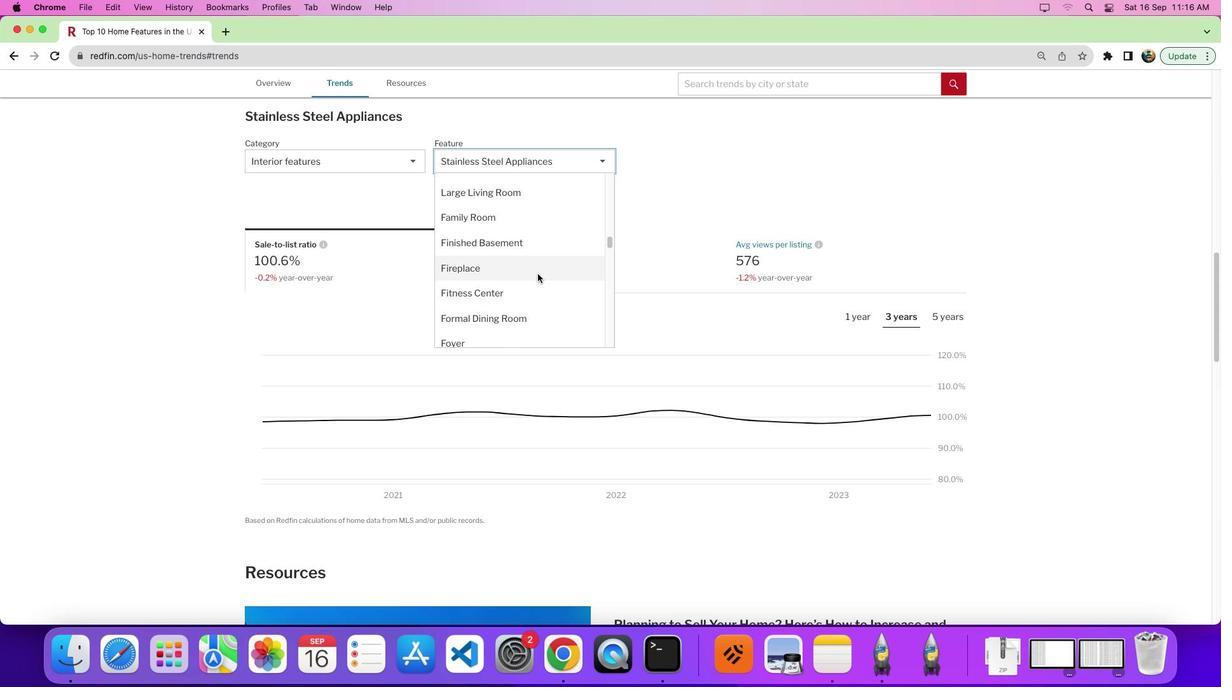 
Action: Mouse scrolled (537, 274) with delta (0, 0)
Screenshot: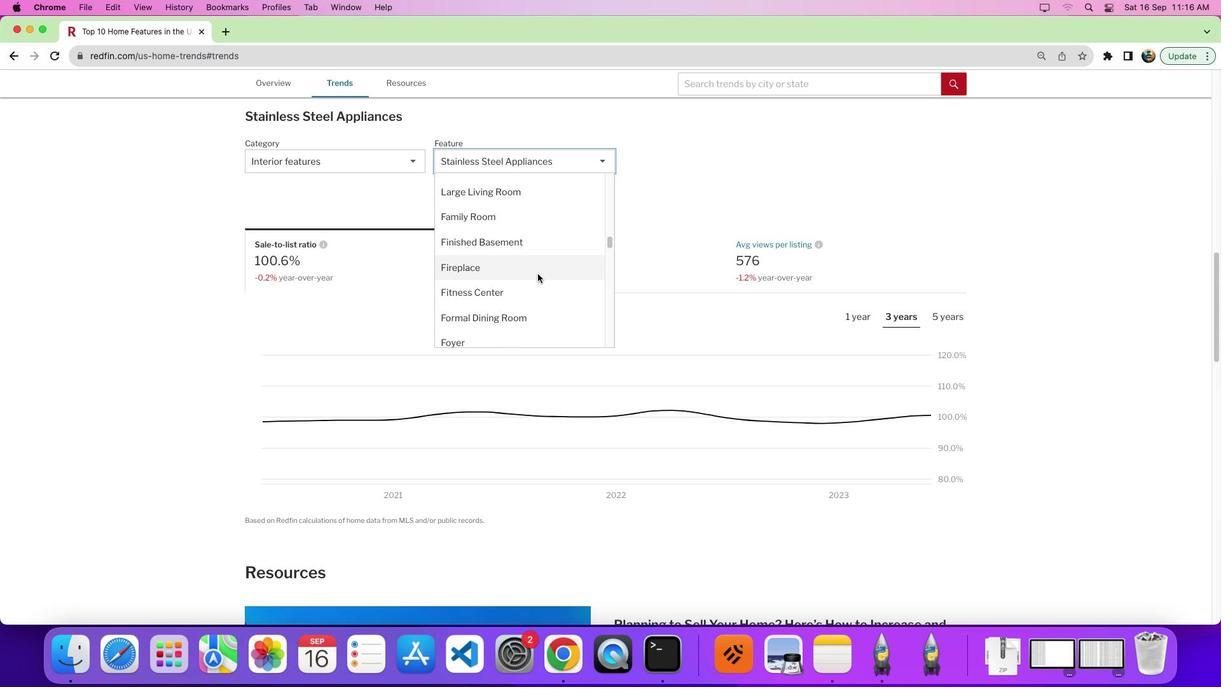 
Action: Mouse scrolled (537, 274) with delta (0, 0)
Screenshot: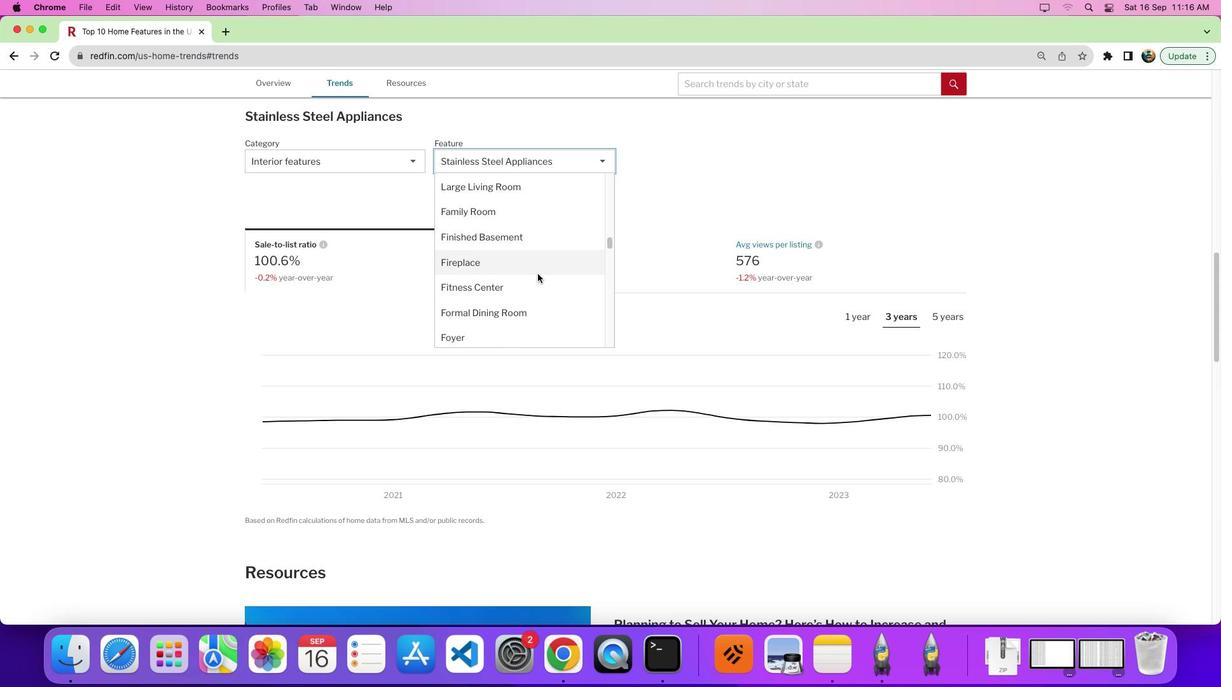 
Action: Mouse scrolled (537, 274) with delta (0, -1)
Screenshot: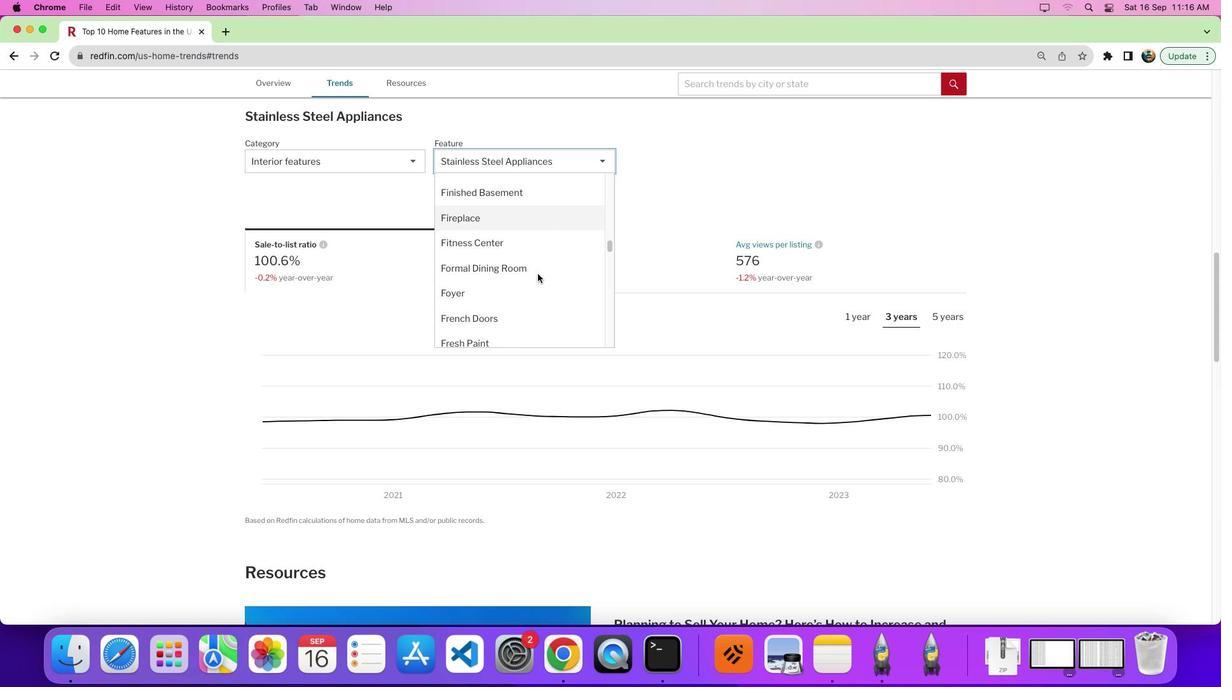 
Action: Mouse scrolled (537, 274) with delta (0, 0)
Screenshot: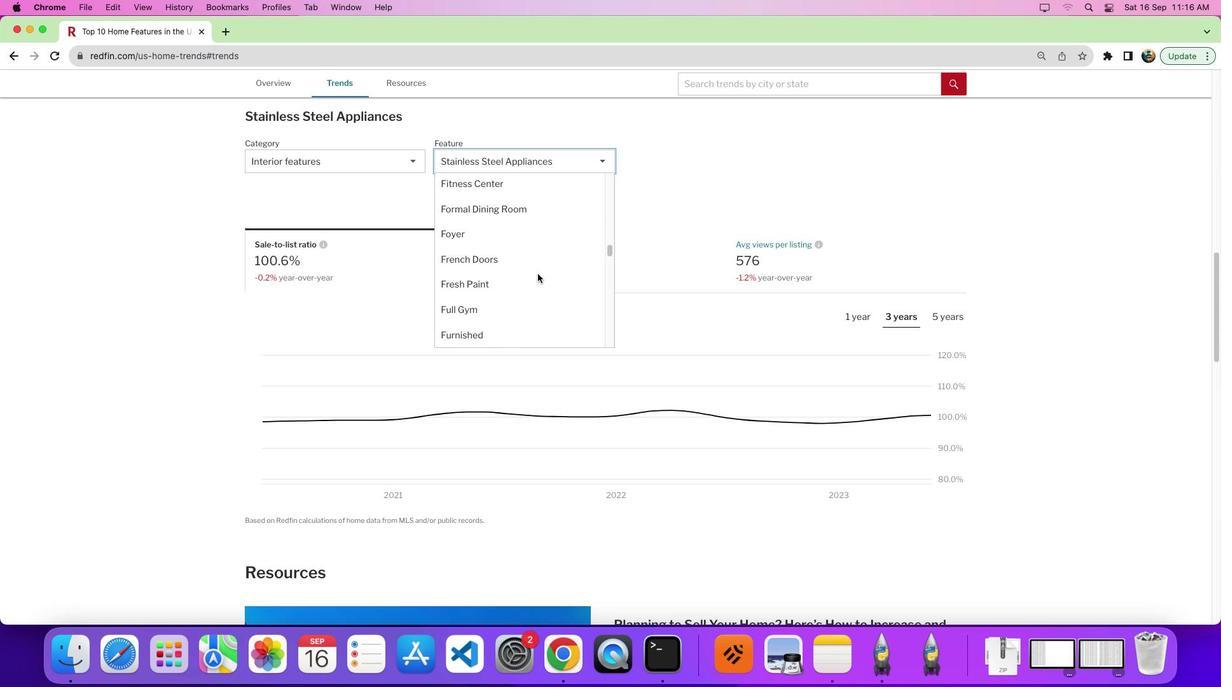 
Action: Mouse scrolled (537, 274) with delta (0, 0)
Screenshot: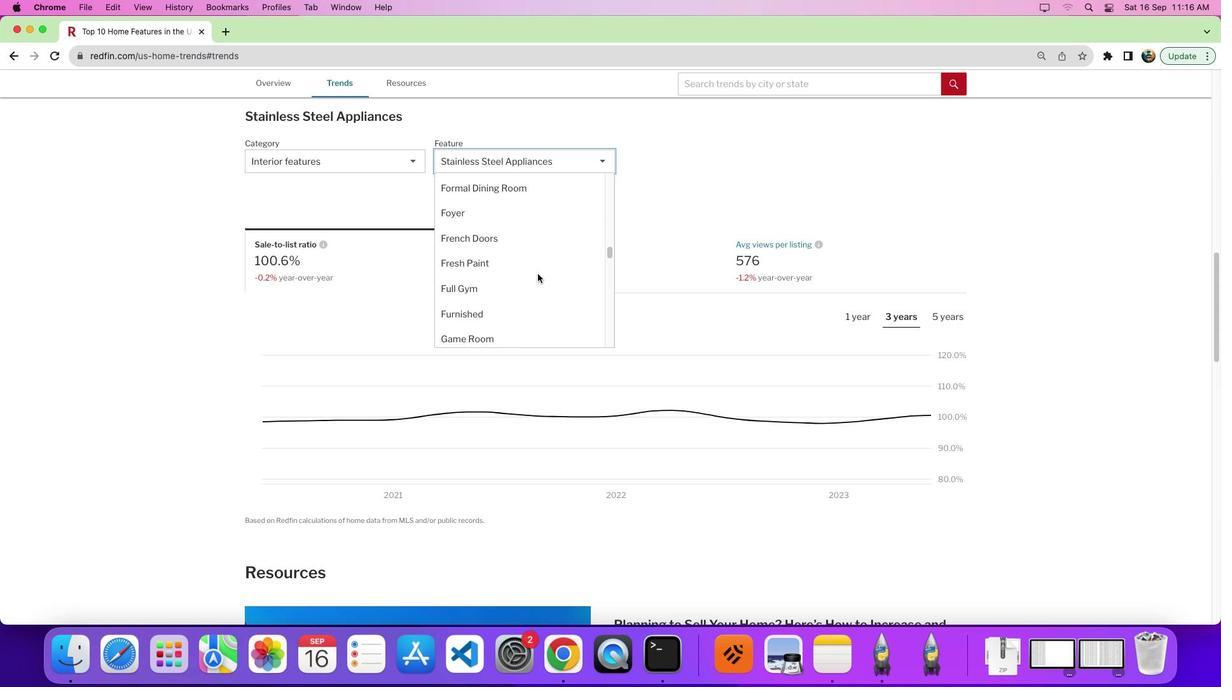 
Action: Mouse scrolled (537, 274) with delta (0, -3)
Screenshot: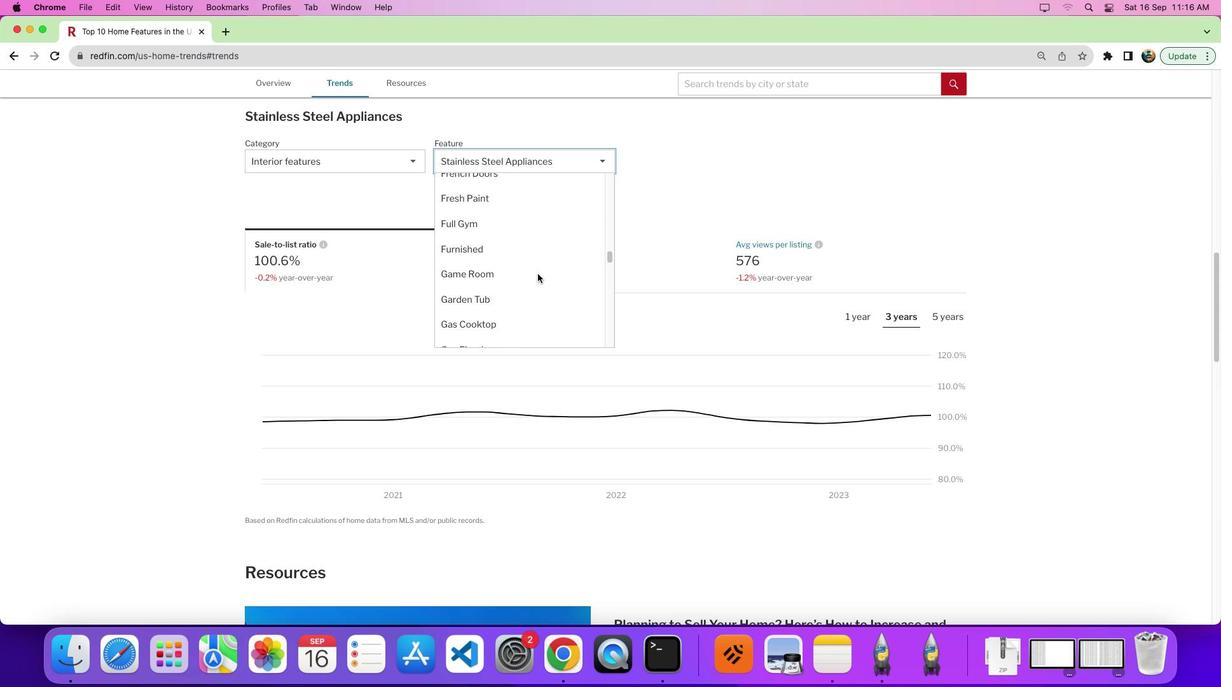 
Action: Mouse scrolled (537, 274) with delta (0, -5)
Screenshot: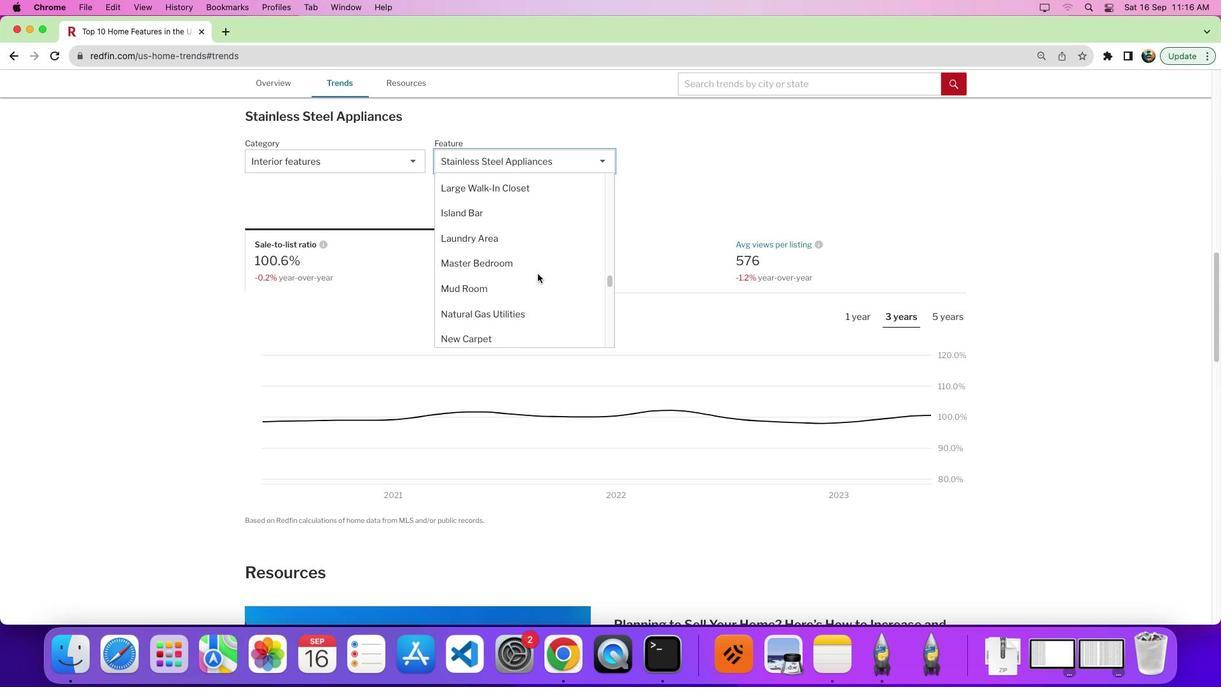 
Action: Mouse scrolled (537, 274) with delta (0, 0)
Screenshot: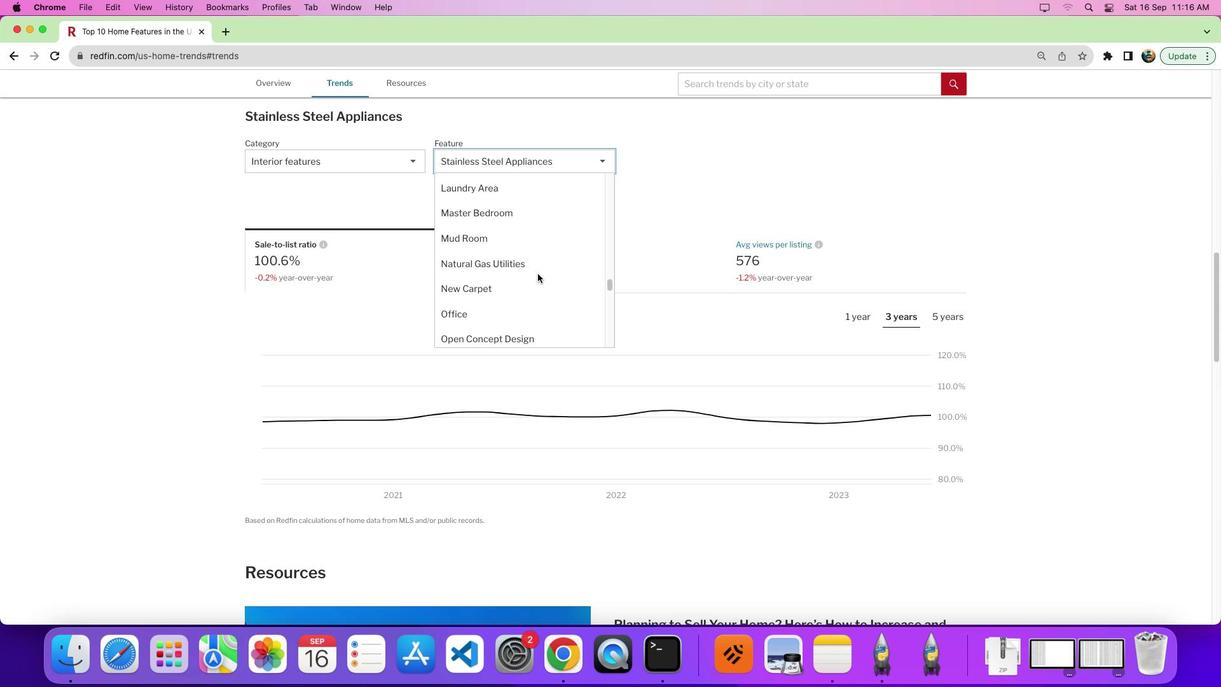 
Action: Mouse scrolled (537, 274) with delta (0, 0)
Screenshot: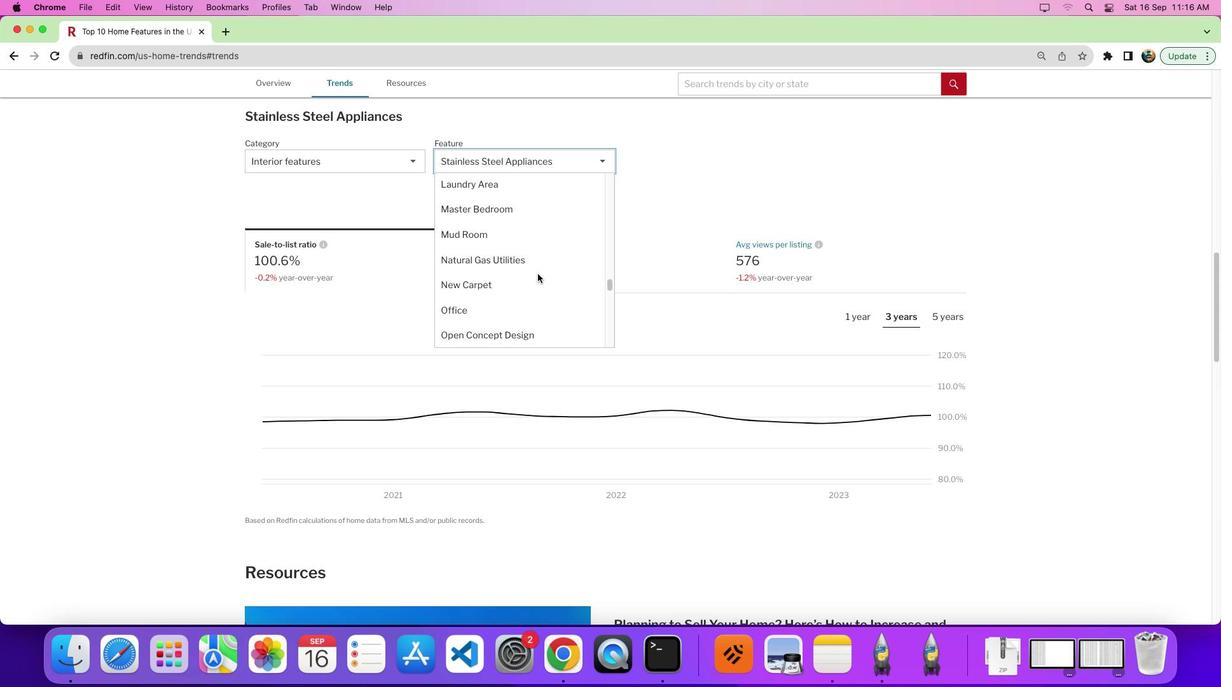 
Action: Mouse scrolled (537, 274) with delta (0, 0)
Screenshot: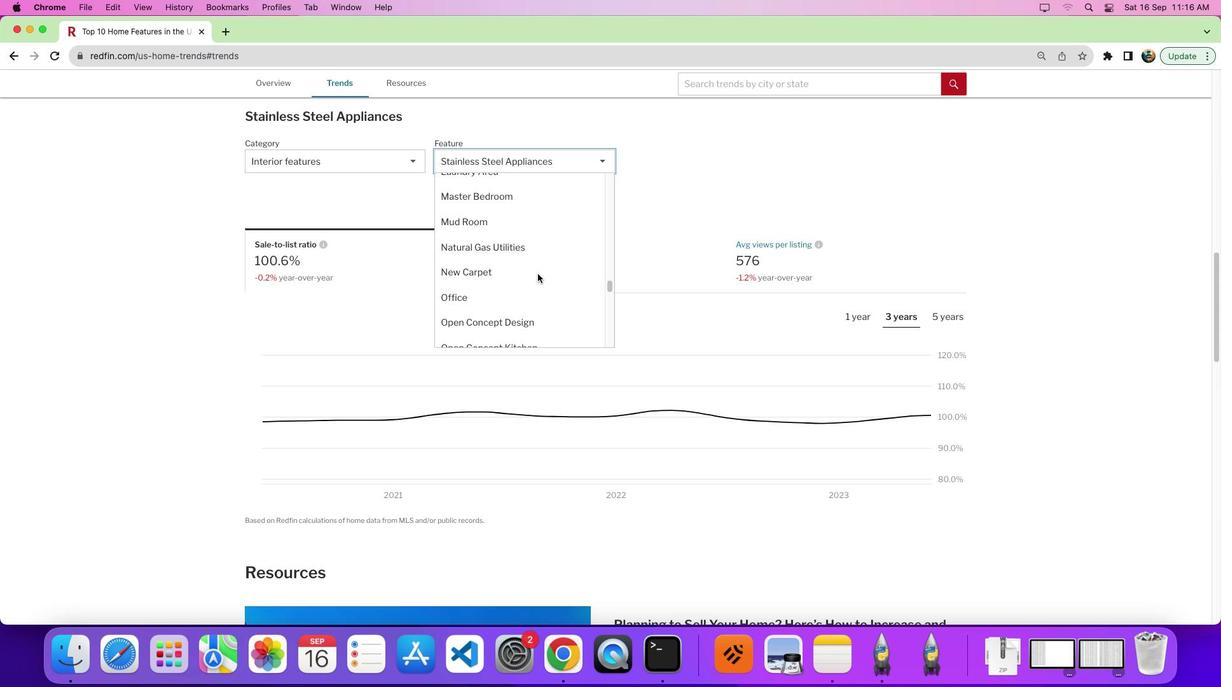 
Action: Mouse scrolled (537, 274) with delta (0, 0)
Screenshot: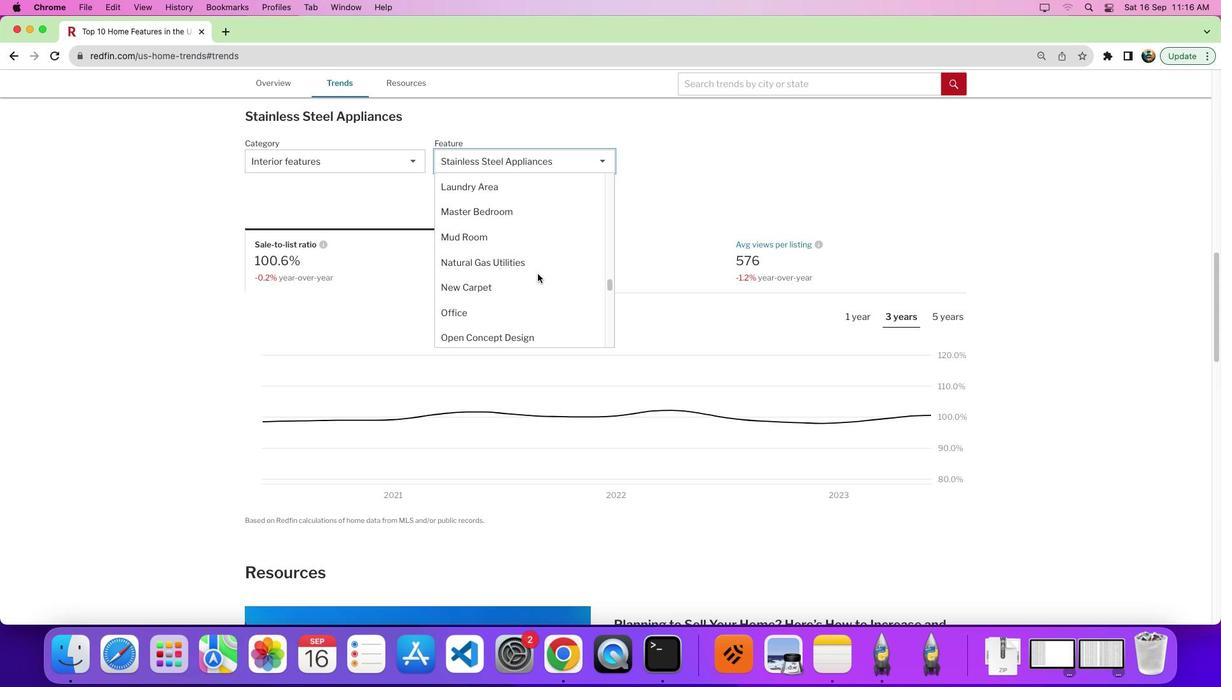 
Action: Mouse scrolled (537, 274) with delta (0, 4)
Screenshot: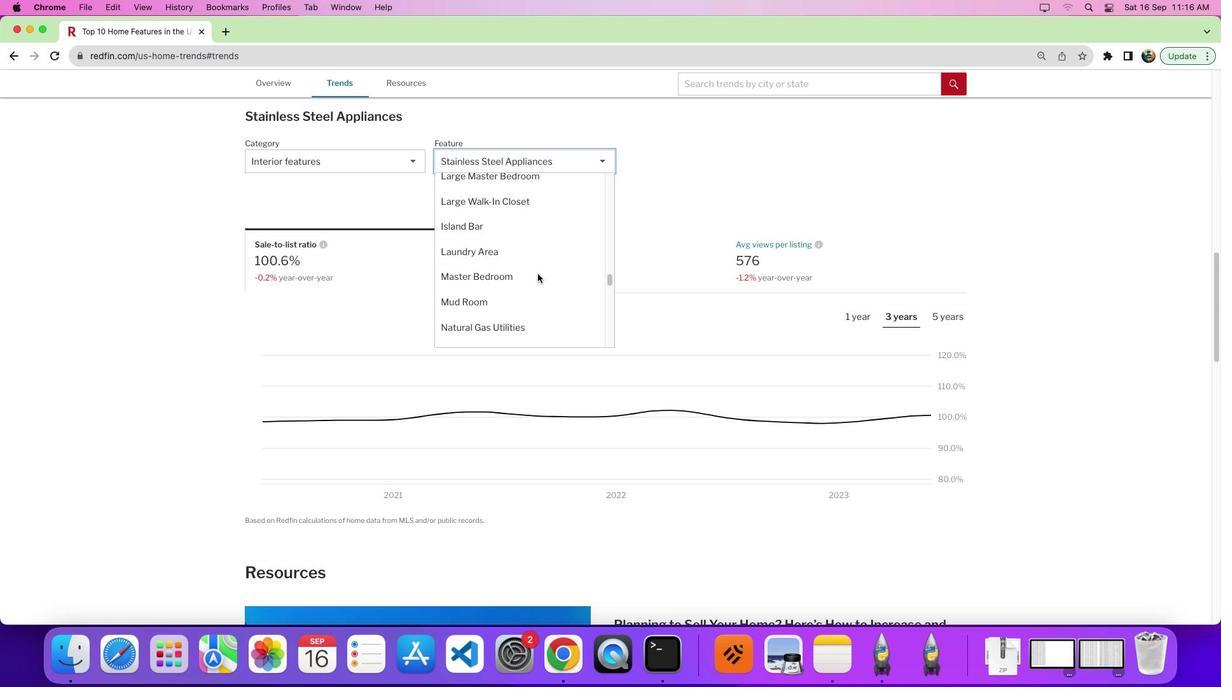 
Action: Mouse scrolled (537, 274) with delta (0, 0)
Screenshot: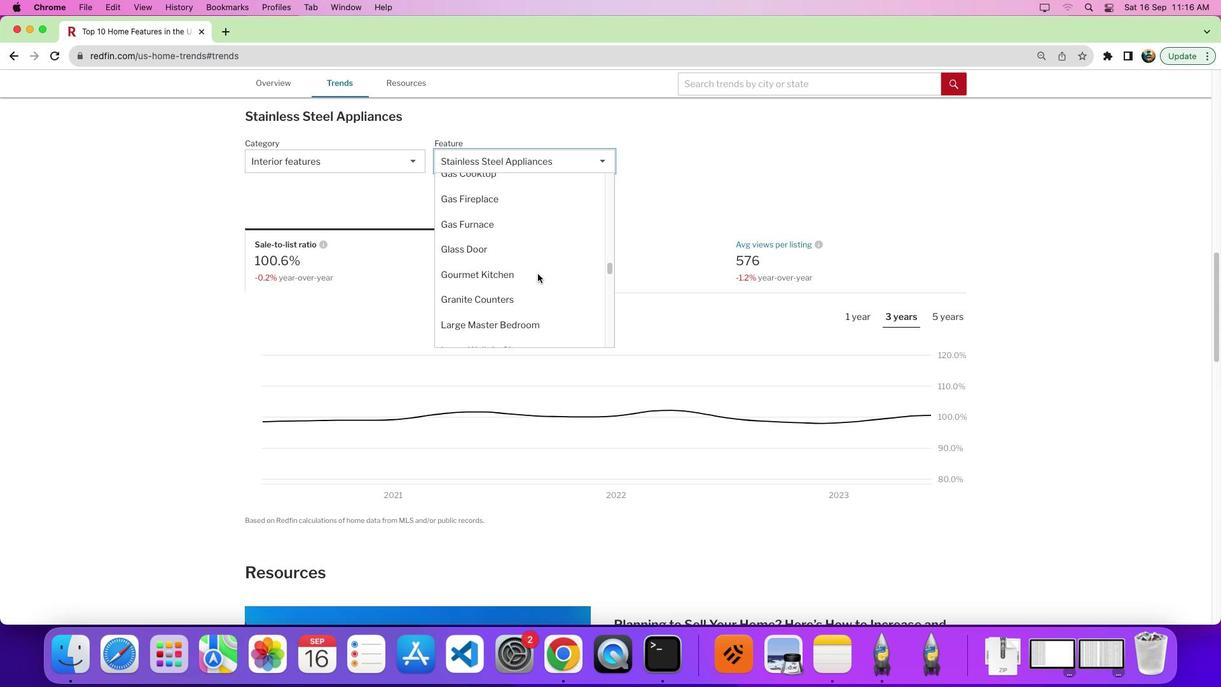
Action: Mouse scrolled (537, 274) with delta (0, 0)
Screenshot: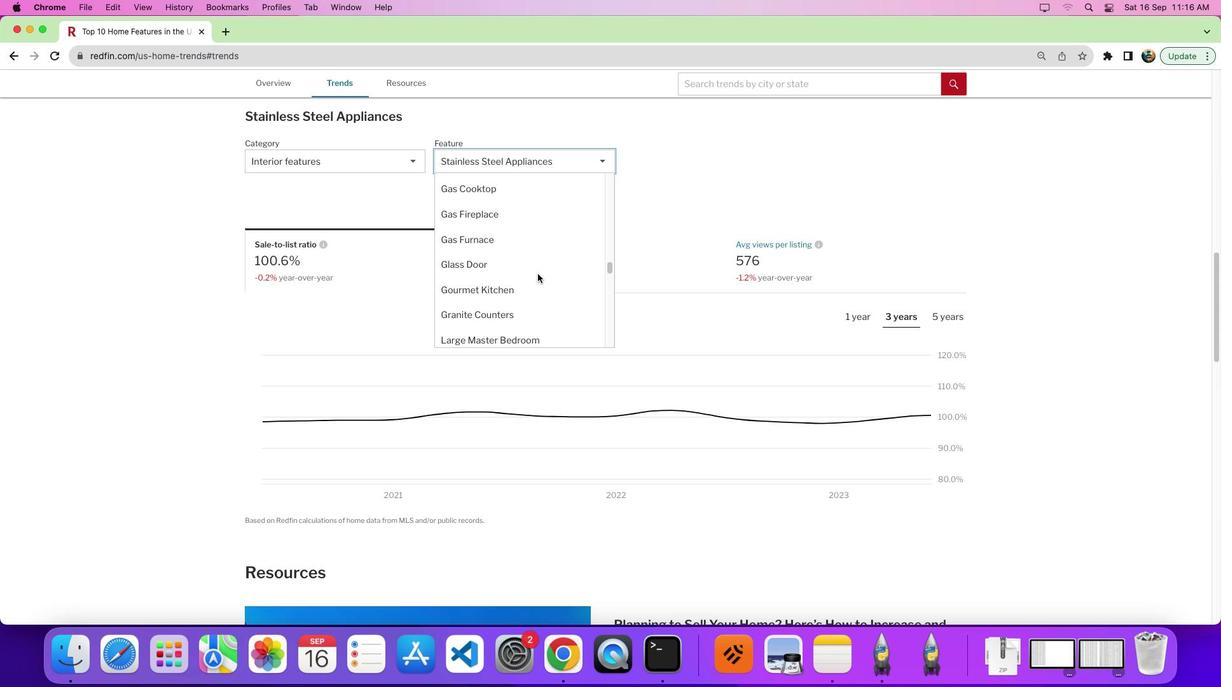 
Action: Mouse scrolled (537, 274) with delta (0, 3)
Screenshot: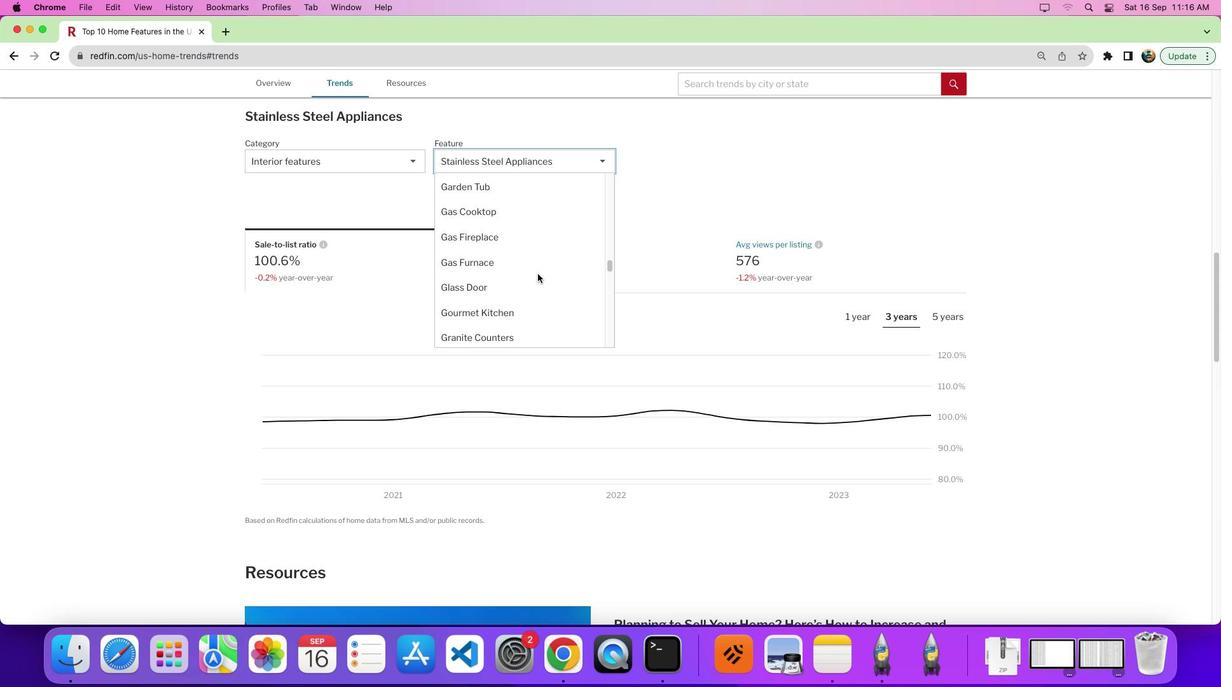 
Action: Mouse scrolled (537, 274) with delta (0, 0)
Screenshot: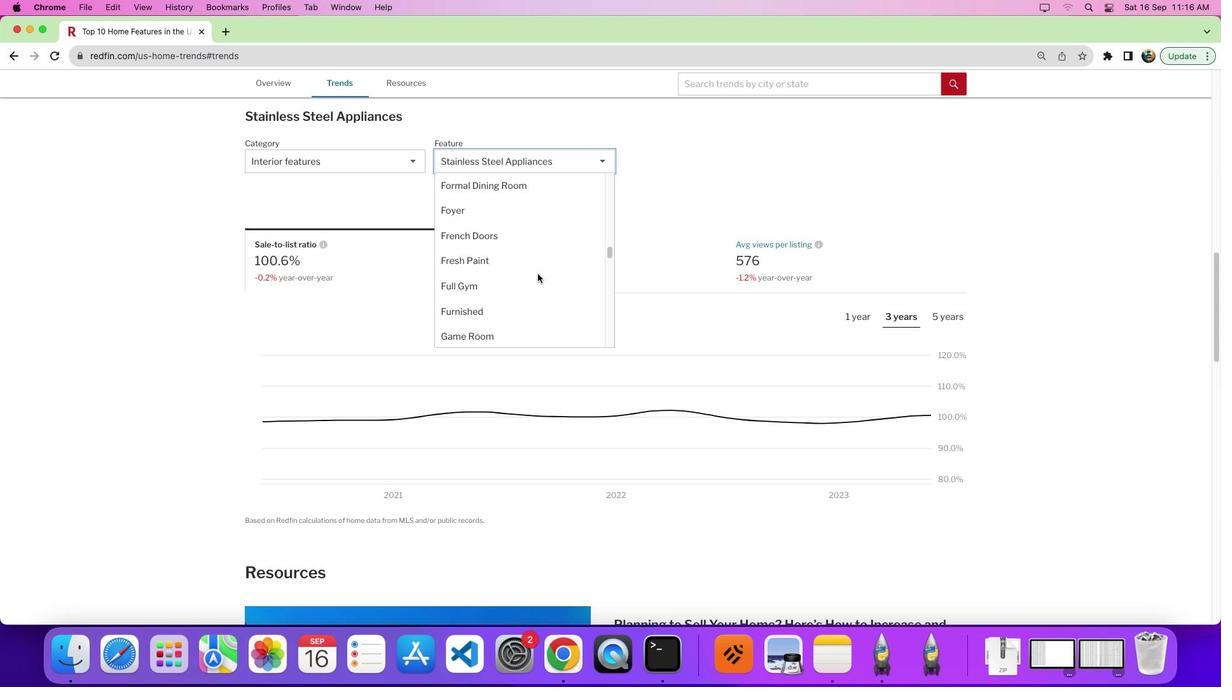
Action: Mouse scrolled (537, 274) with delta (0, 0)
Screenshot: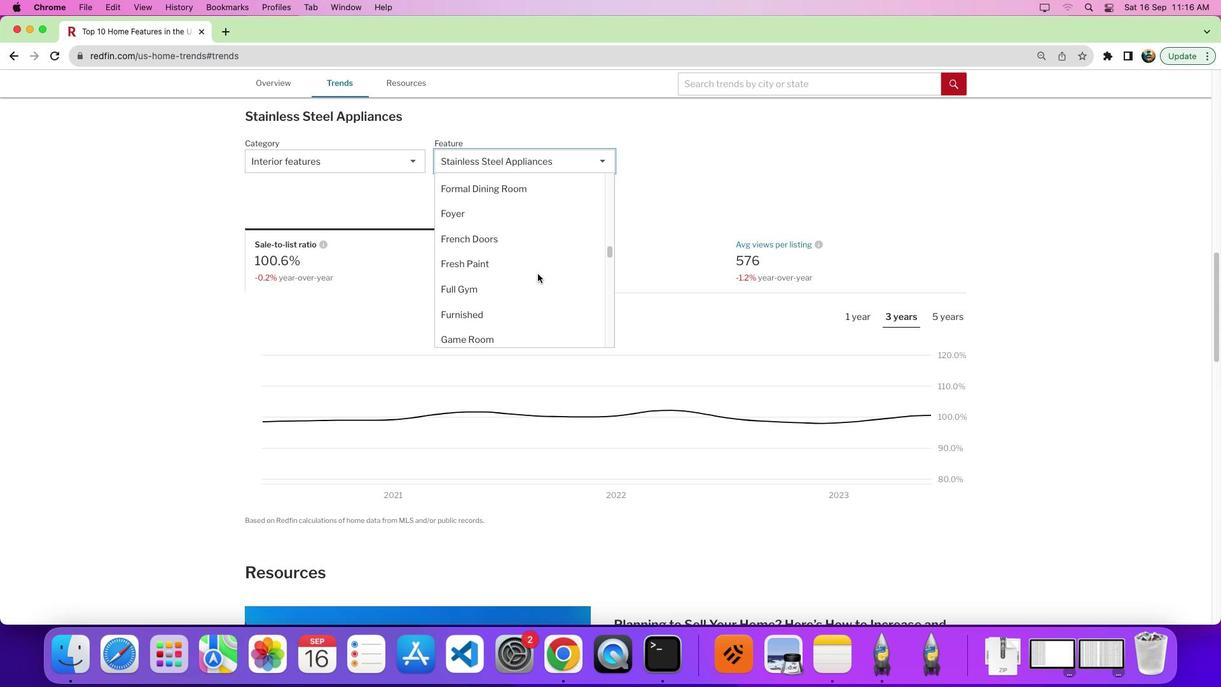 
Action: Mouse scrolled (537, 274) with delta (0, 0)
Screenshot: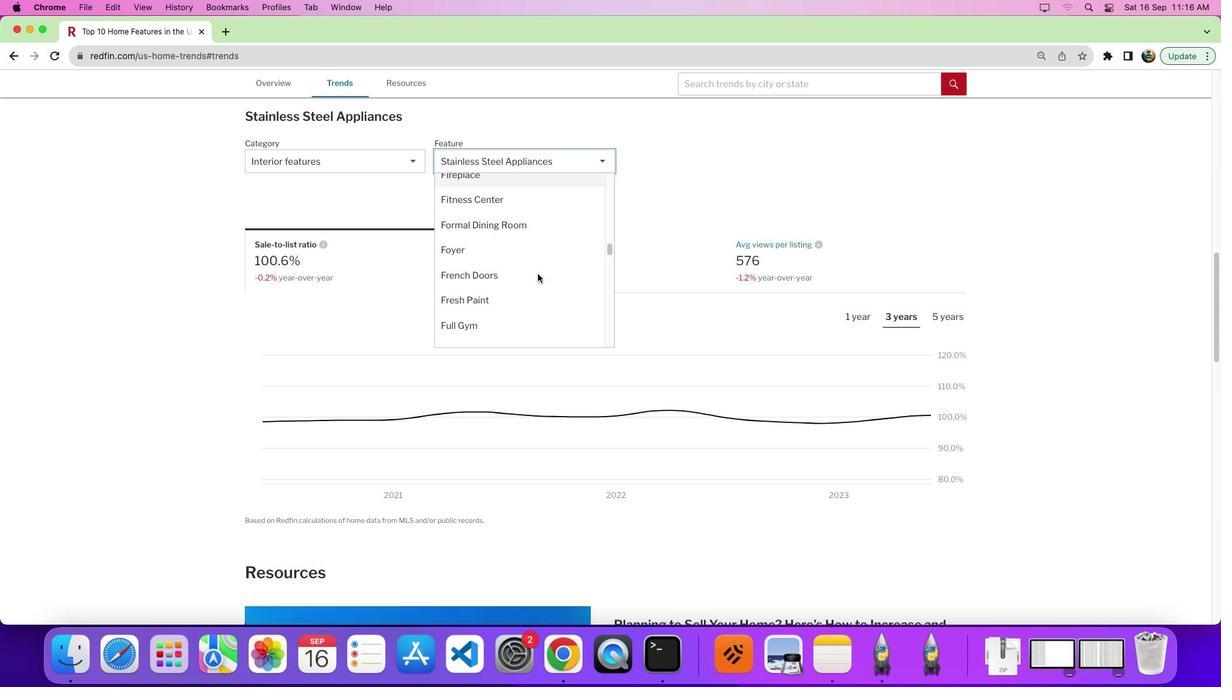 
Action: Mouse scrolled (537, 274) with delta (0, 0)
Screenshot: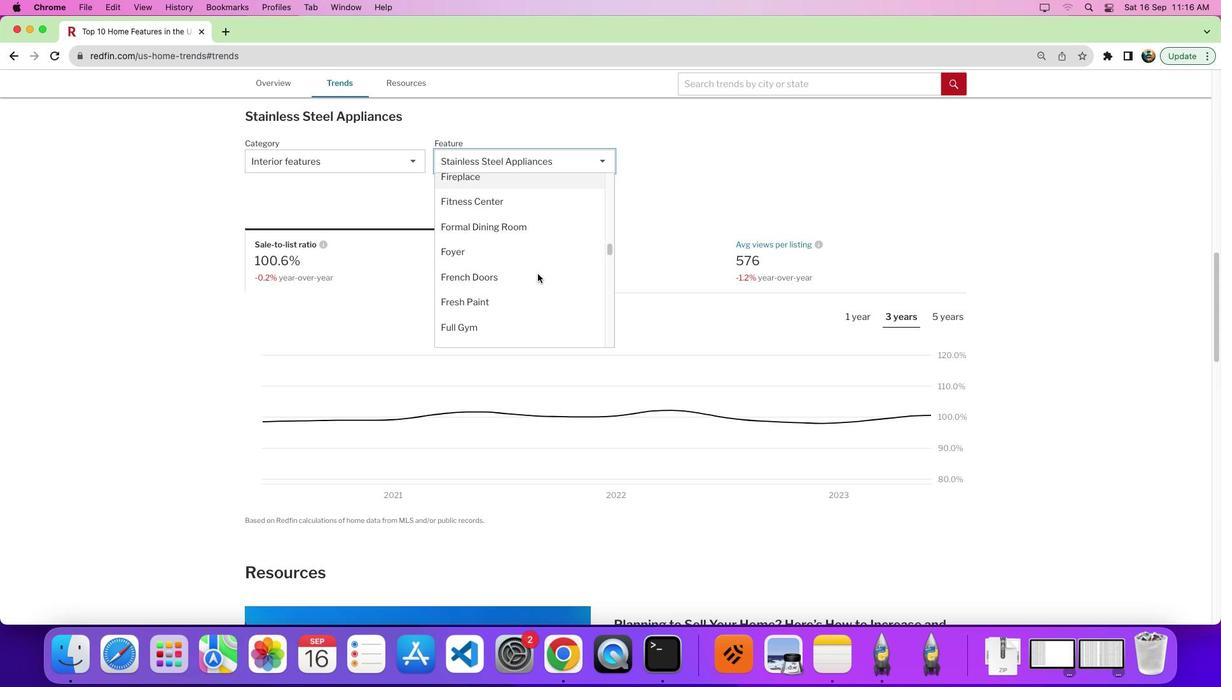 
Action: Mouse scrolled (537, 274) with delta (0, 0)
Screenshot: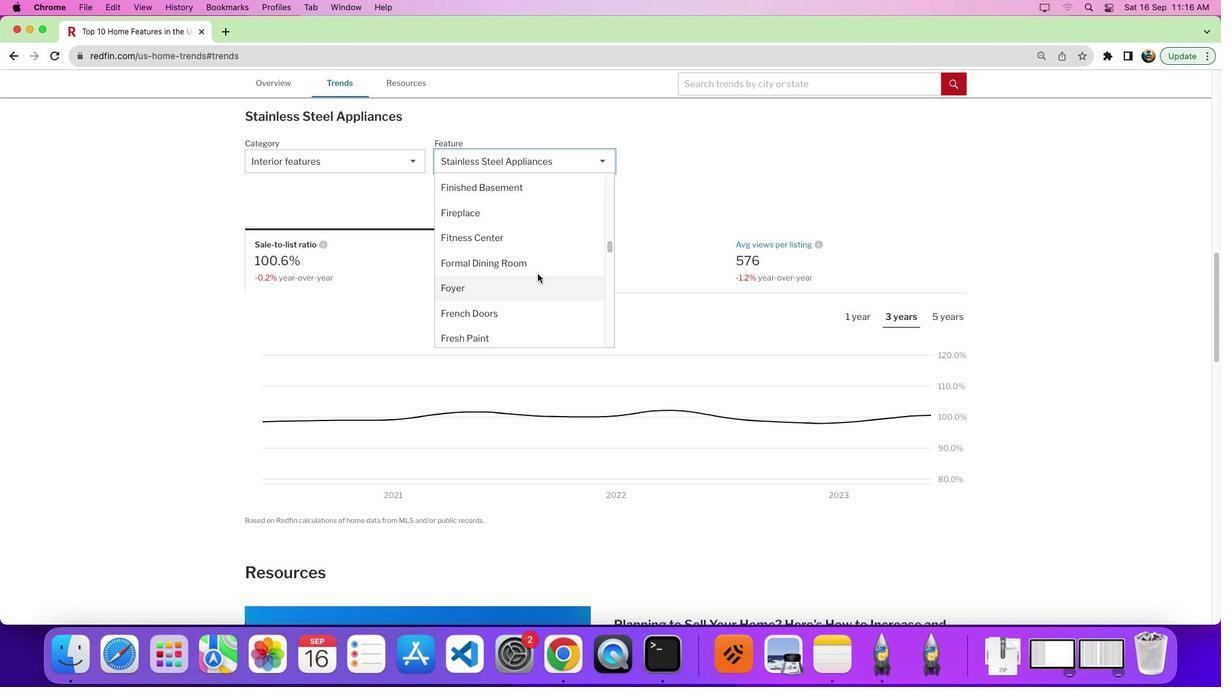 
Action: Mouse scrolled (537, 274) with delta (0, 0)
Screenshot: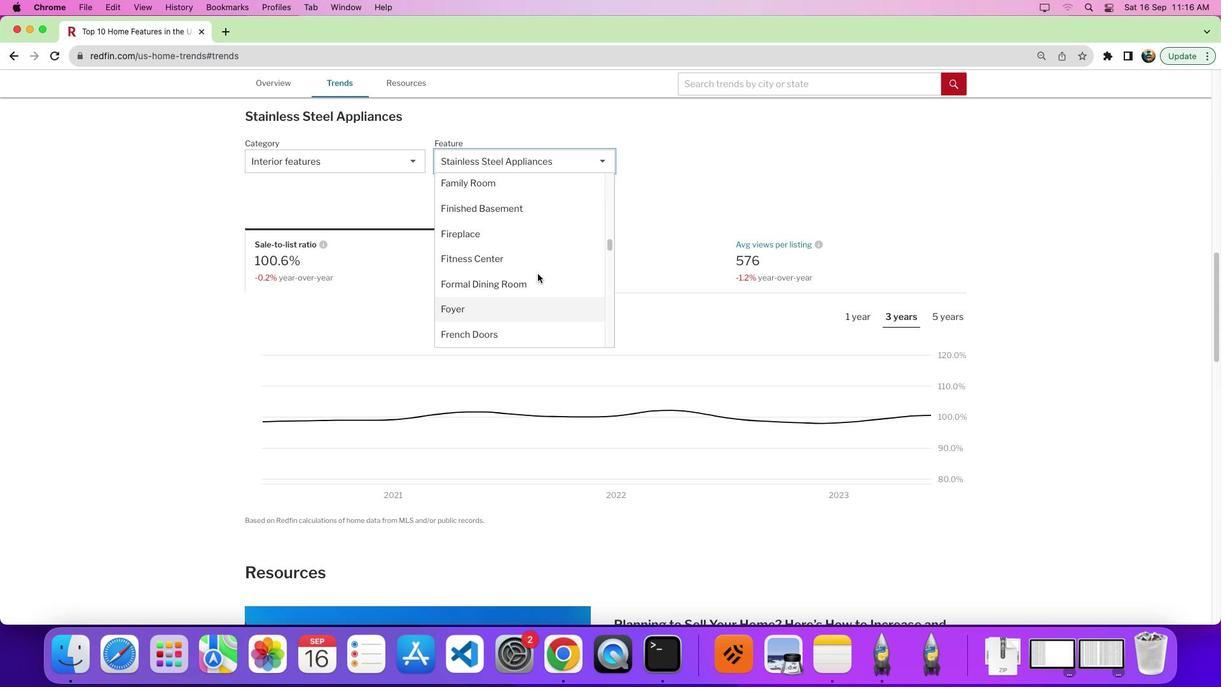 
Action: Mouse scrolled (537, 274) with delta (0, 4)
Screenshot: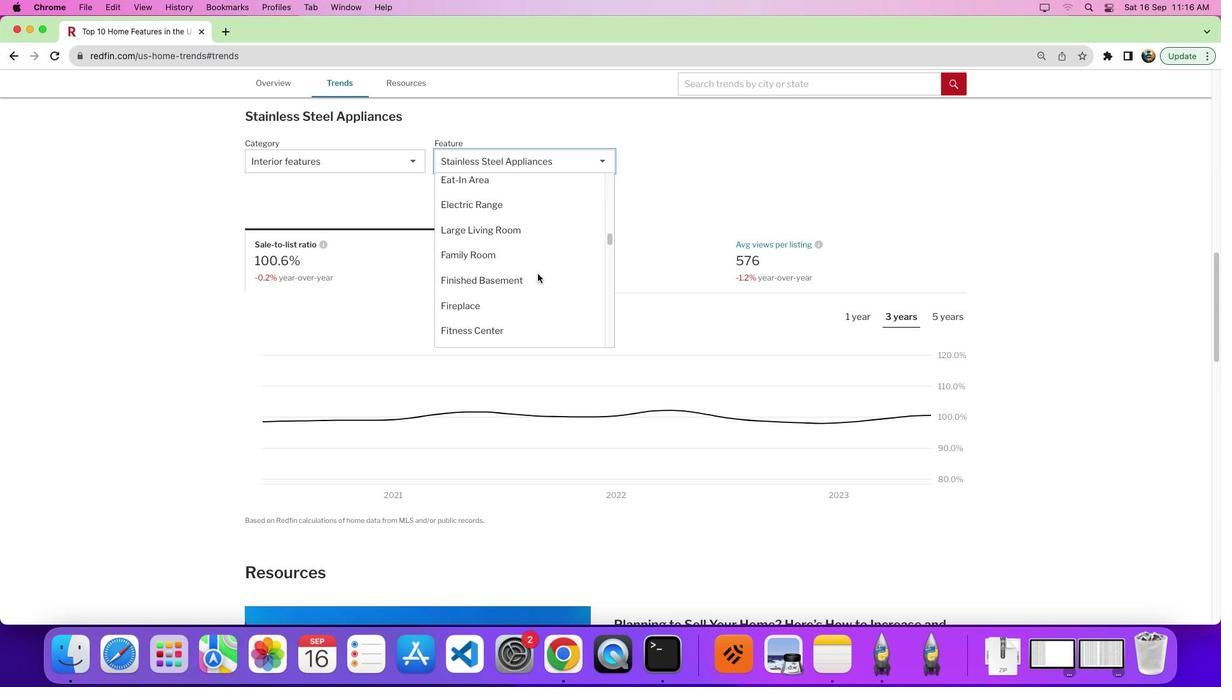 
Action: Mouse scrolled (537, 274) with delta (0, 0)
Screenshot: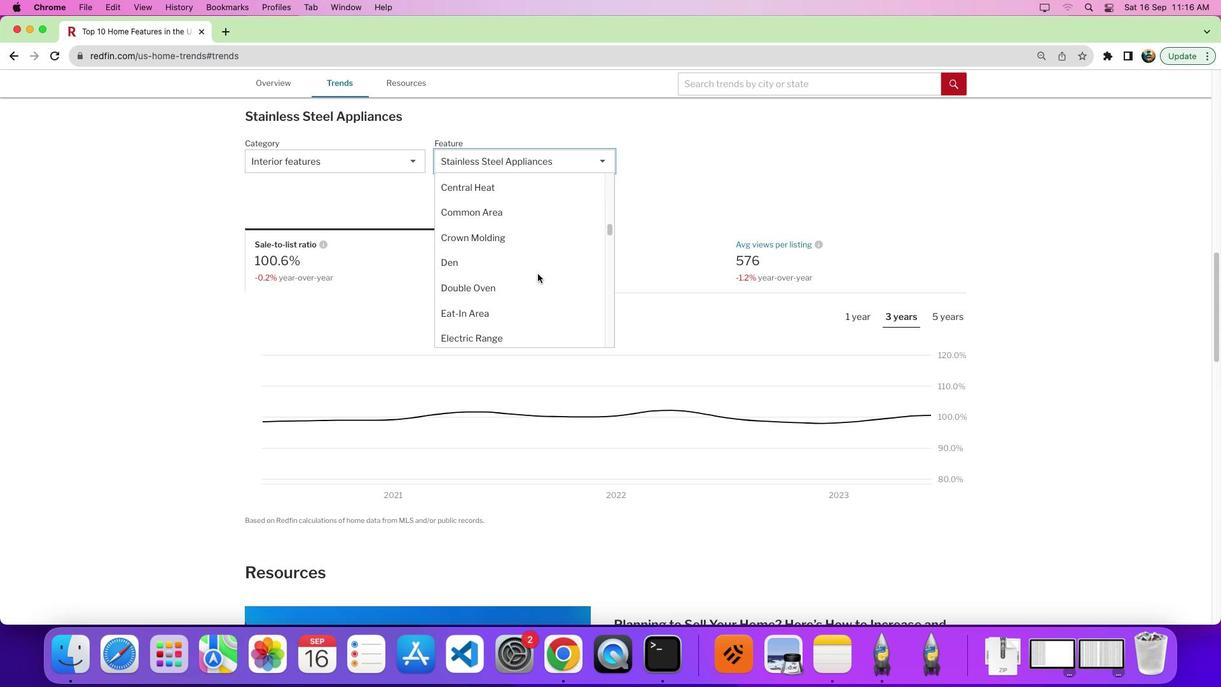 
Action: Mouse scrolled (537, 274) with delta (0, 0)
Screenshot: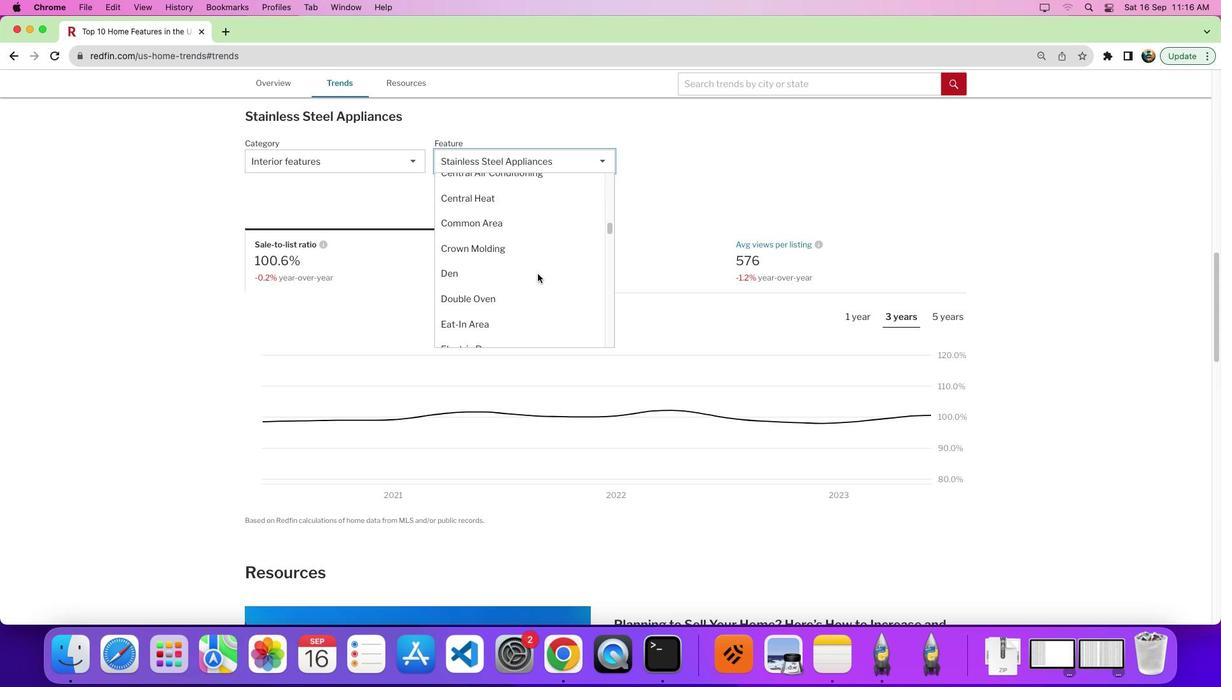 
Action: Mouse scrolled (537, 274) with delta (0, 0)
Screenshot: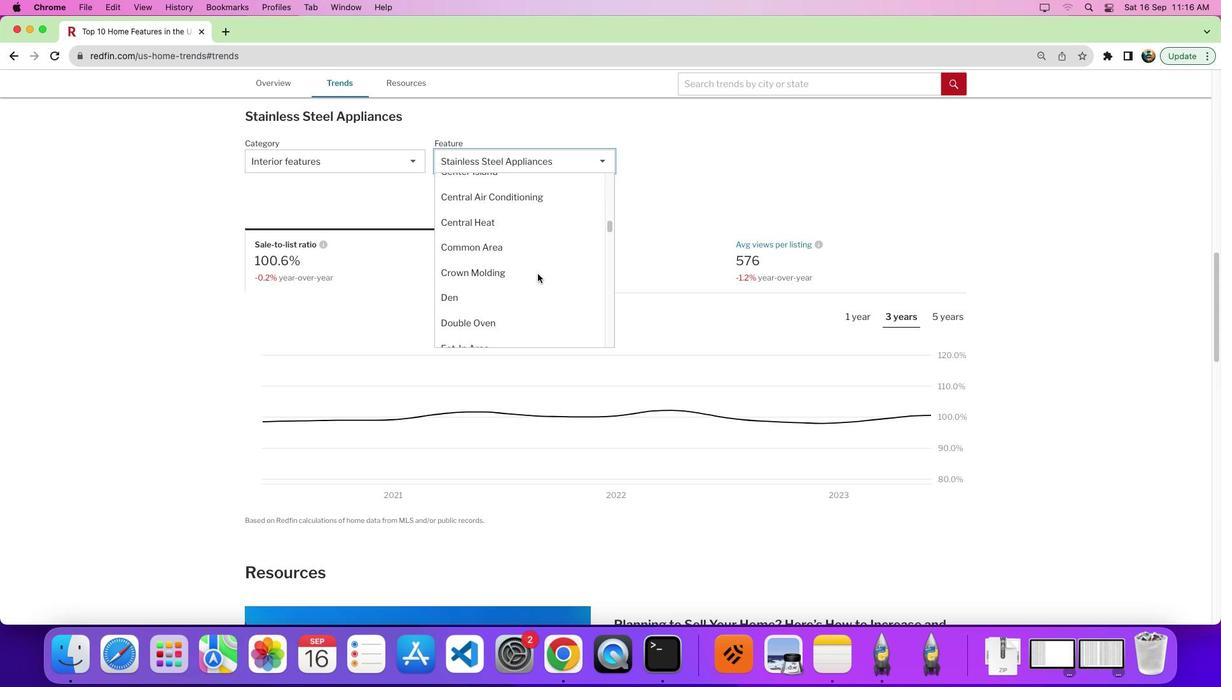 
Action: Mouse scrolled (537, 274) with delta (0, 0)
Screenshot: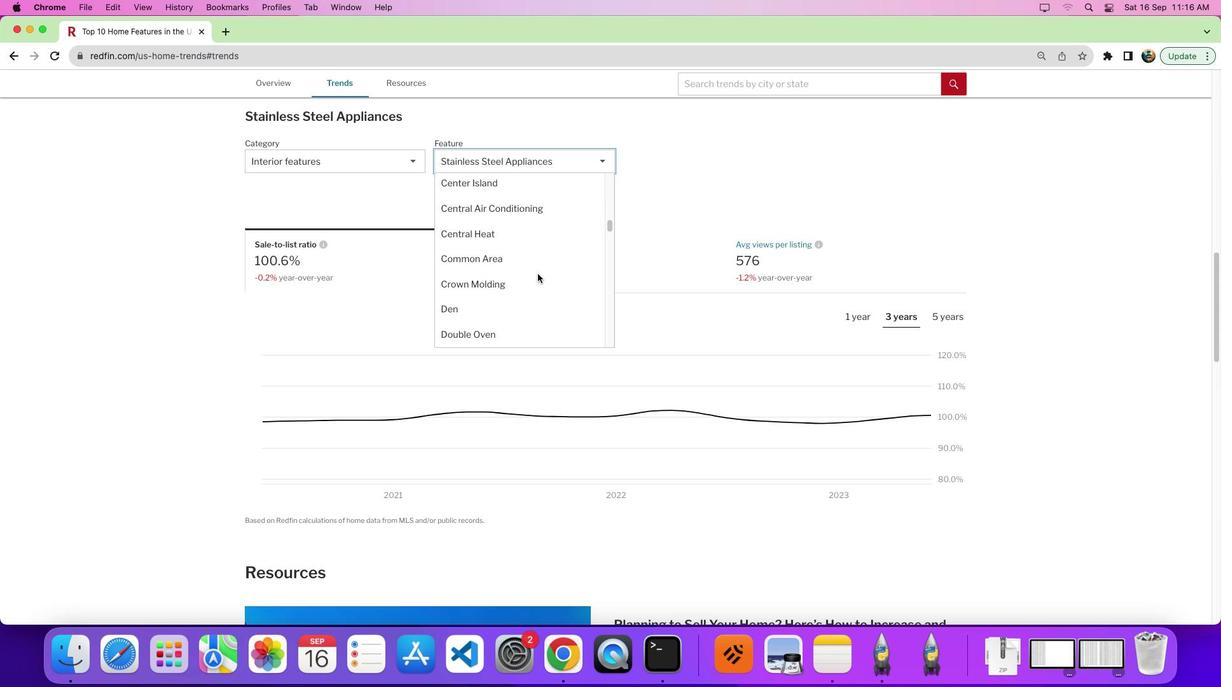 
Action: Mouse scrolled (537, 274) with delta (0, 0)
Screenshot: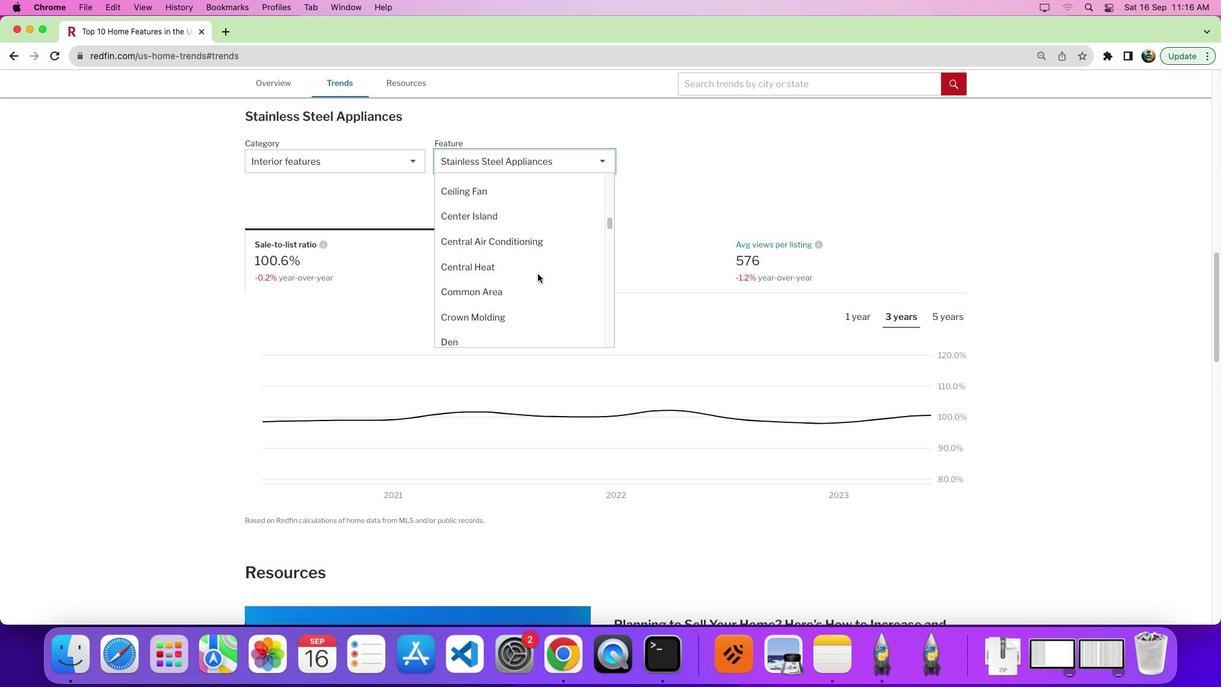 
Action: Mouse scrolled (537, 274) with delta (0, 0)
Screenshot: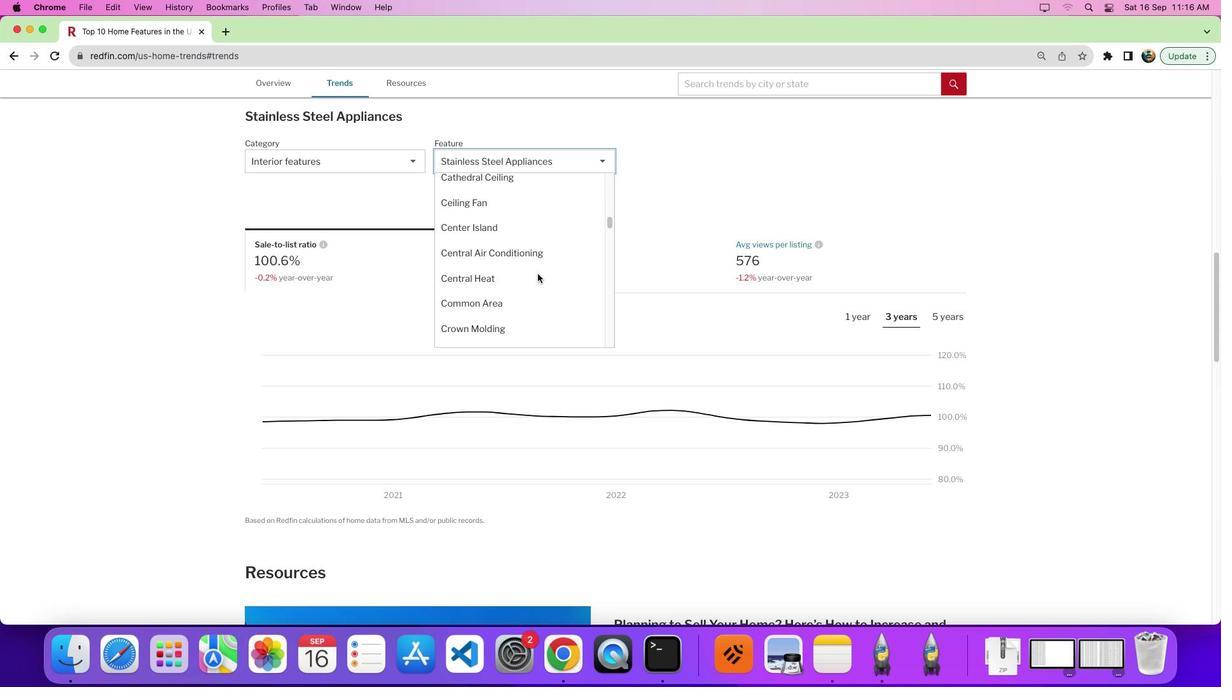 
Action: Mouse scrolled (537, 274) with delta (0, 0)
Screenshot: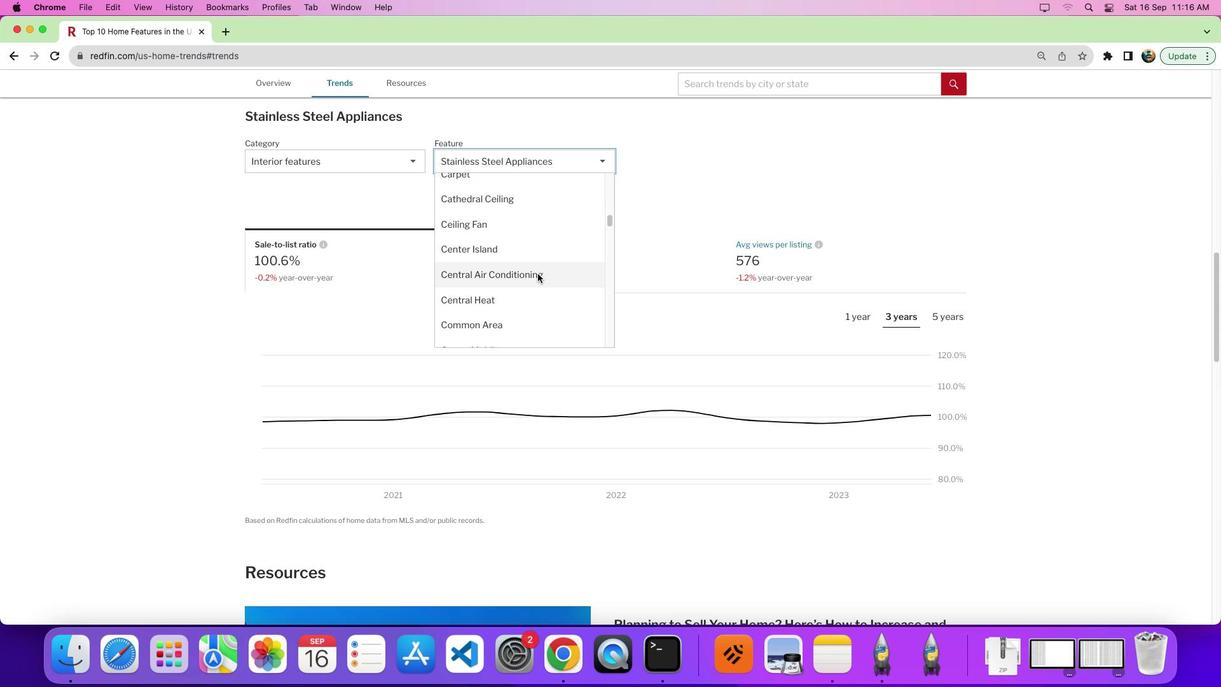 
Action: Mouse scrolled (537, 274) with delta (0, 0)
Screenshot: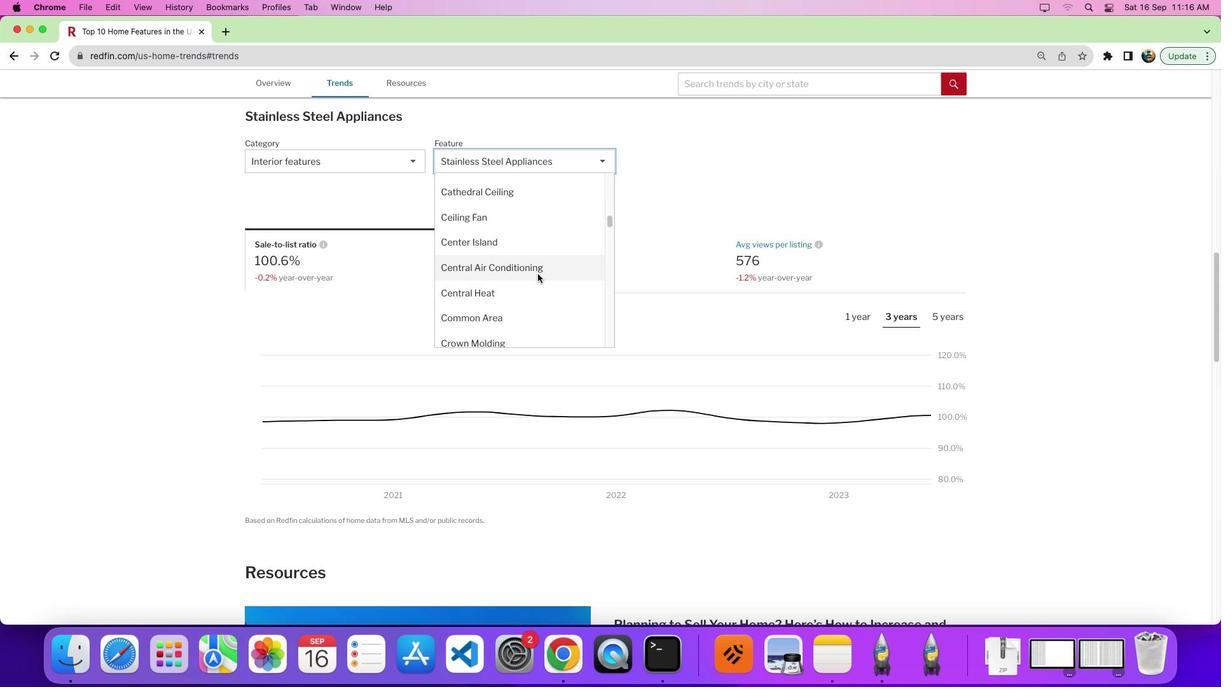 
Action: Mouse scrolled (537, 274) with delta (0, -2)
Screenshot: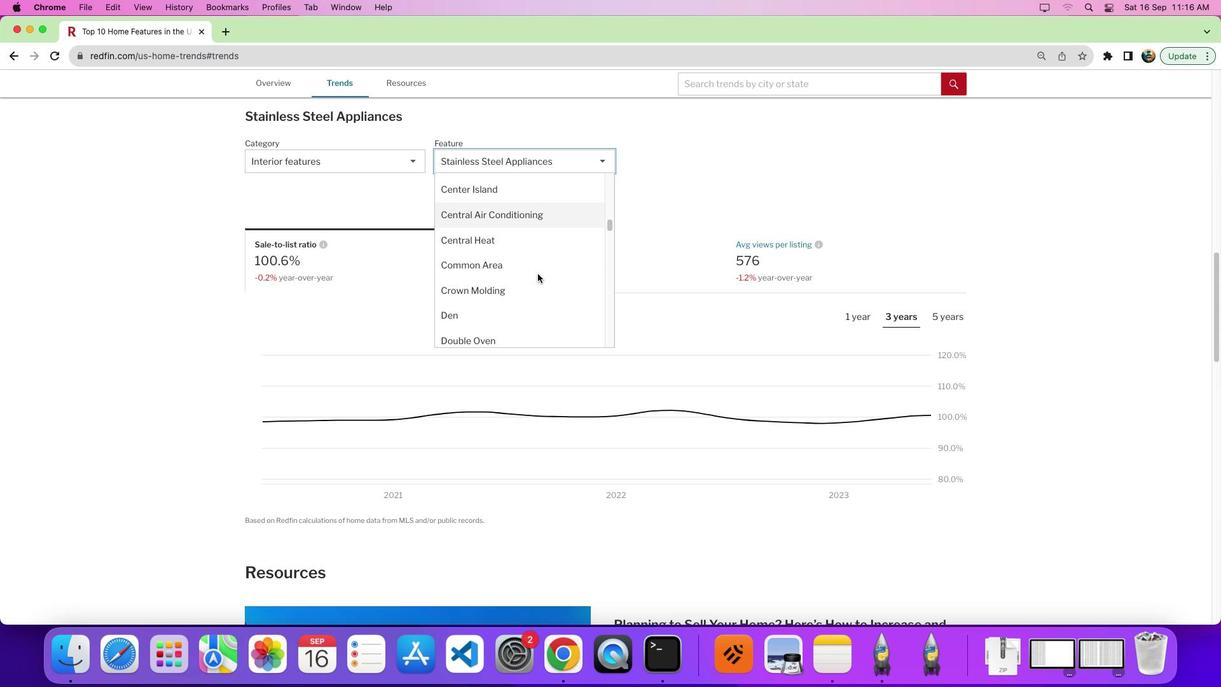 
Action: Mouse moved to (491, 287)
Screenshot: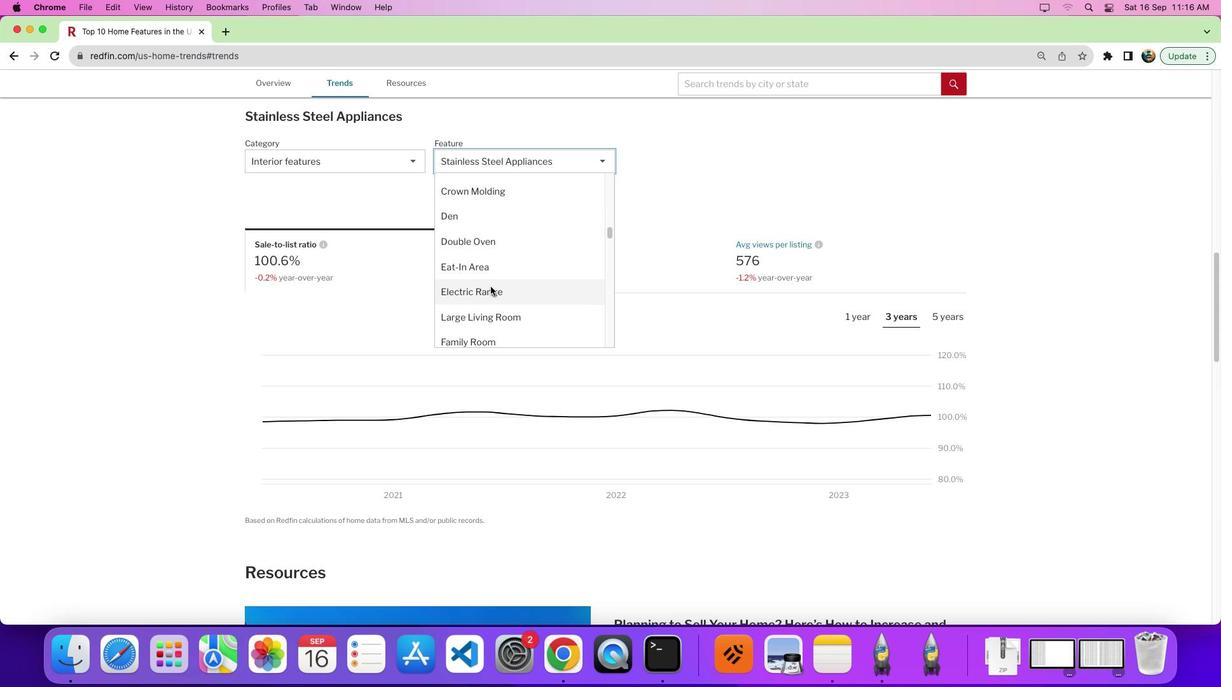 
Action: Mouse pressed left at (491, 287)
Screenshot: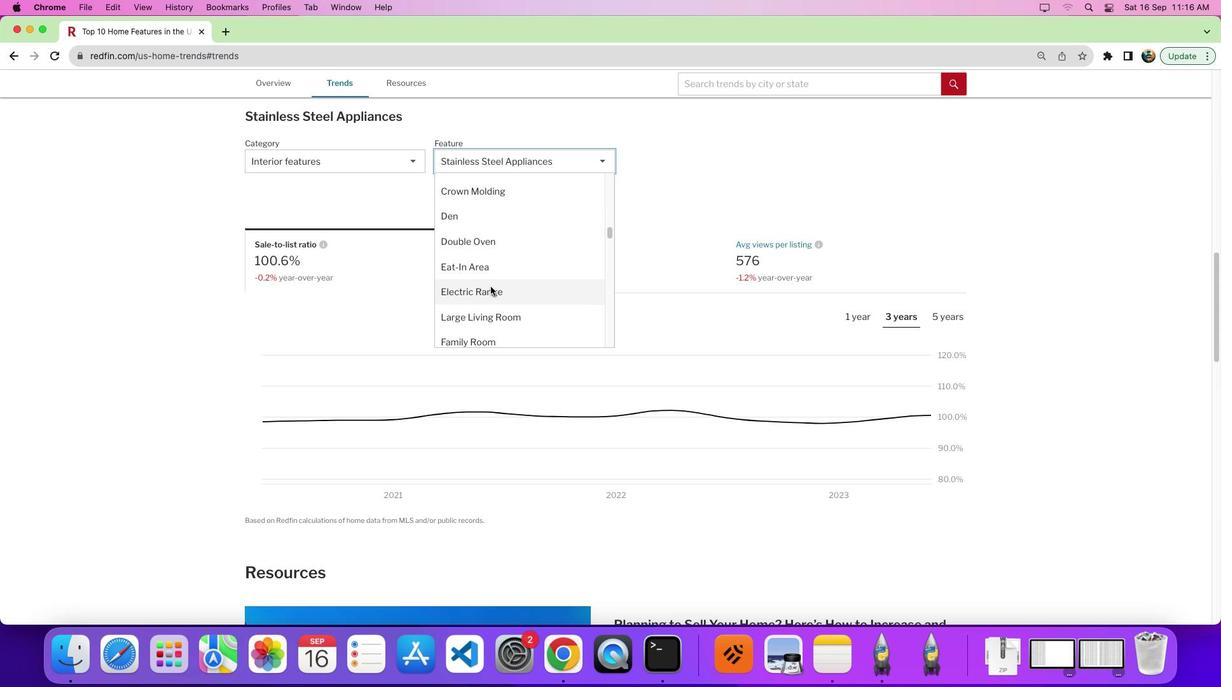 
Action: Mouse moved to (709, 289)
Screenshot: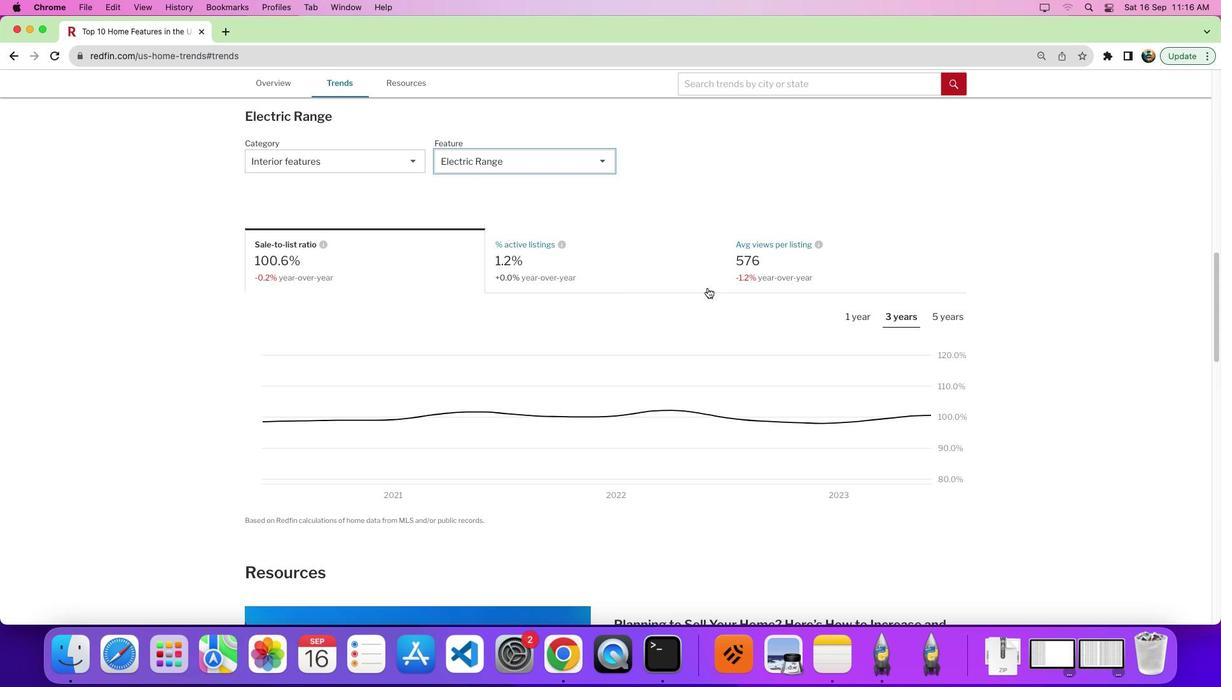 
Action: Mouse scrolled (709, 289) with delta (0, 0)
Screenshot: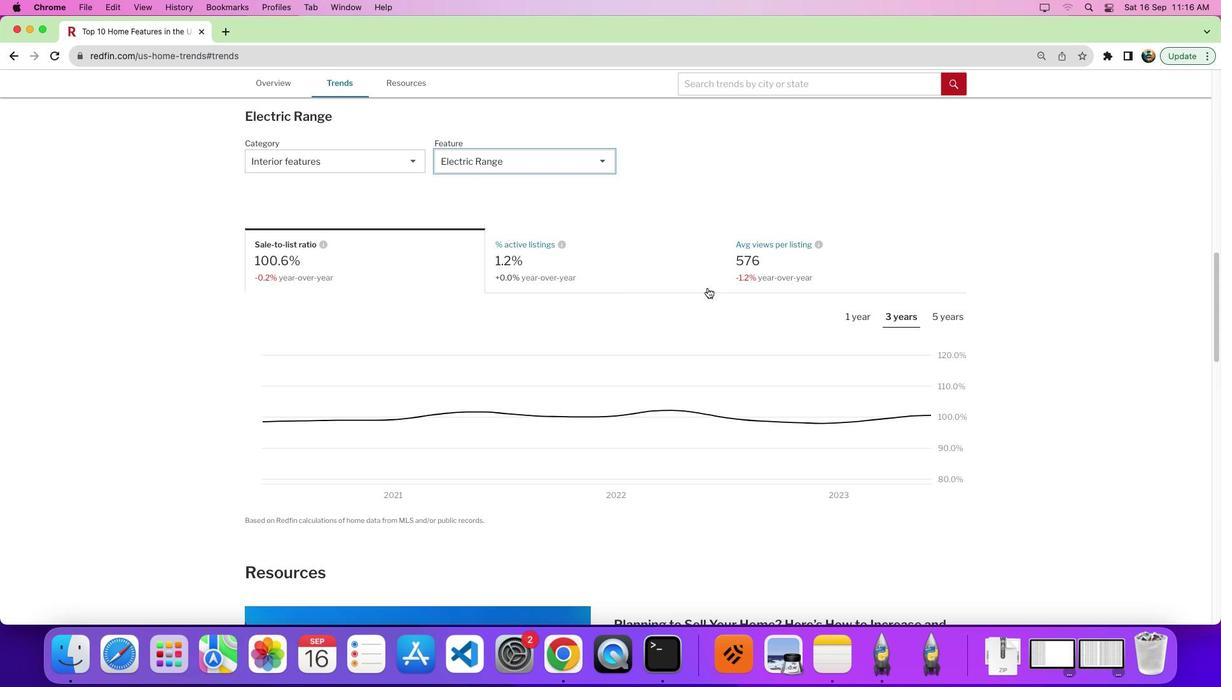 
Action: Mouse moved to (708, 288)
Screenshot: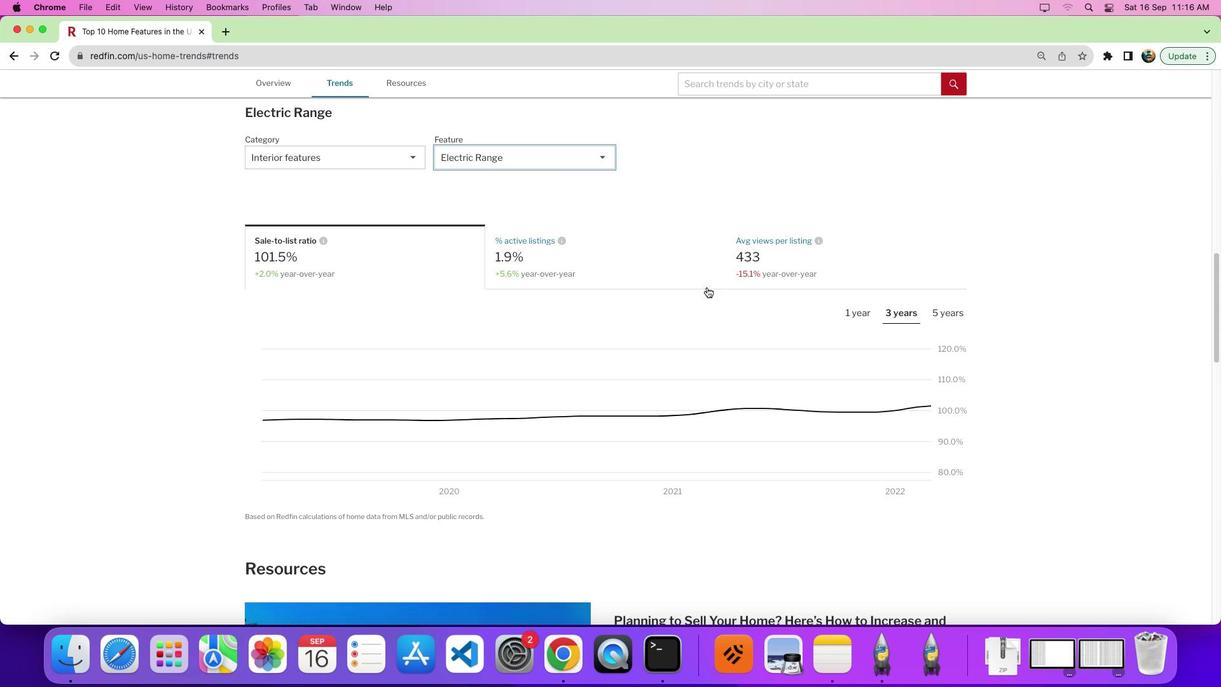 
Action: Mouse scrolled (708, 288) with delta (0, 0)
Screenshot: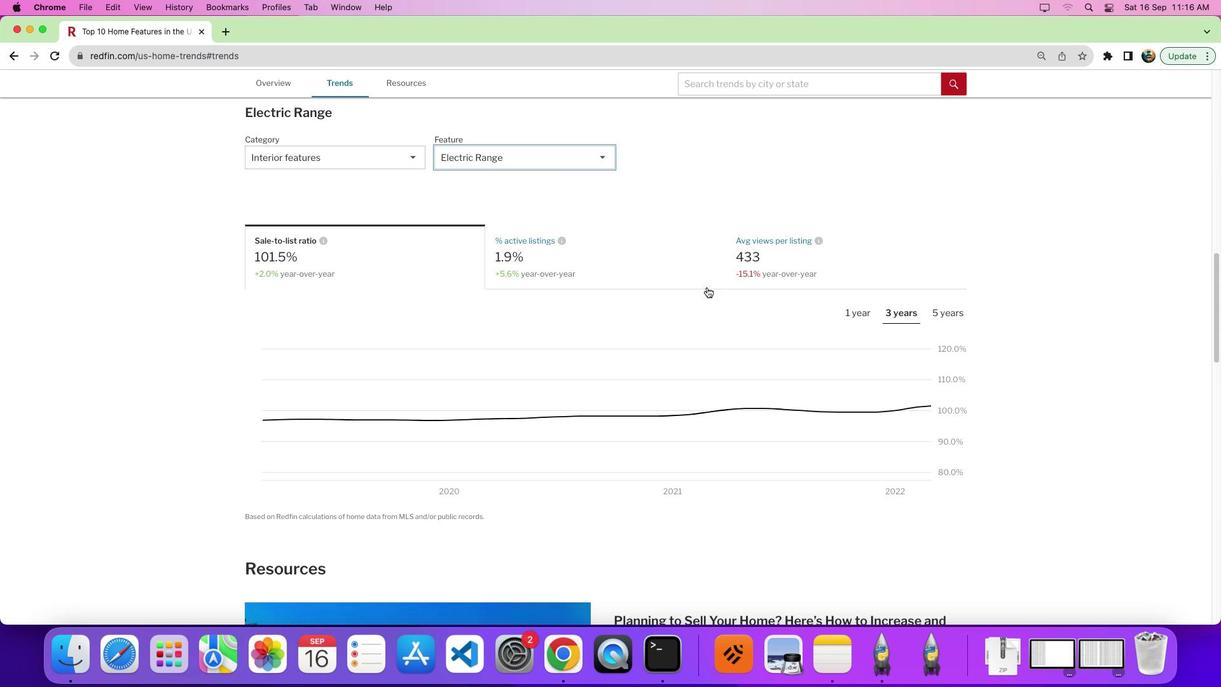 
Action: Mouse moved to (847, 280)
Screenshot: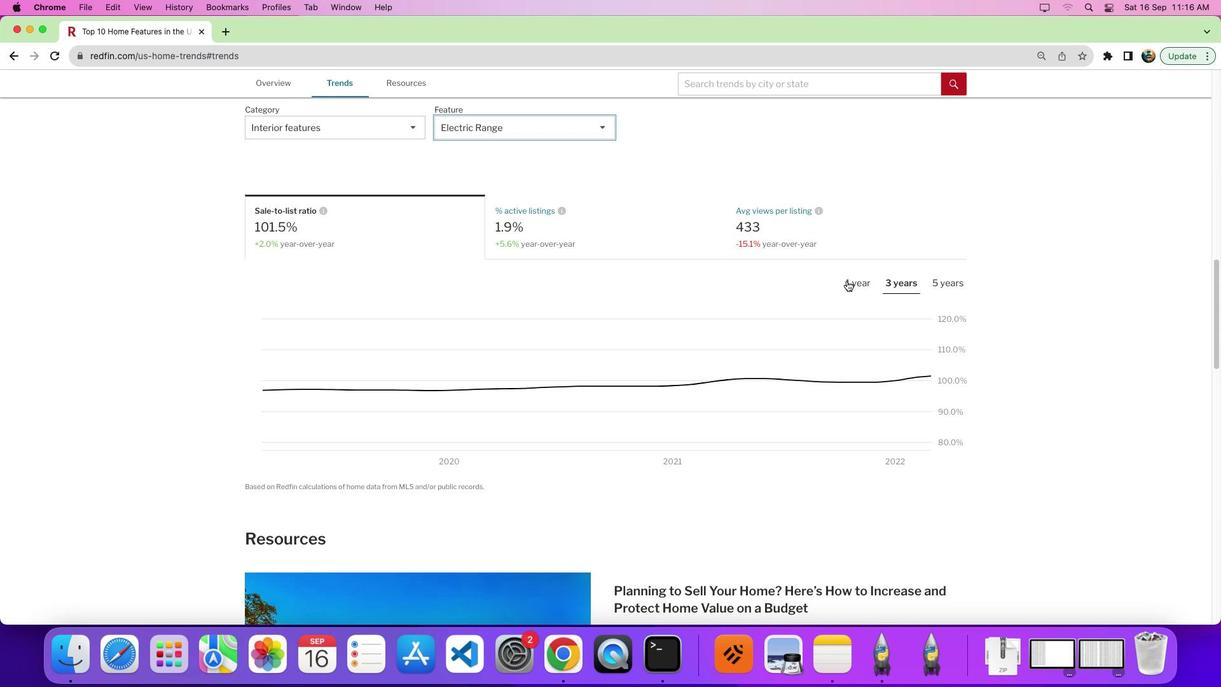 
Action: Mouse pressed left at (847, 280)
Screenshot: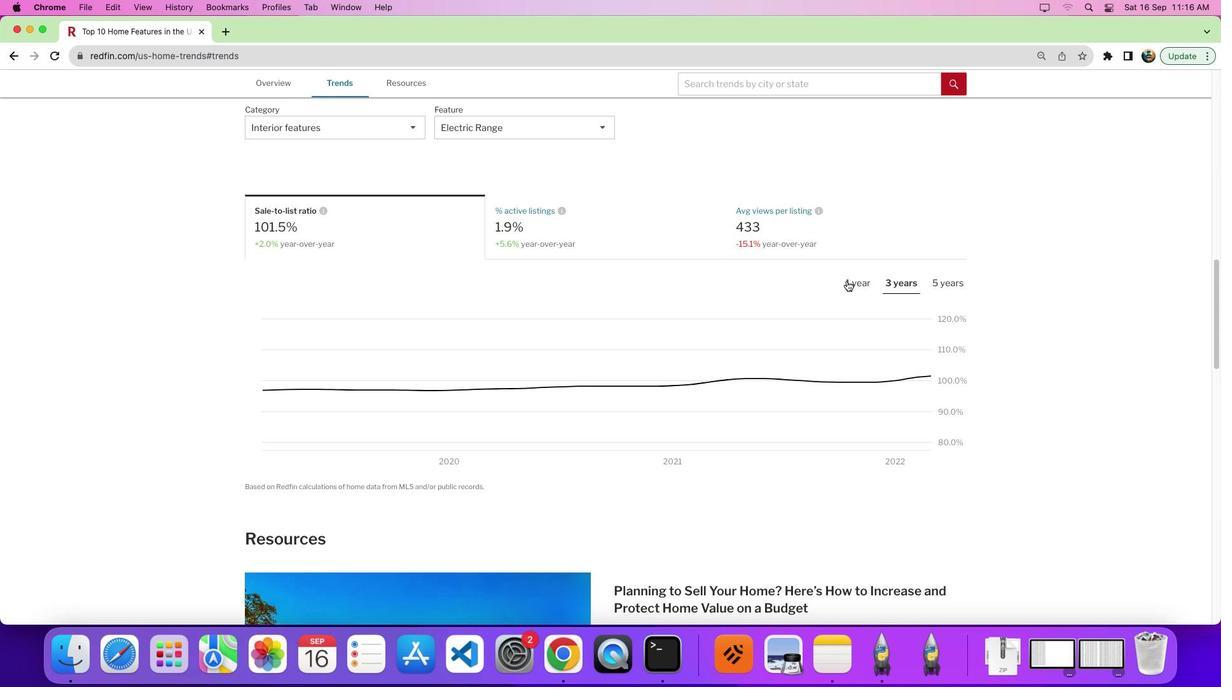 
Action: Mouse moved to (761, 297)
Screenshot: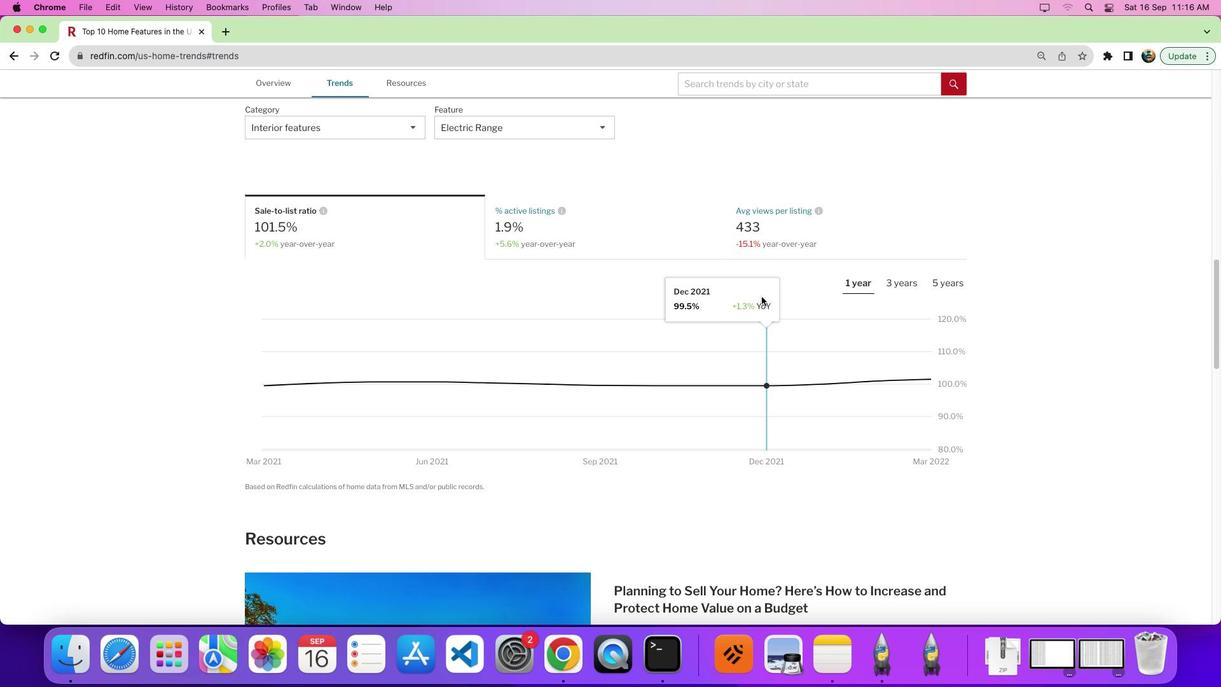 
Action: Mouse scrolled (761, 297) with delta (0, 0)
Screenshot: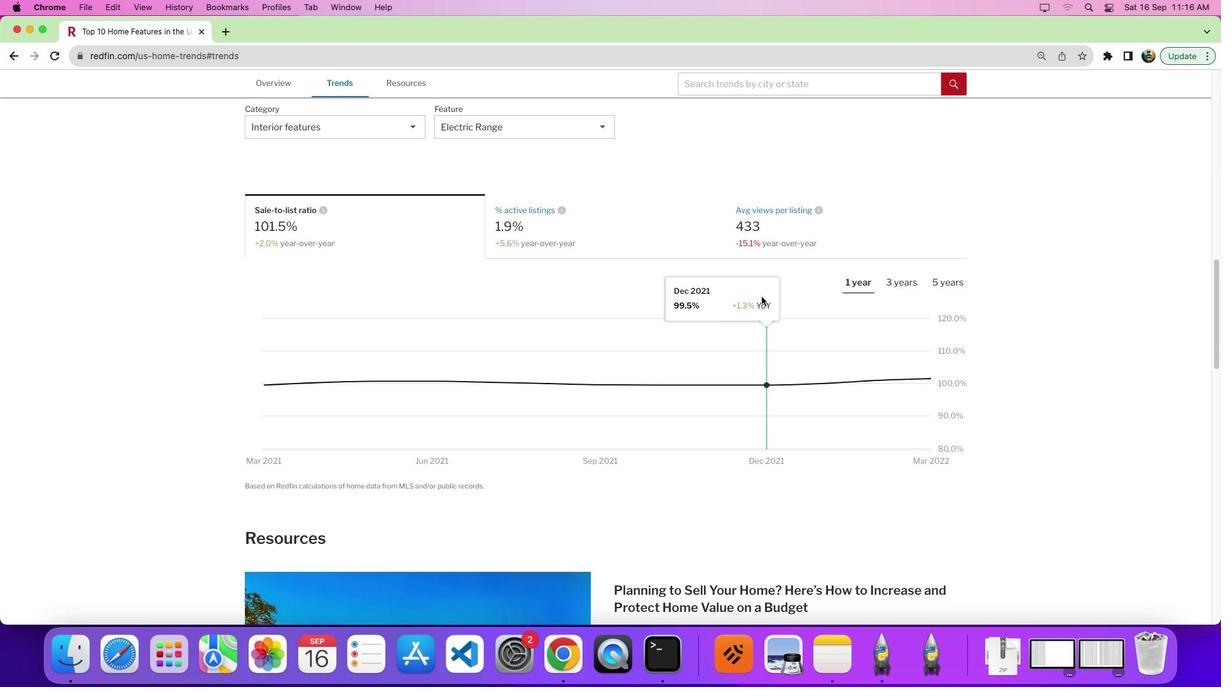 
Action: Mouse scrolled (761, 297) with delta (0, 0)
Screenshot: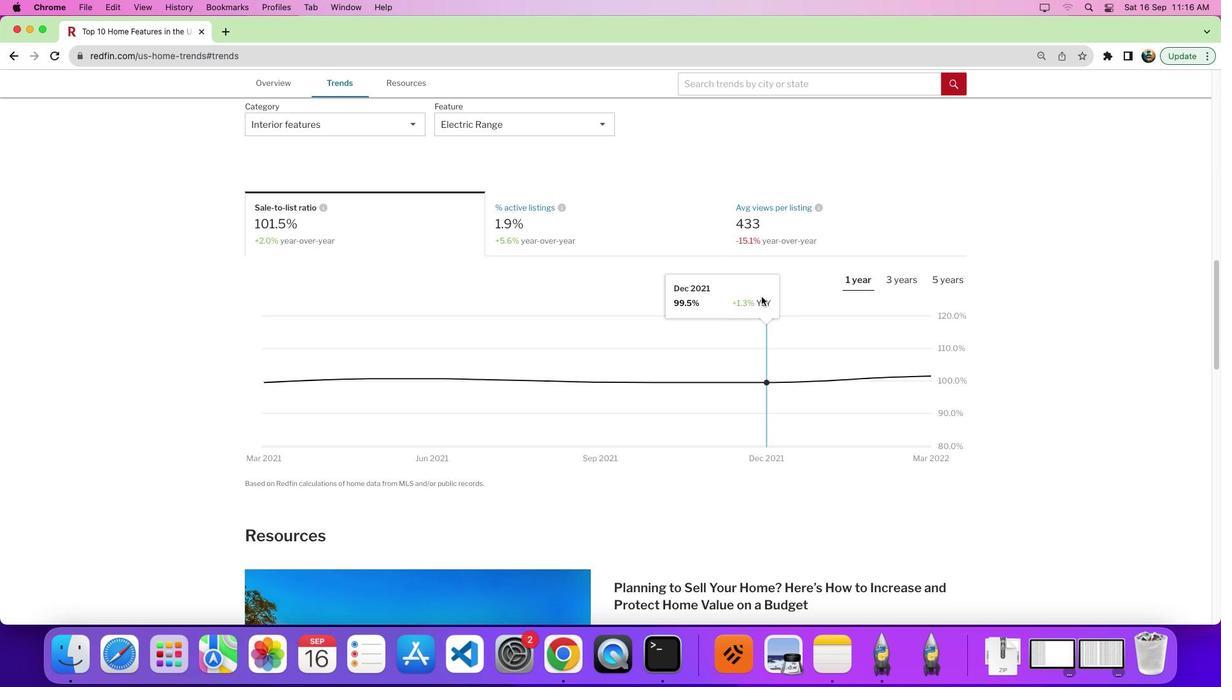 
Action: Mouse scrolled (761, 297) with delta (0, 0)
Screenshot: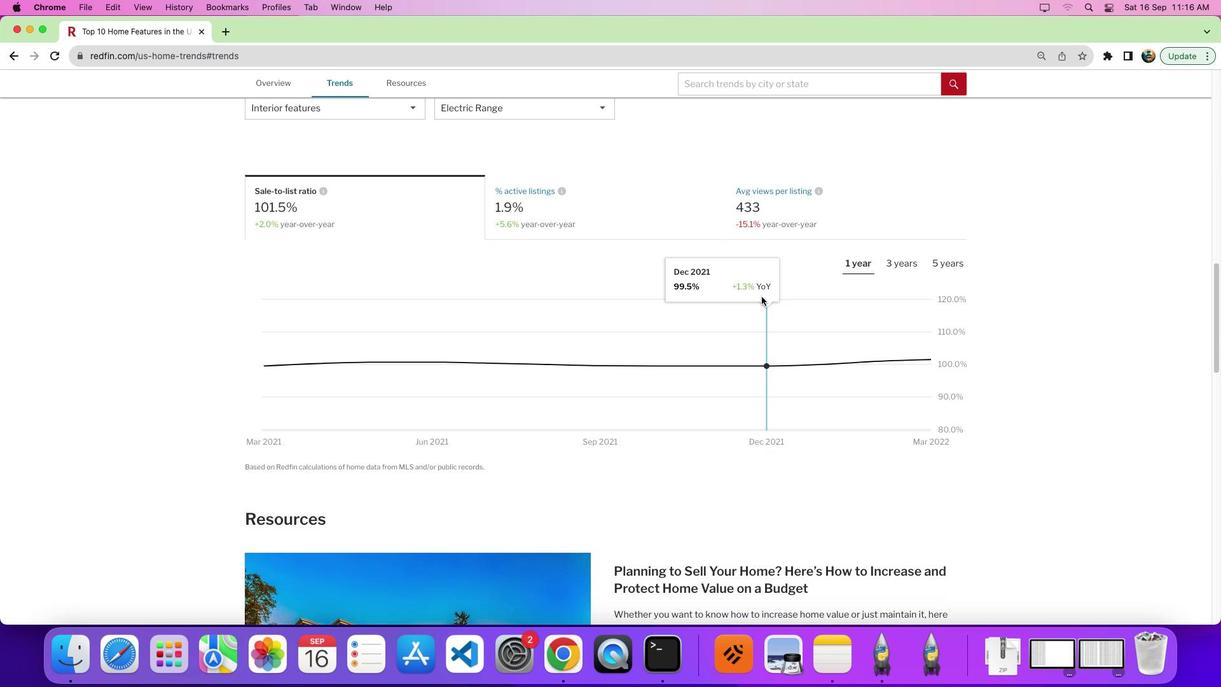 
Action: Mouse moved to (997, 390)
Screenshot: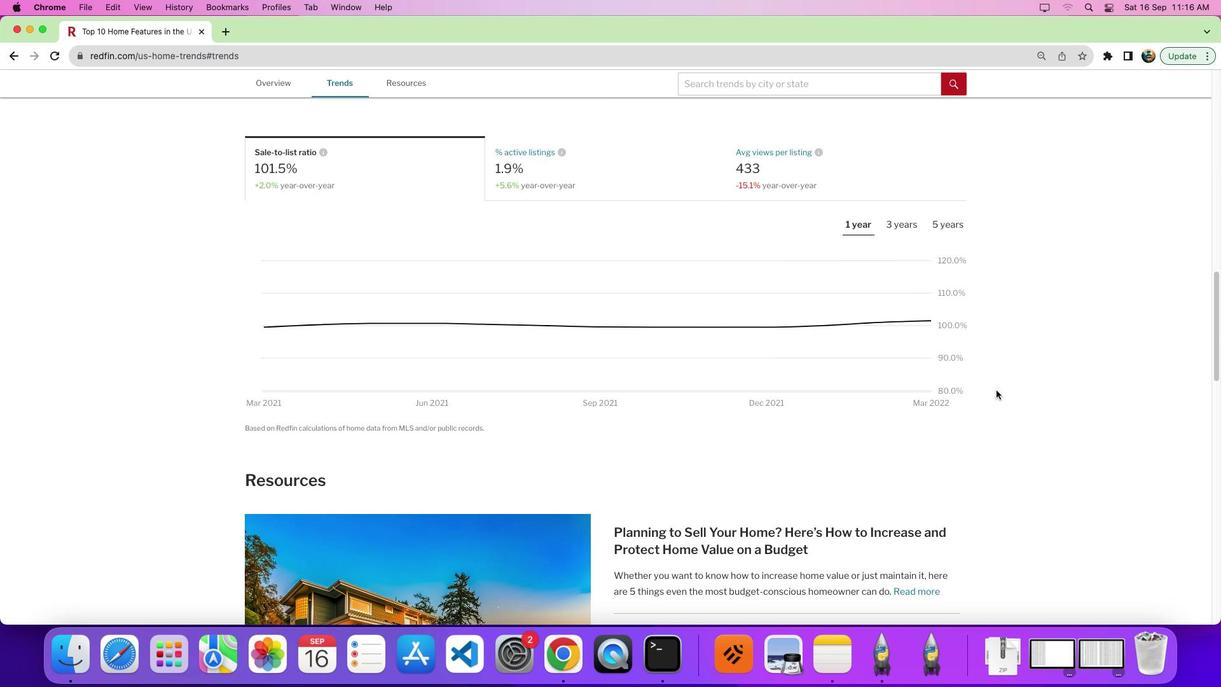 
